 Task: Slide 23 - 03 Presentation.
Action: Mouse moved to (40, 111)
Screenshot: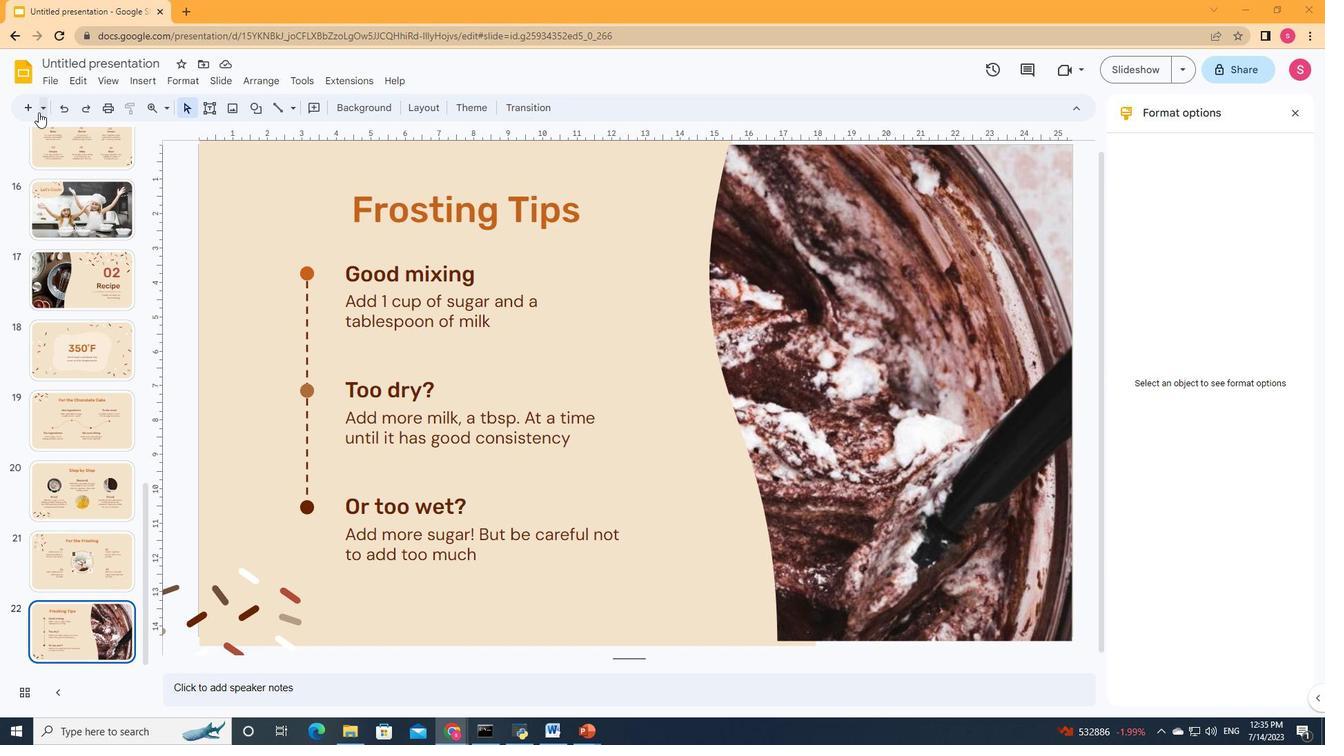
Action: Mouse pressed left at (40, 111)
Screenshot: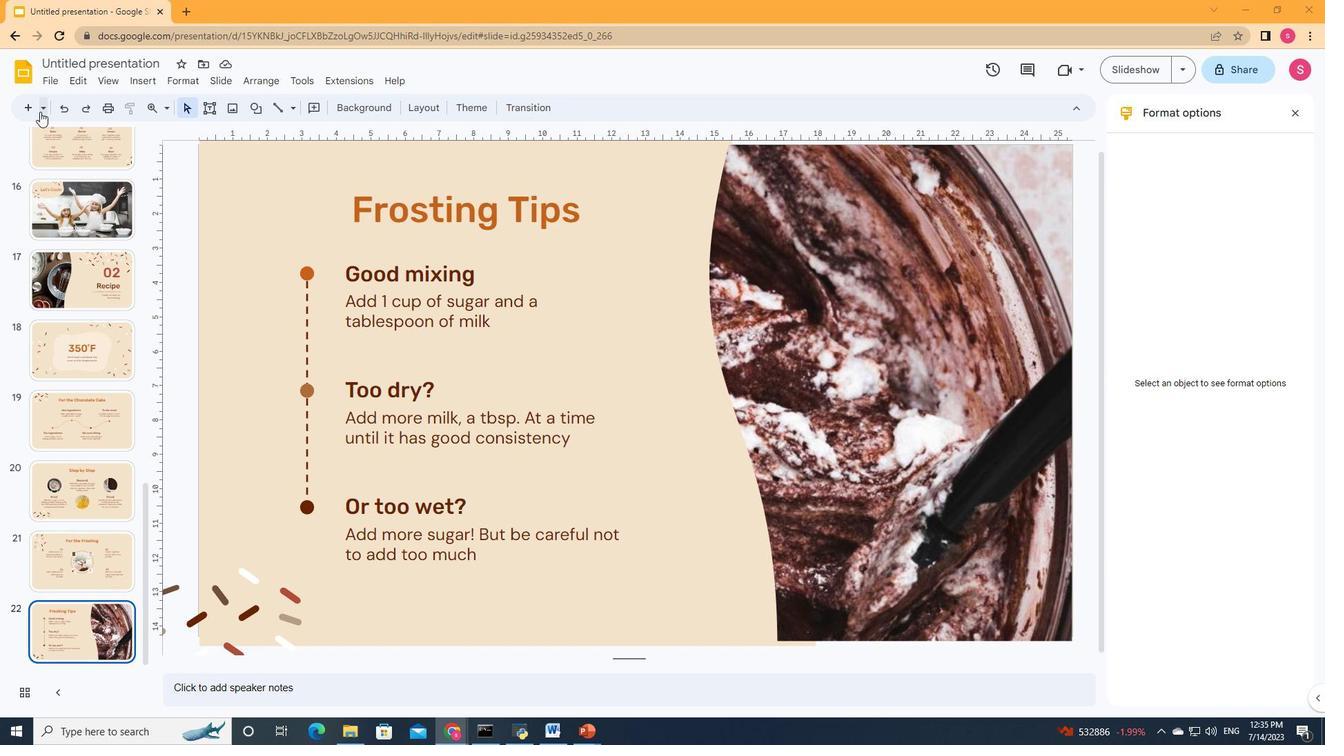 
Action: Mouse moved to (167, 329)
Screenshot: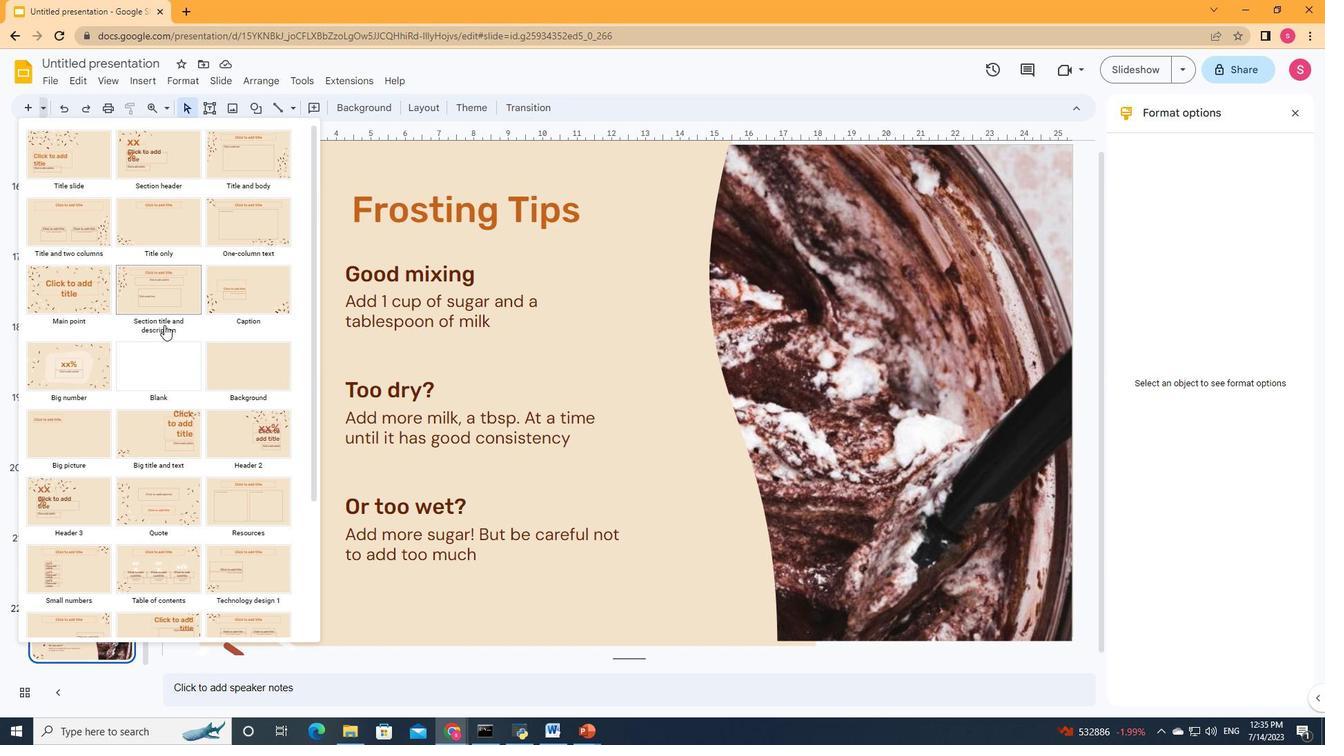 
Action: Mouse scrolled (167, 329) with delta (0, 0)
Screenshot: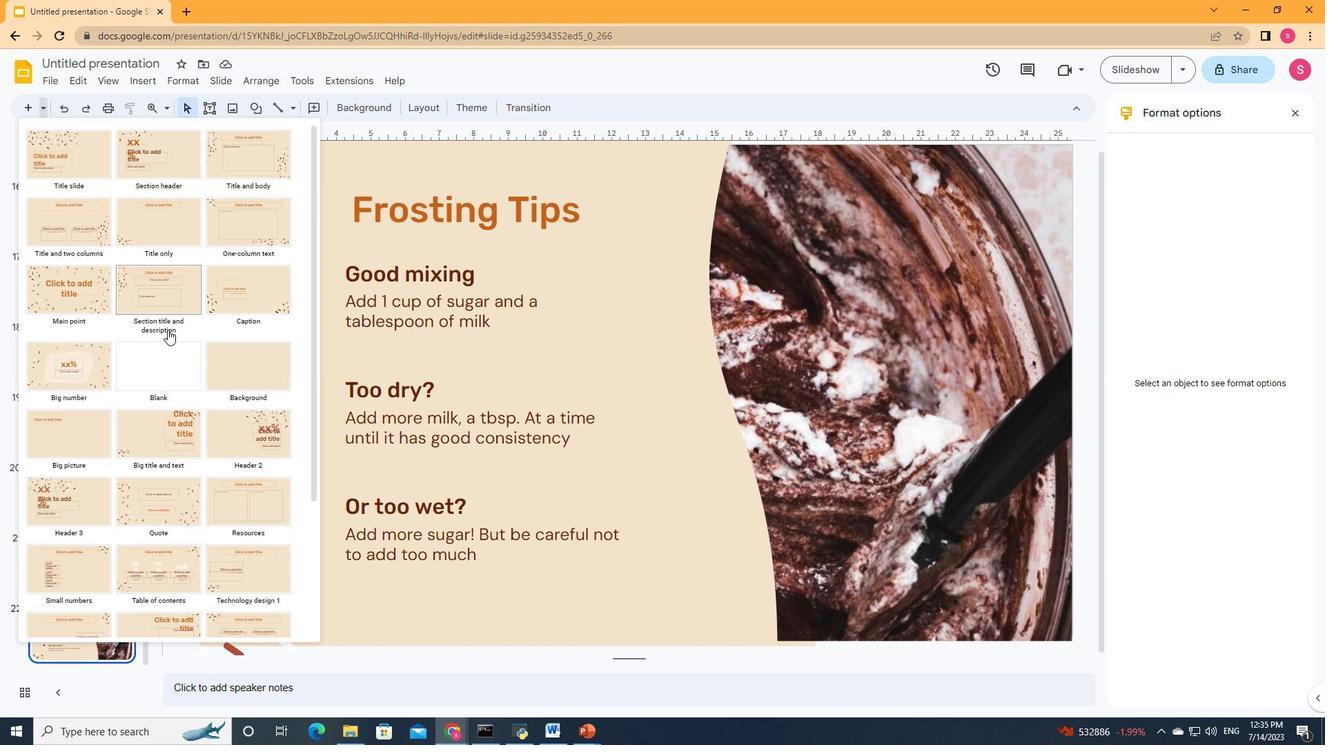 
Action: Mouse scrolled (167, 329) with delta (0, 0)
Screenshot: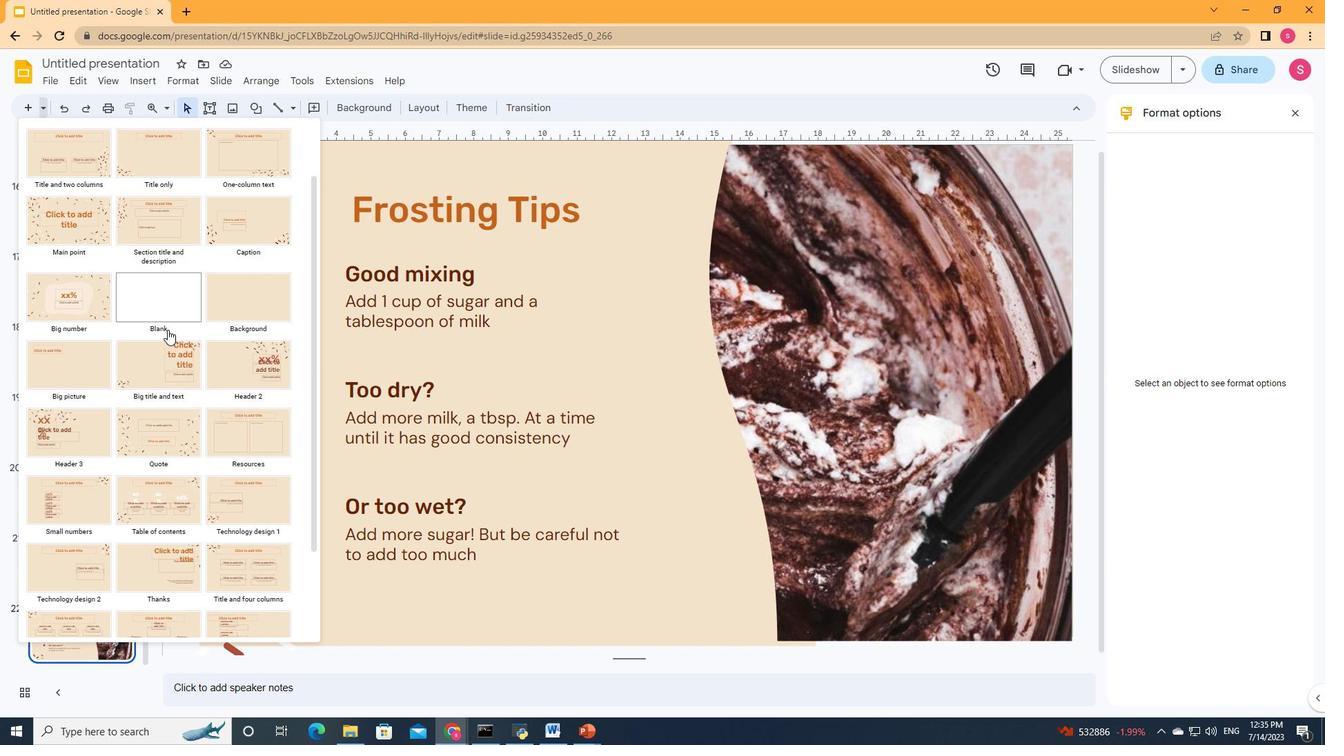 
Action: Mouse scrolled (167, 329) with delta (0, 0)
Screenshot: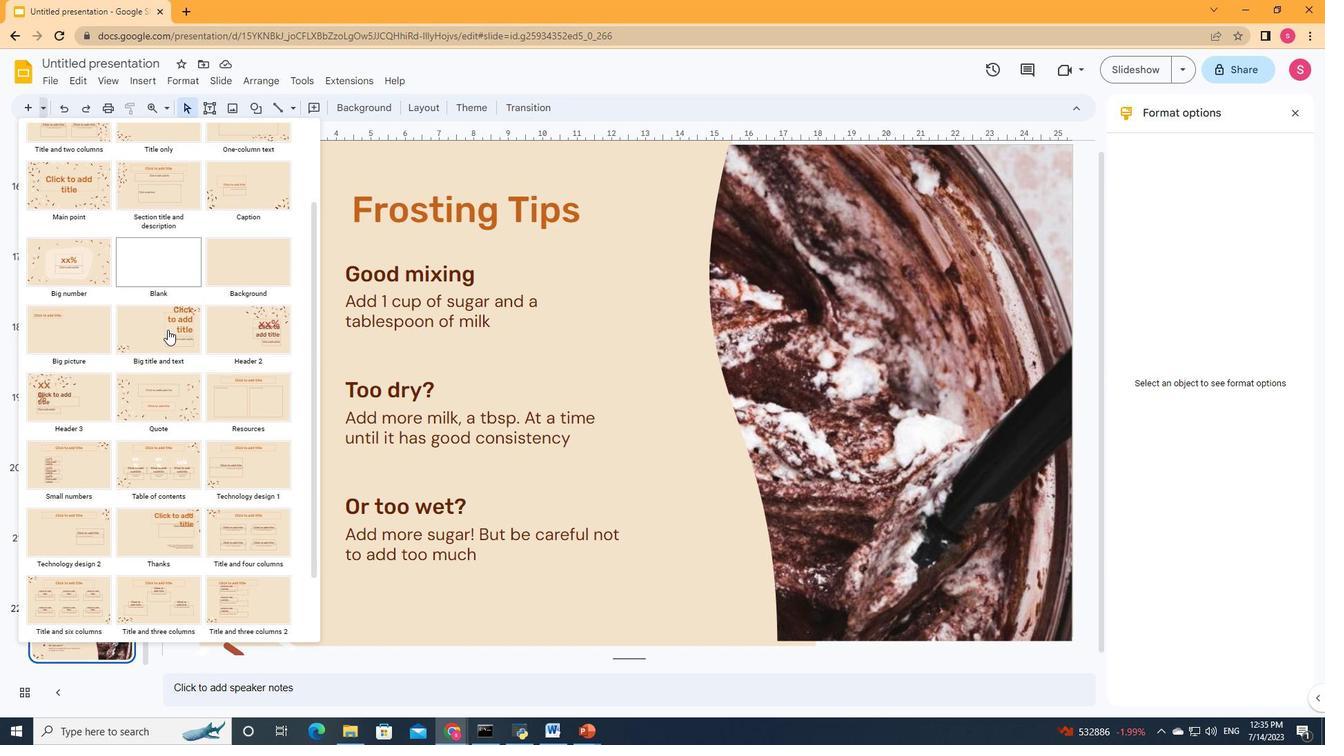 
Action: Mouse scrolled (167, 329) with delta (0, 0)
Screenshot: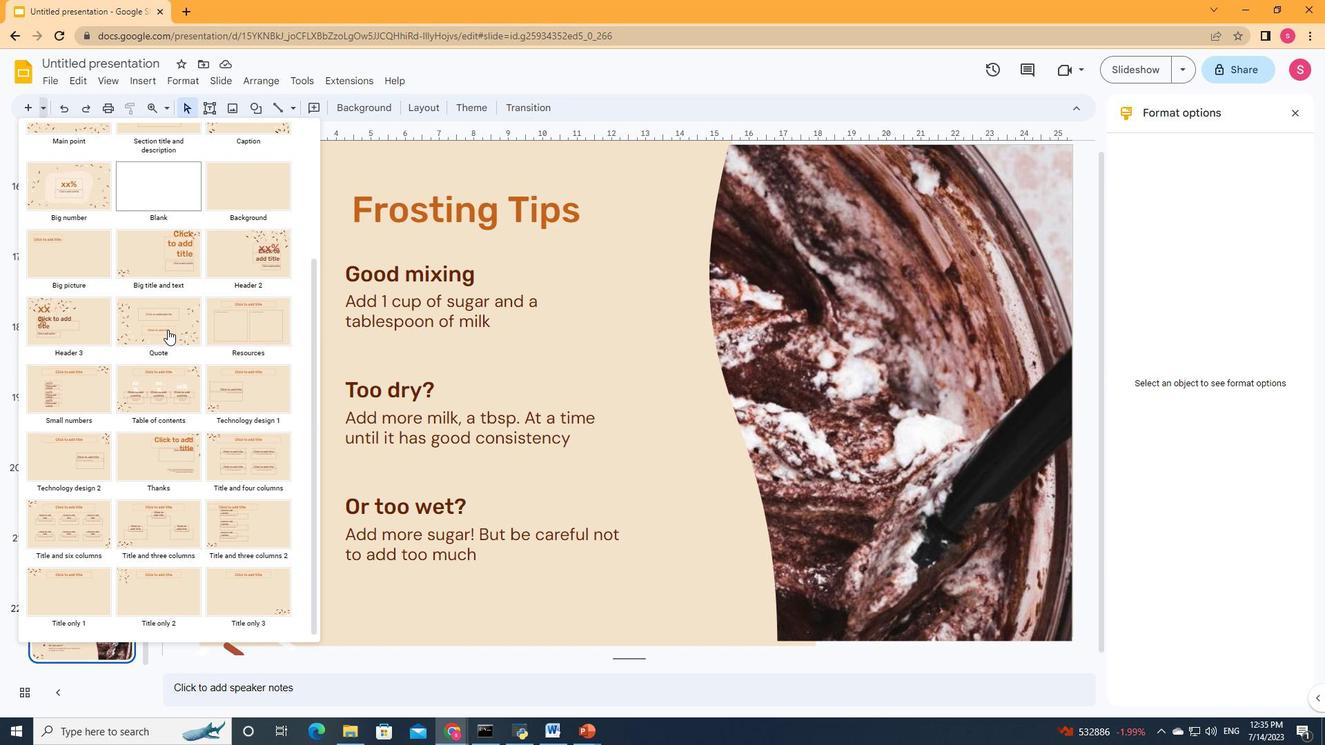 
Action: Mouse moved to (72, 327)
Screenshot: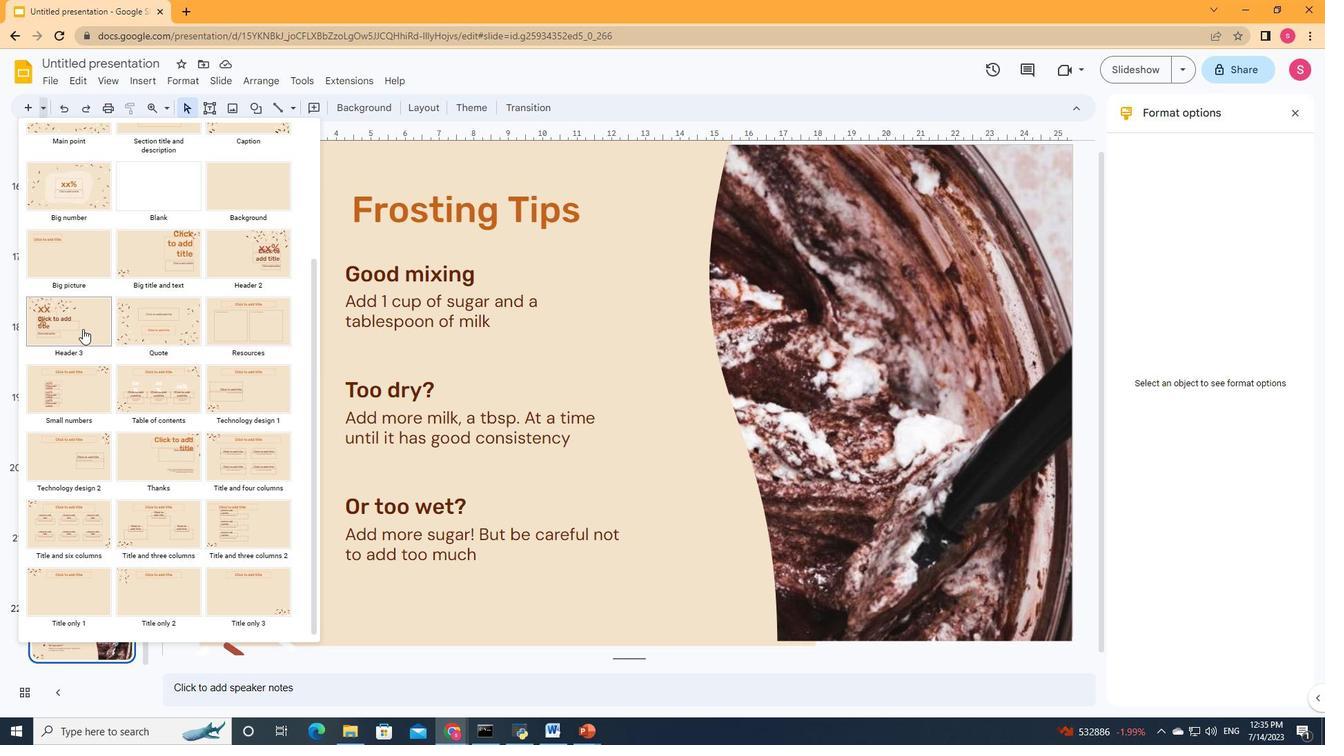 
Action: Mouse pressed left at (72, 327)
Screenshot: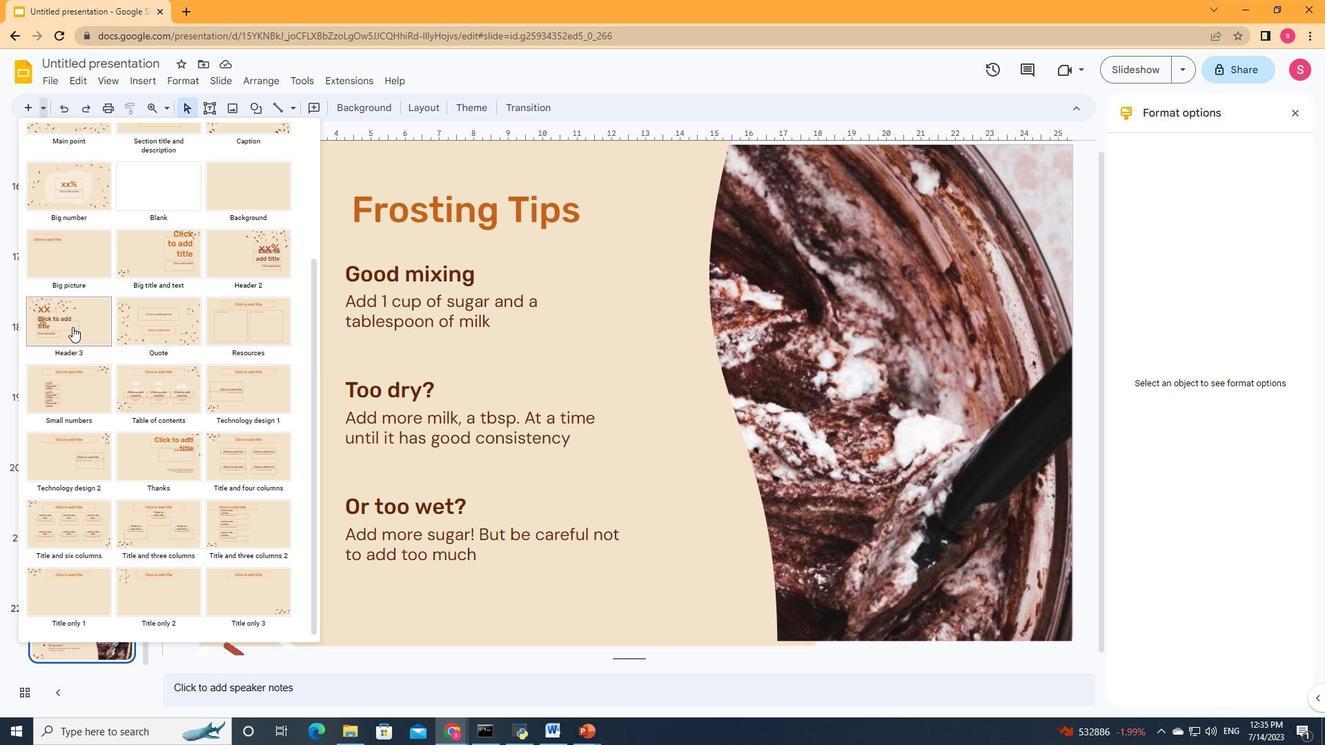 
Action: Mouse moved to (363, 307)
Screenshot: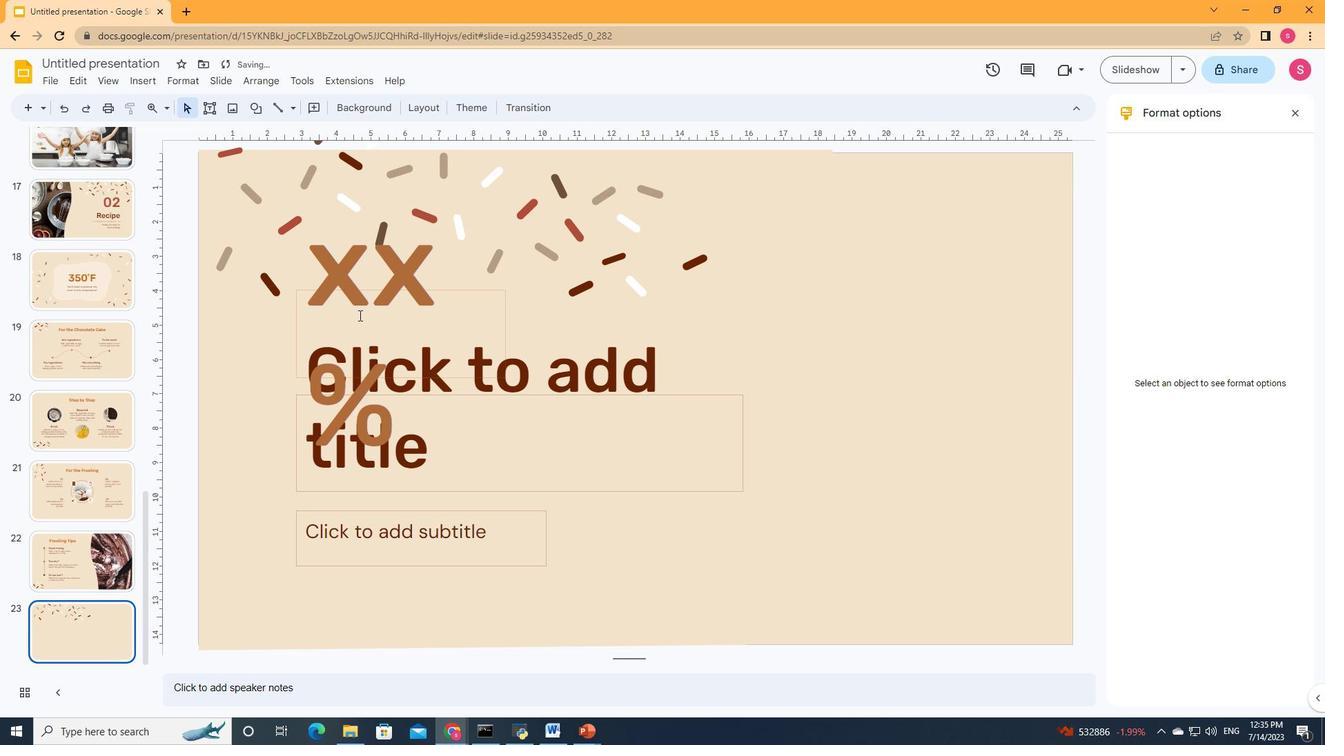 
Action: Mouse pressed left at (363, 307)
Screenshot: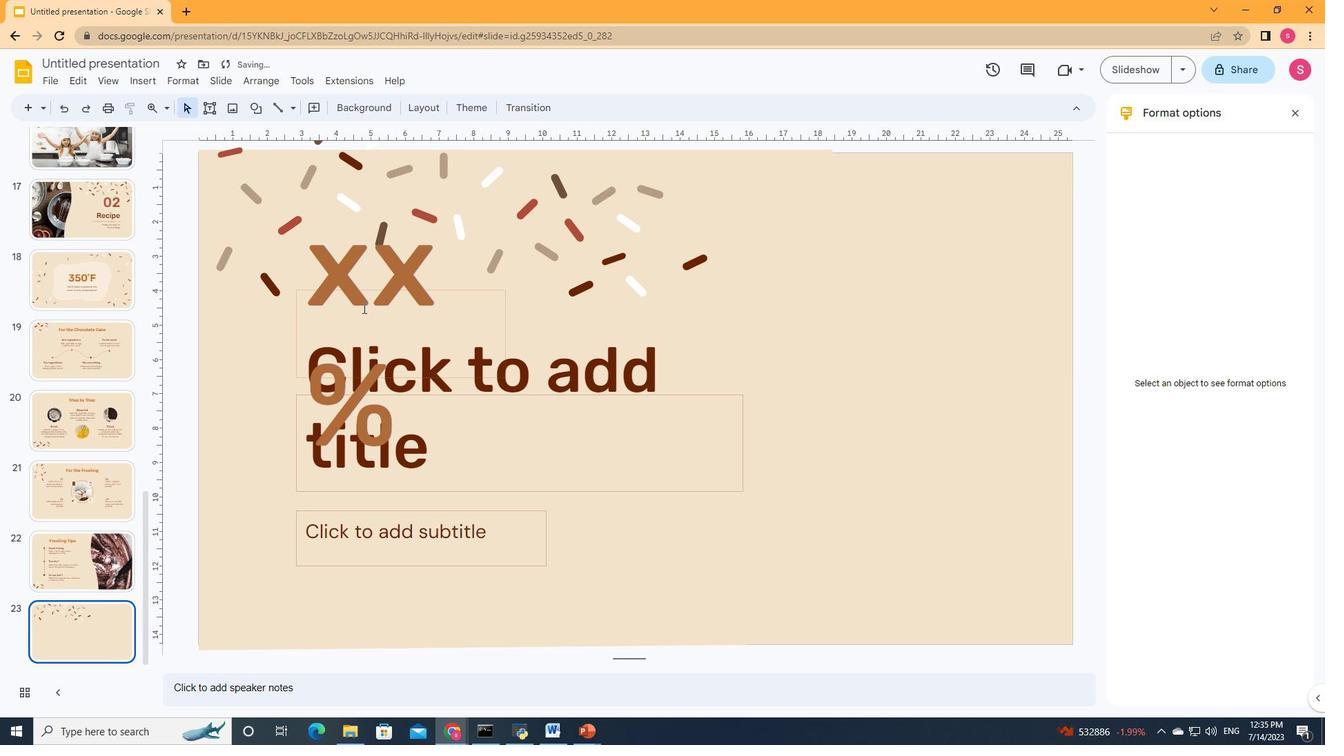 
Action: Key pressed 03
Screenshot: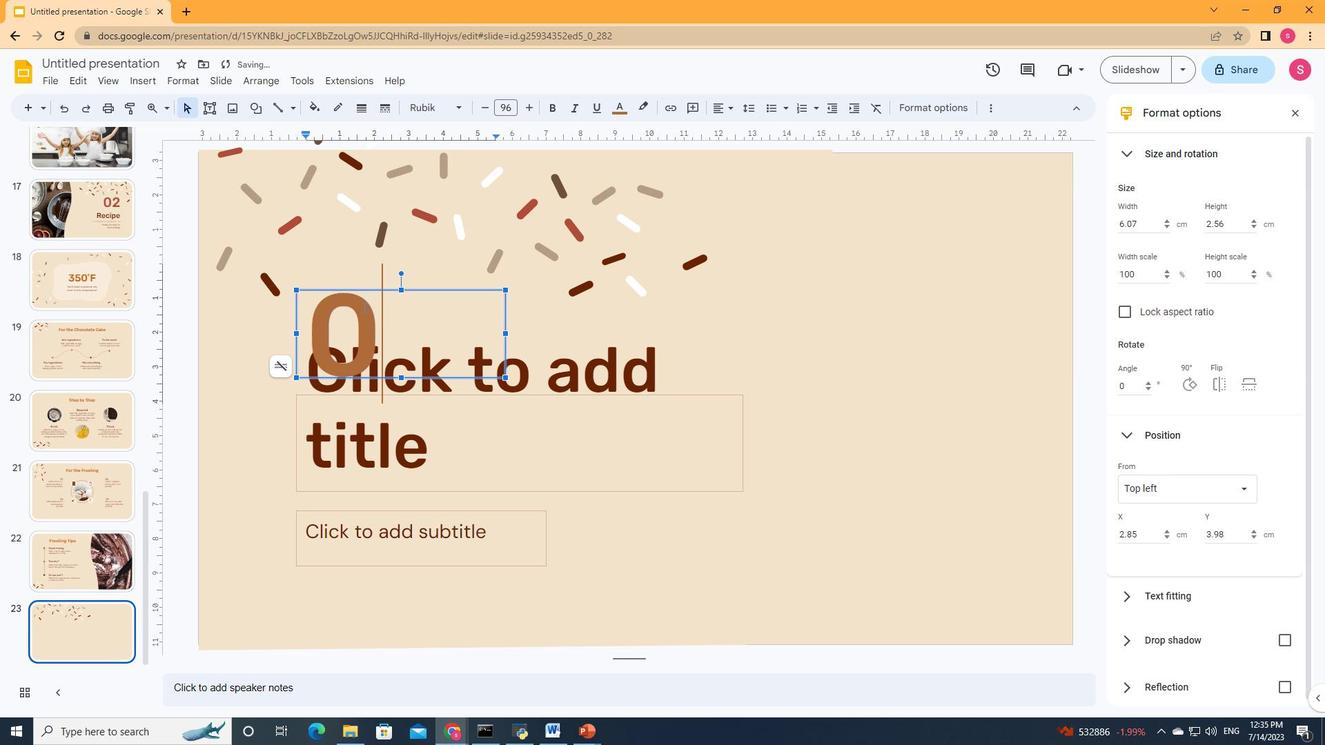 
Action: Mouse moved to (353, 452)
Screenshot: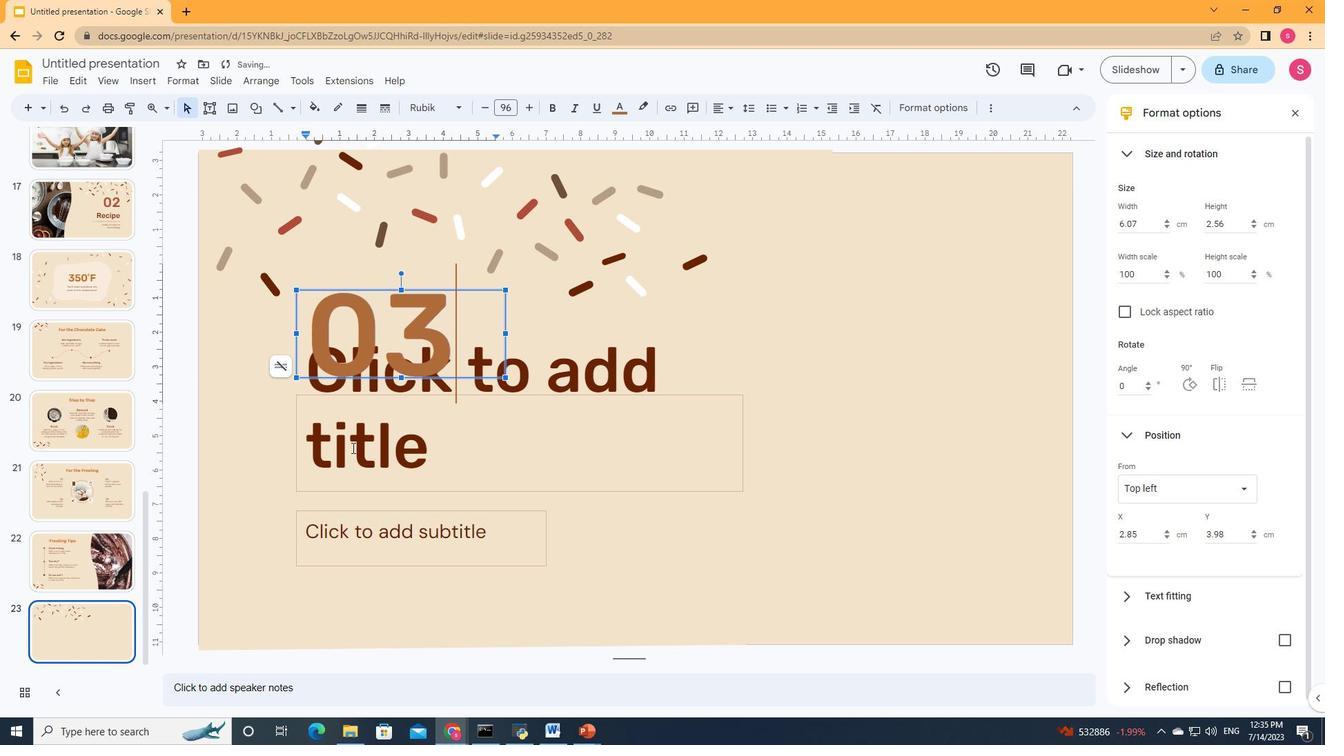 
Action: Mouse pressed left at (353, 452)
Screenshot: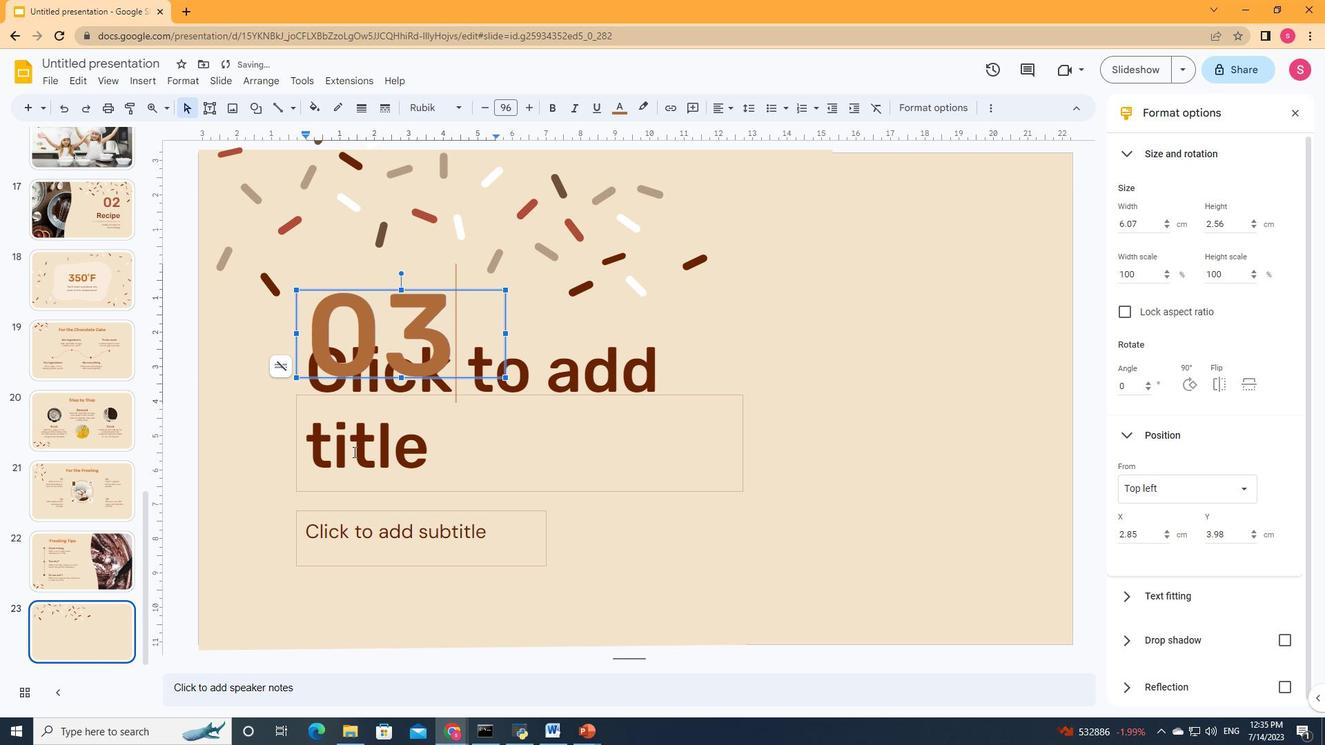 
Action: Mouse moved to (353, 452)
Screenshot: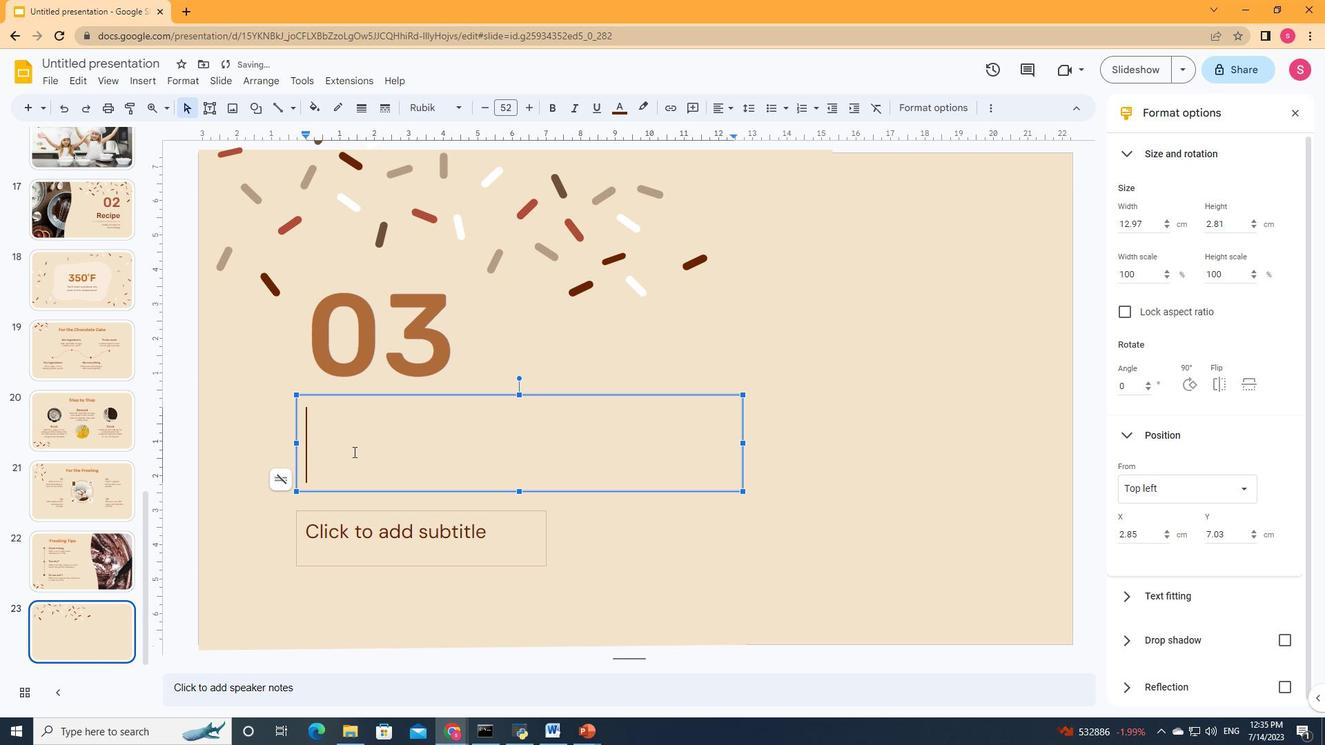 
Action: Key pressed <Key.shift>Presentation
Screenshot: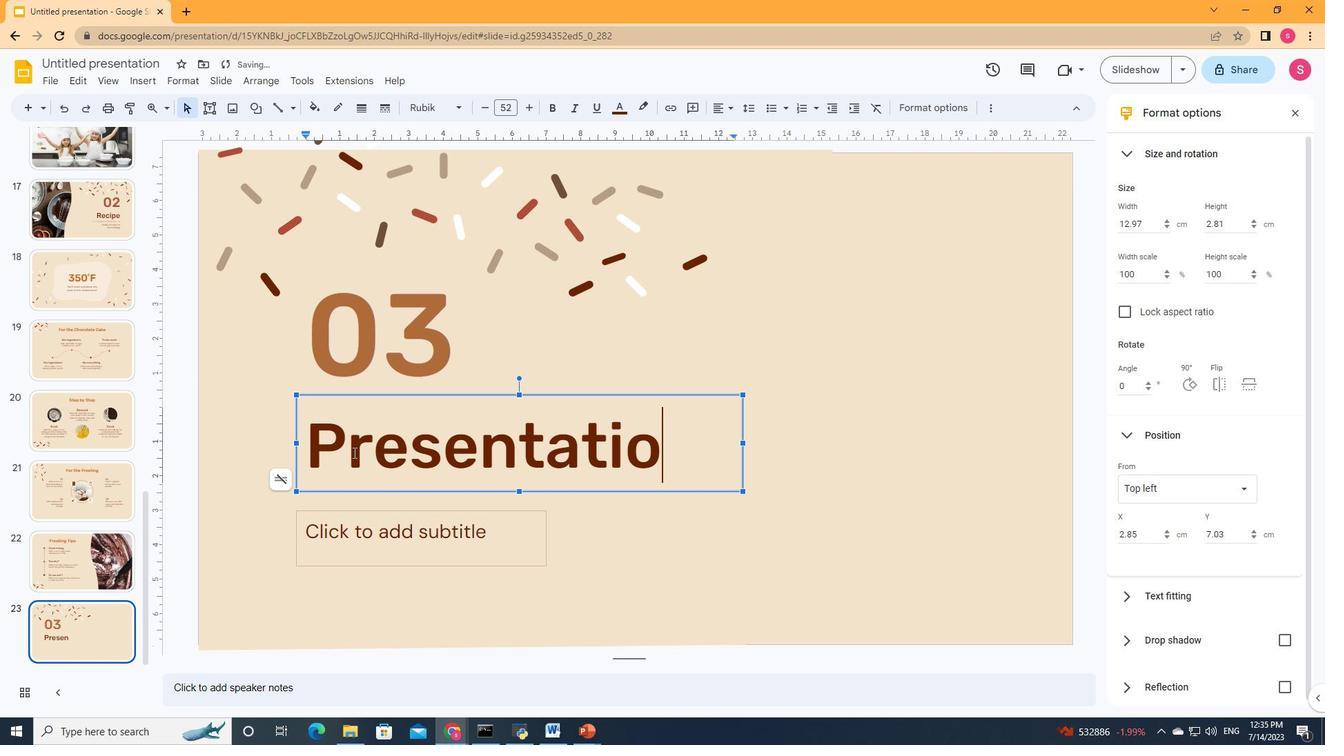 
Action: Mouse moved to (334, 545)
Screenshot: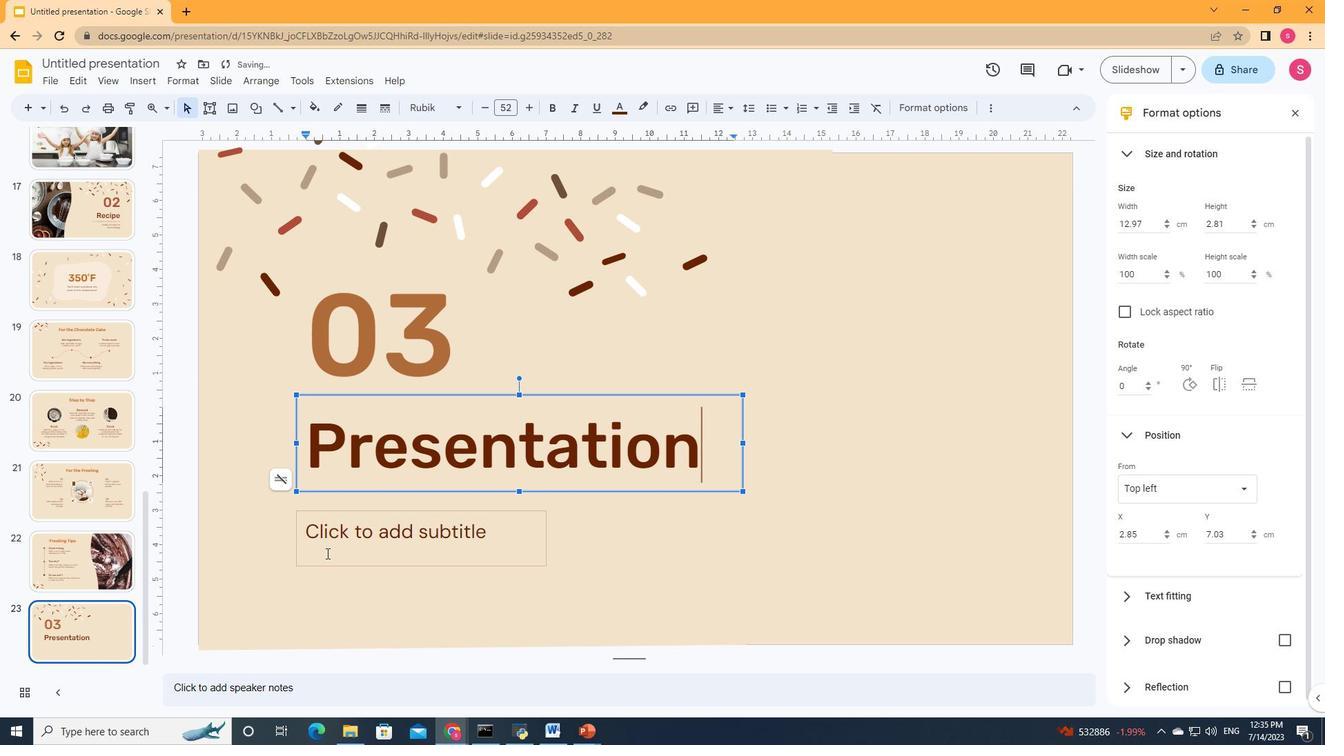 
Action: Mouse pressed left at (334, 545)
Screenshot: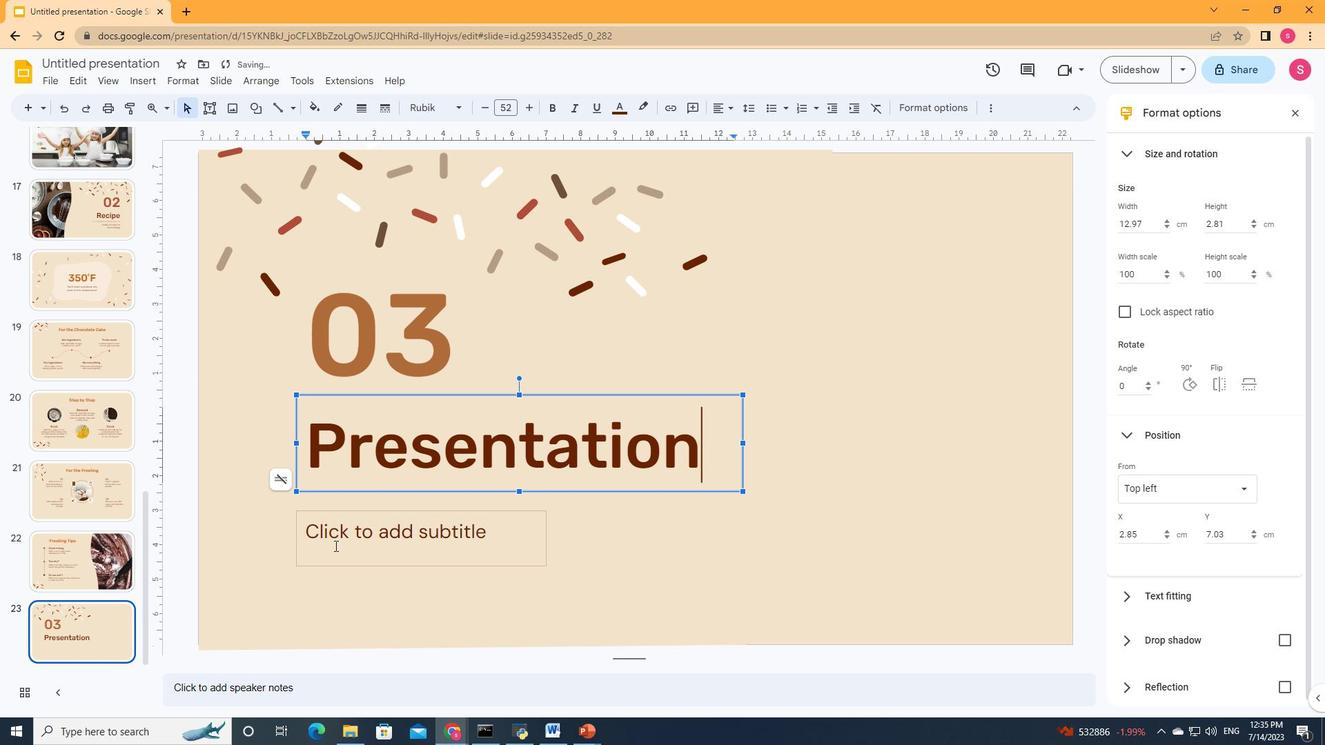 
Action: Mouse moved to (334, 545)
Screenshot: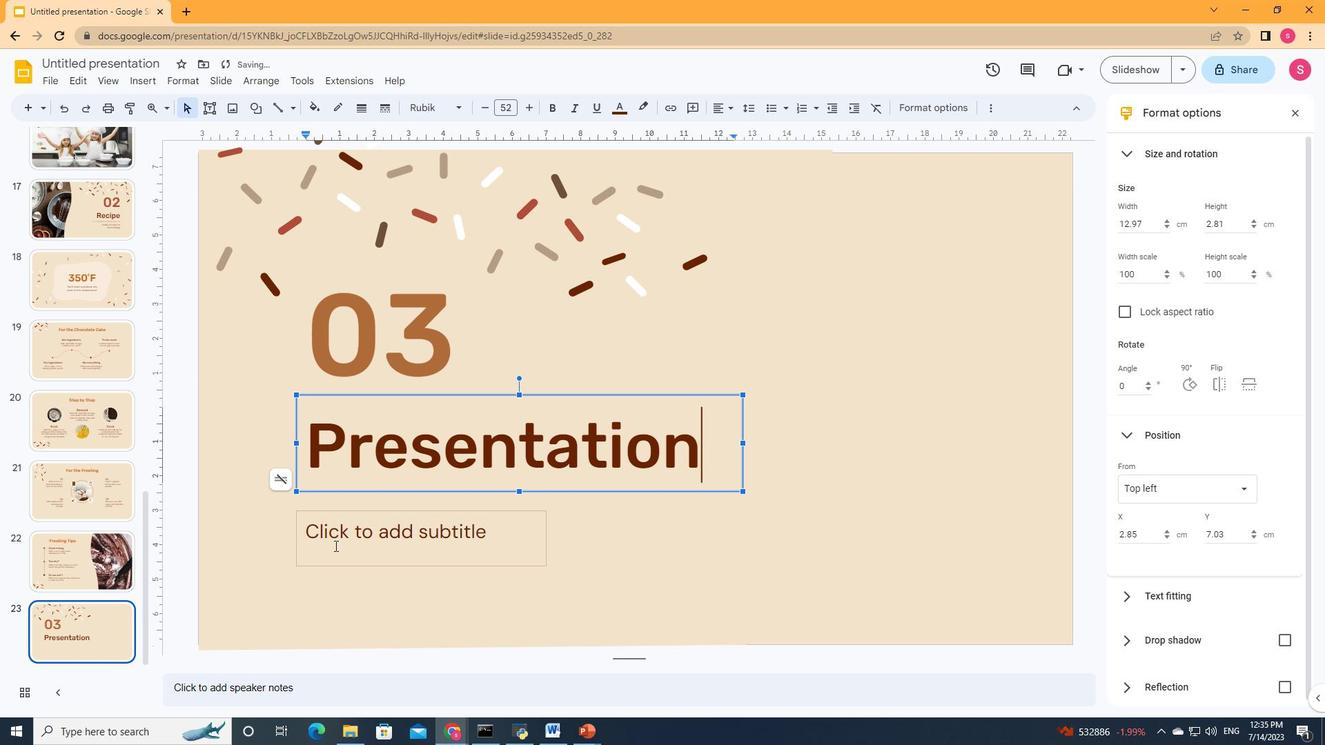 
Action: Key pressed <Key.shift>Only<Key.space>some<Key.space>finishing<Key.space>touches<Key.space>are<Key.space>left
Screenshot: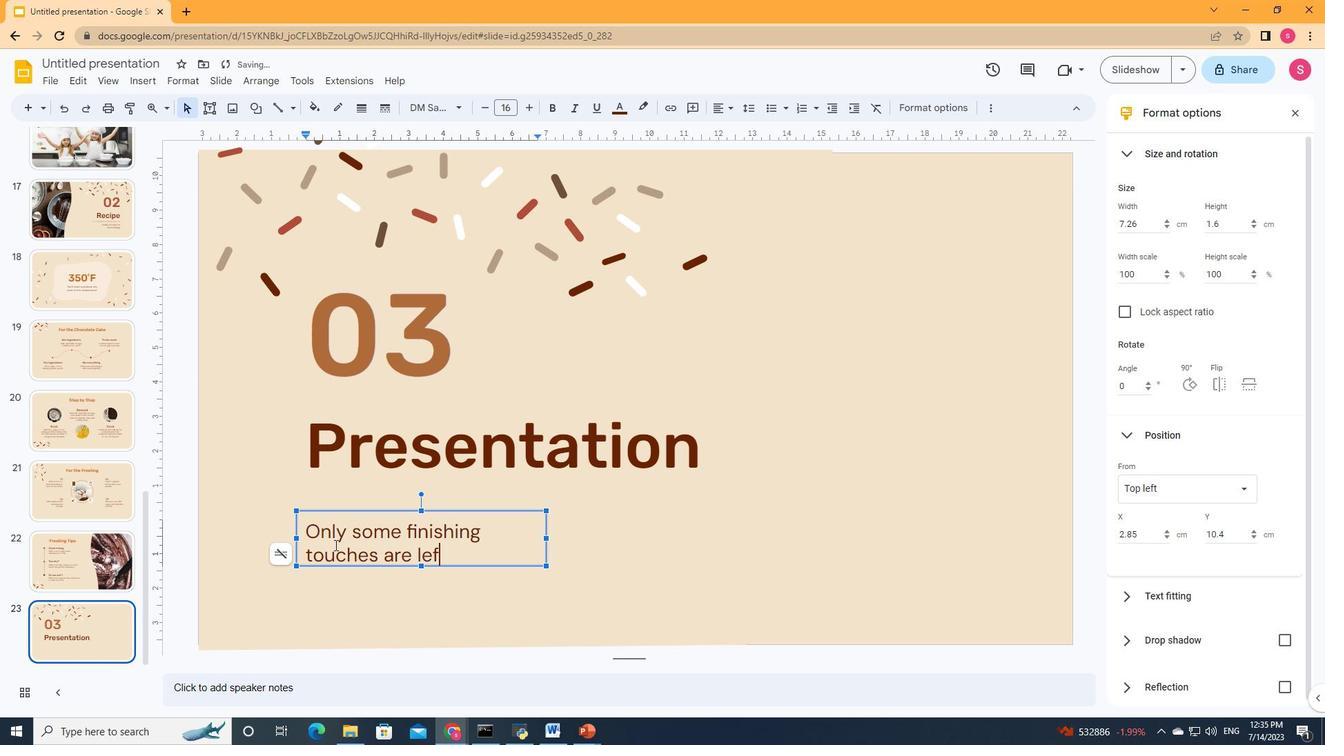 
Action: Mouse moved to (278, 109)
Screenshot: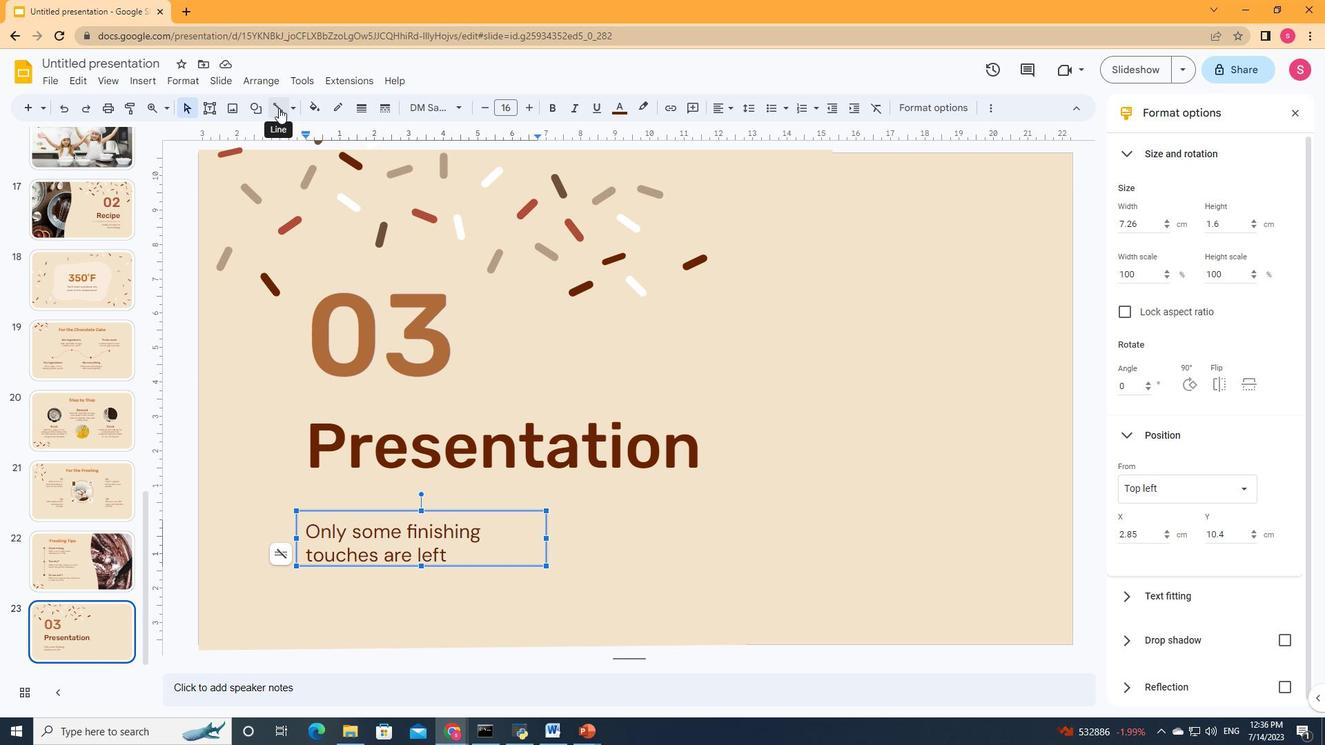 
Action: Mouse pressed left at (278, 109)
Screenshot: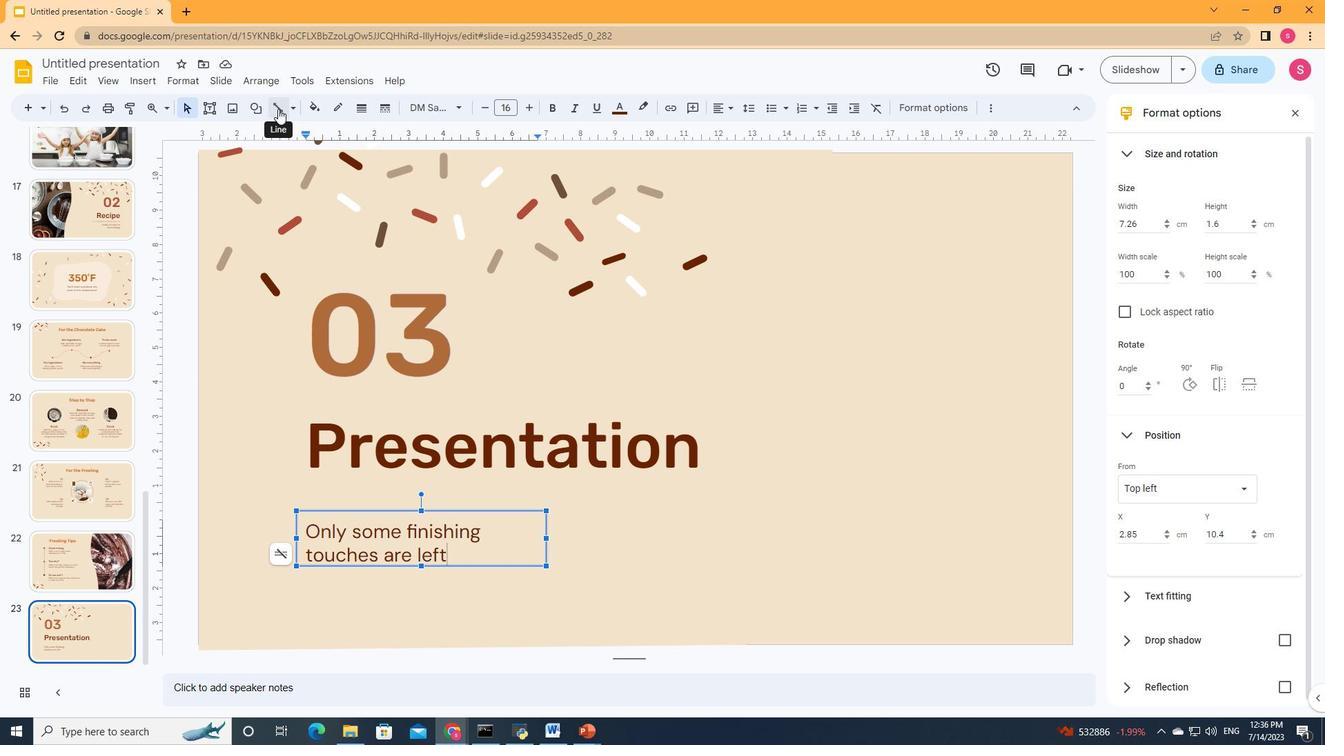 
Action: Mouse moved to (293, 490)
Screenshot: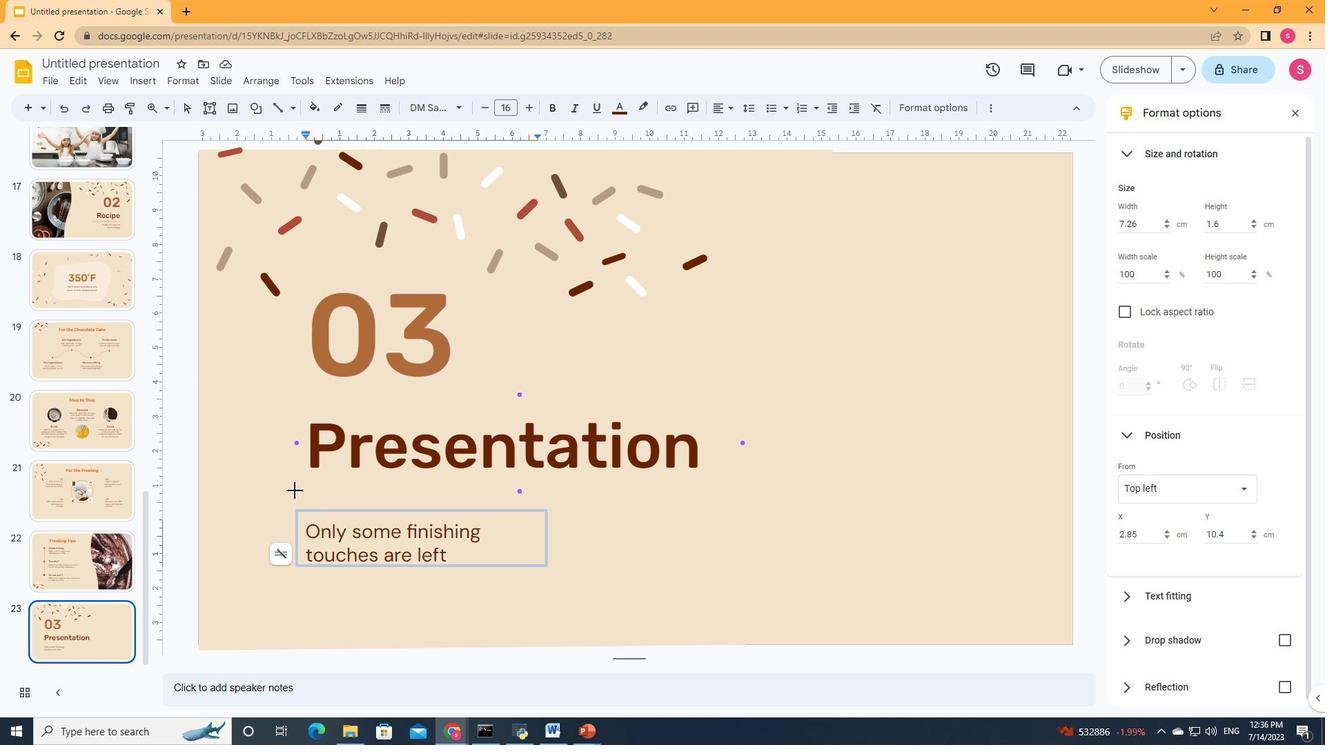 
Action: Mouse pressed left at (293, 490)
Screenshot: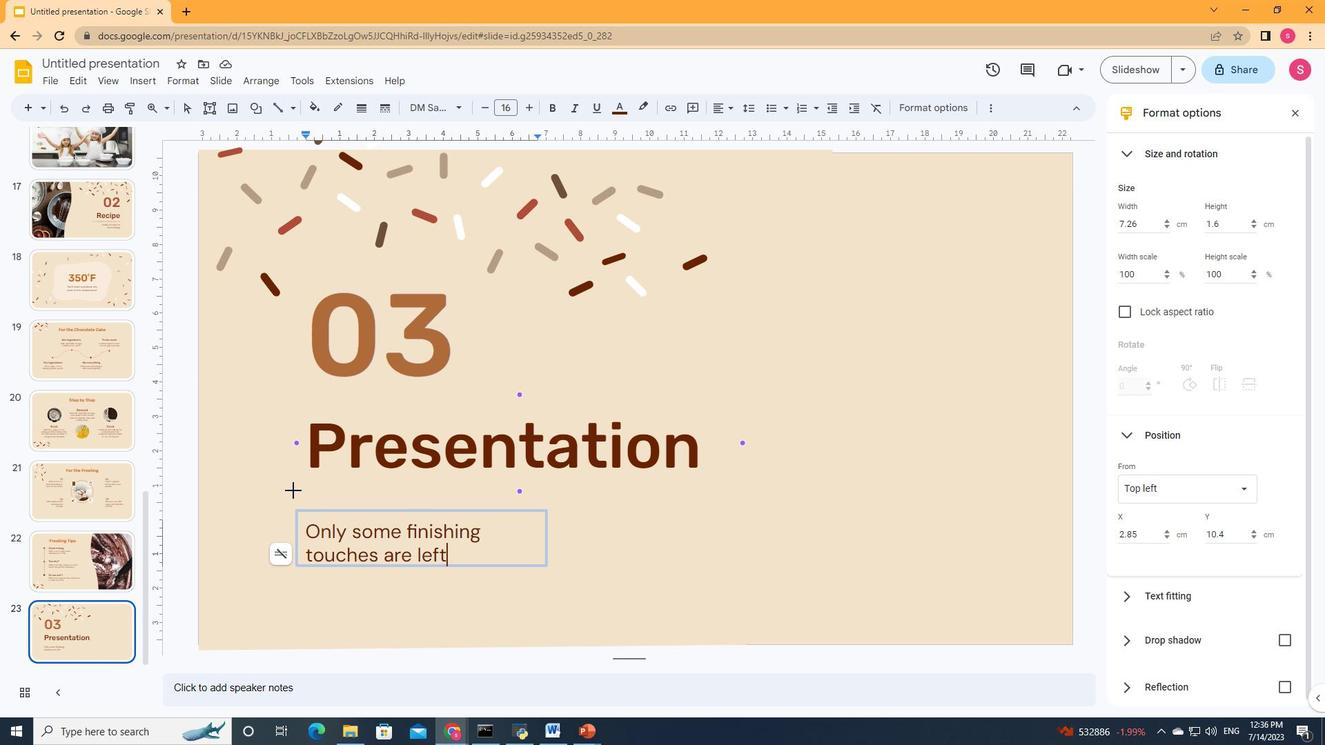 
Action: Mouse moved to (364, 485)
Screenshot: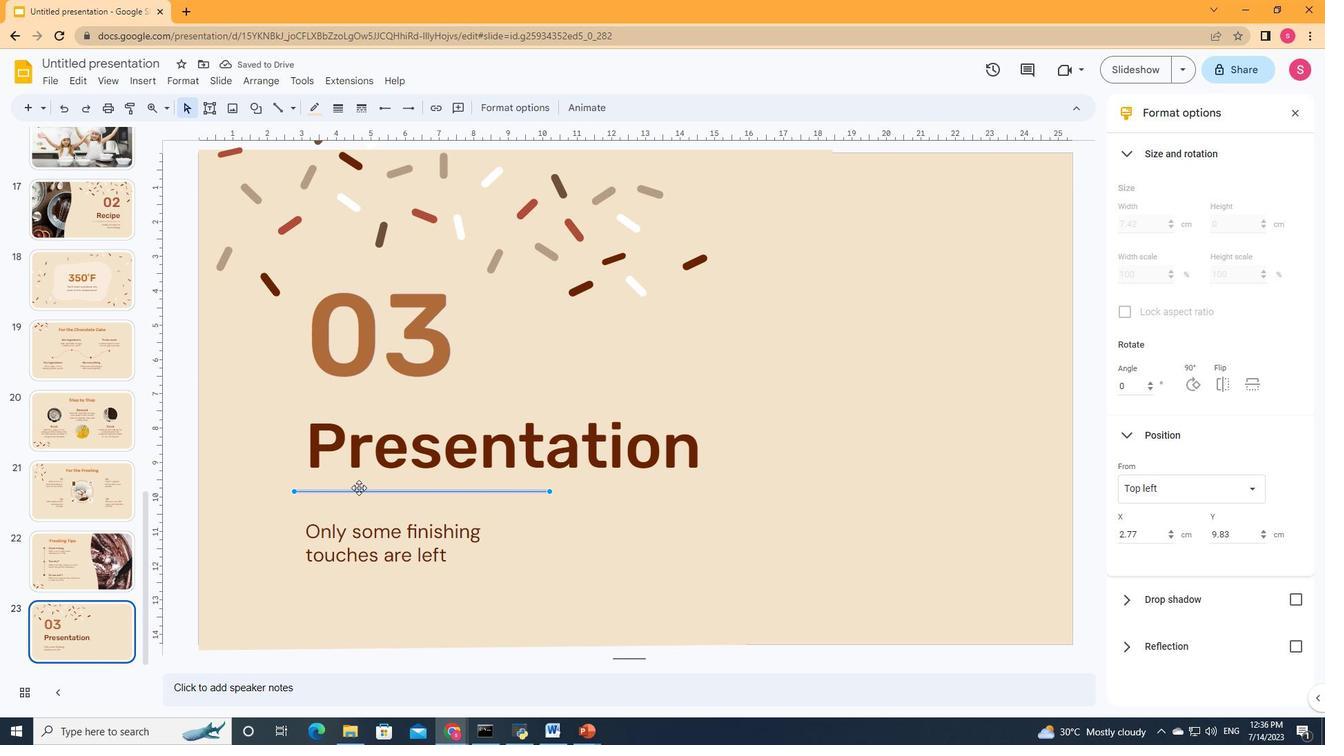 
Action: Key pressed <Key.right><Key.right>
Screenshot: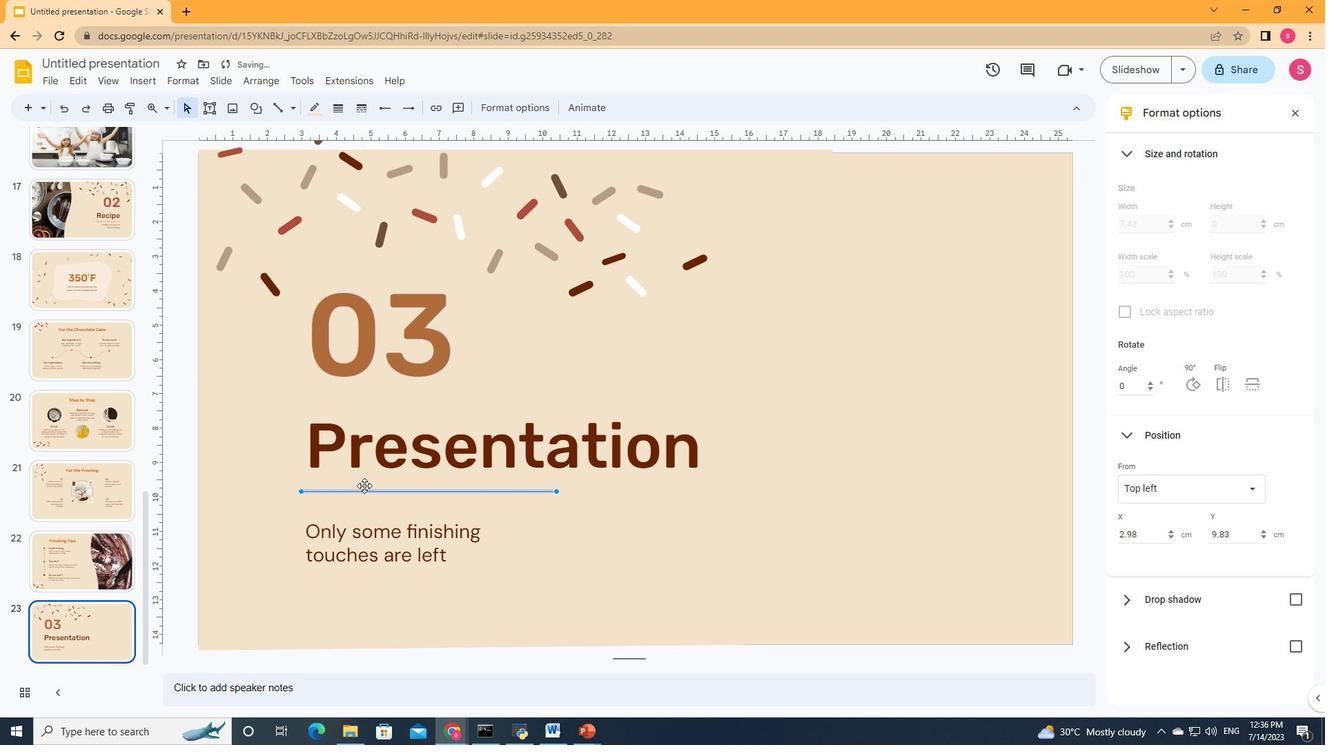 
Action: Mouse moved to (331, 109)
Screenshot: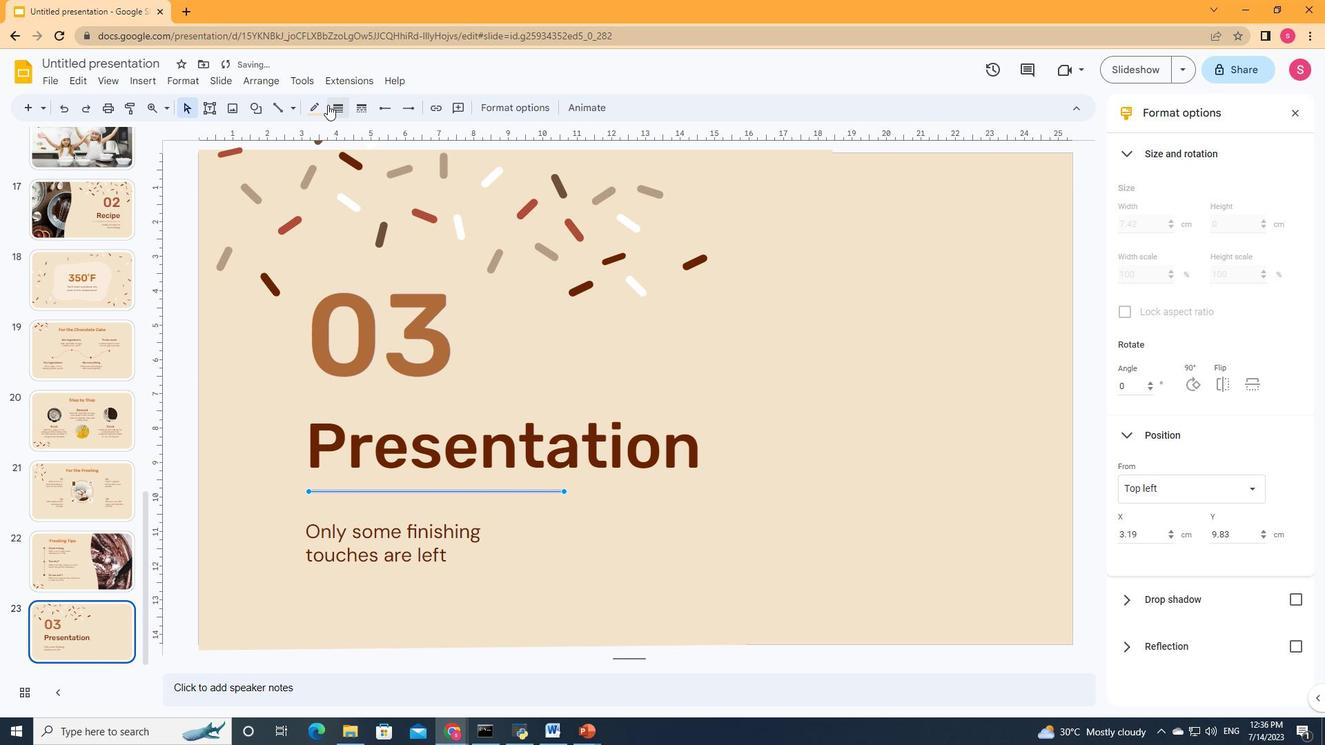 
Action: Mouse pressed left at (331, 109)
Screenshot: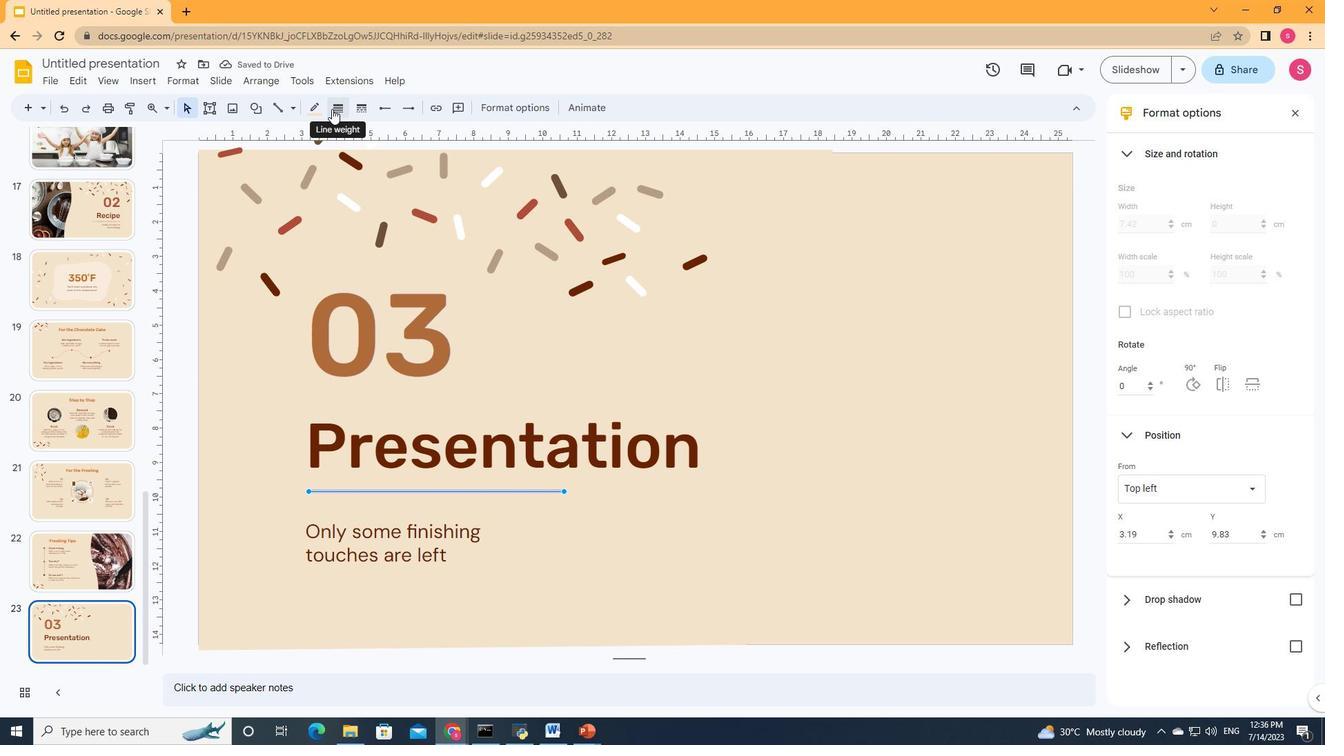 
Action: Mouse moved to (339, 156)
Screenshot: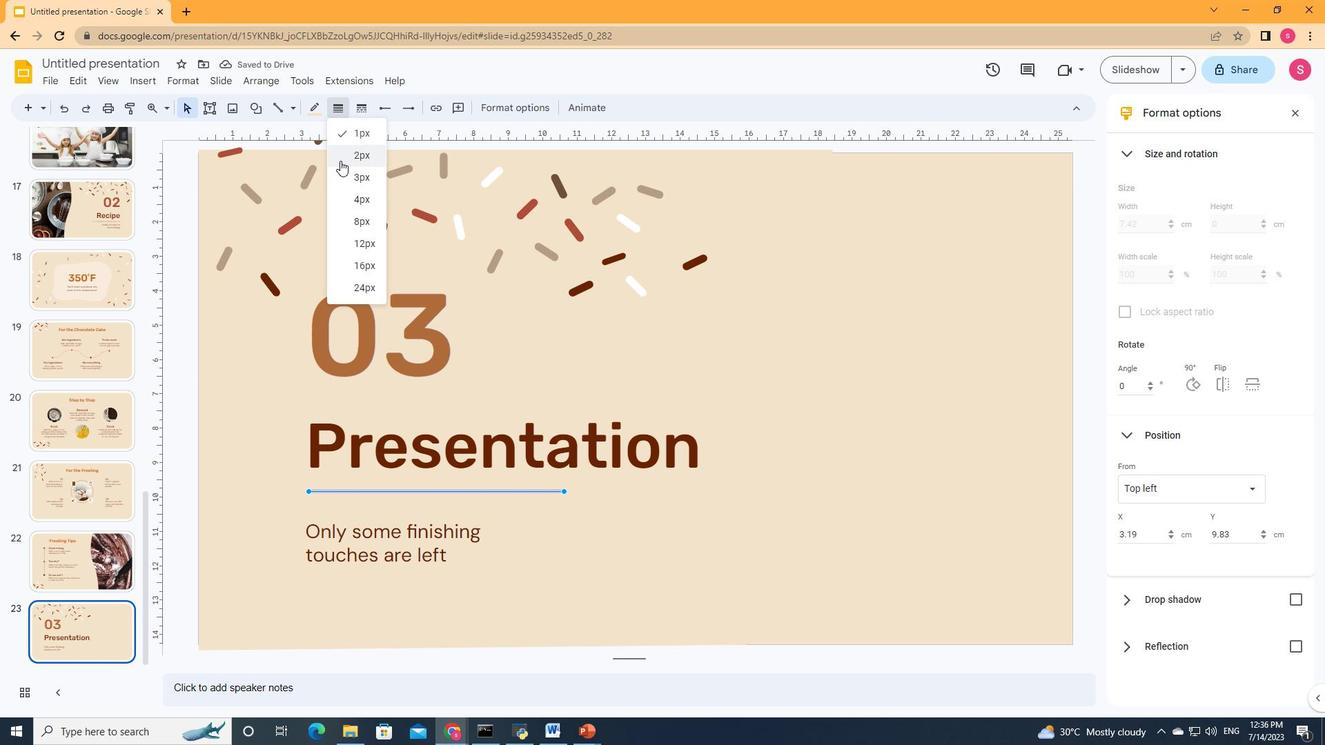 
Action: Mouse pressed left at (339, 156)
Screenshot: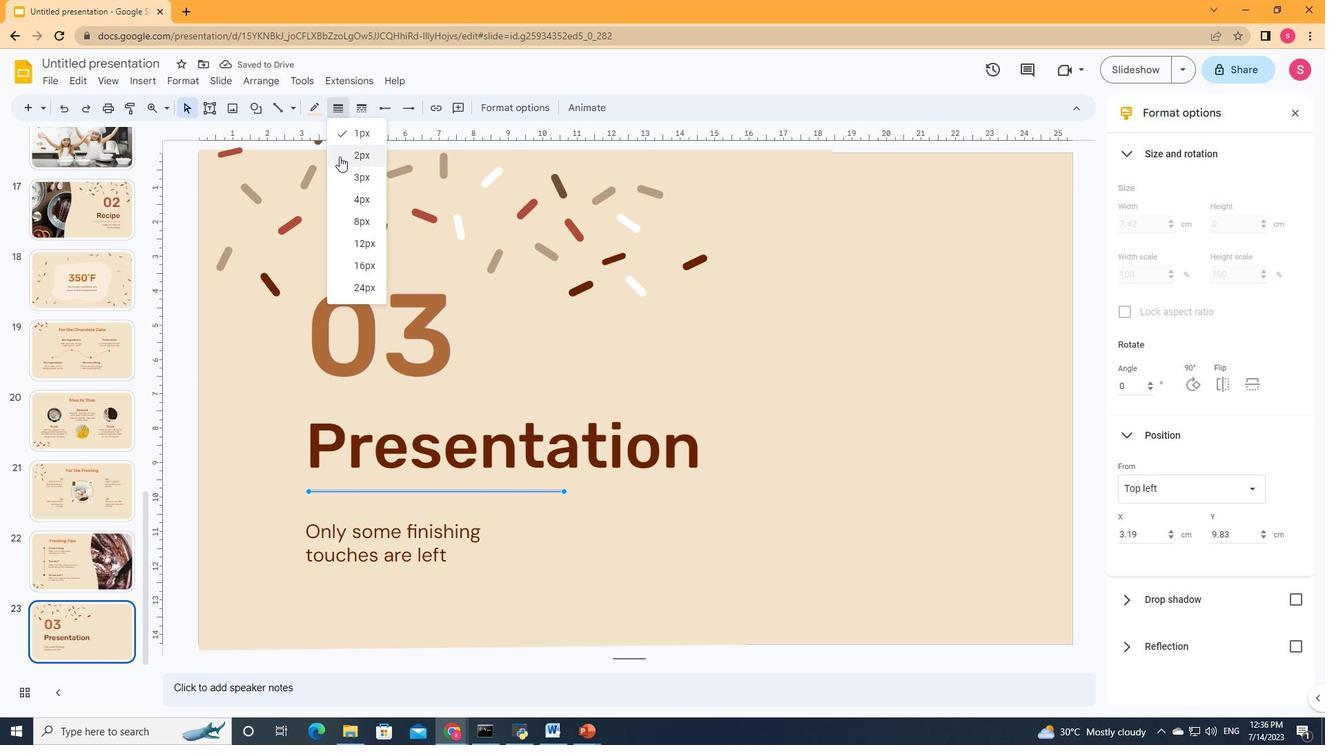 
Action: Mouse moved to (317, 104)
Screenshot: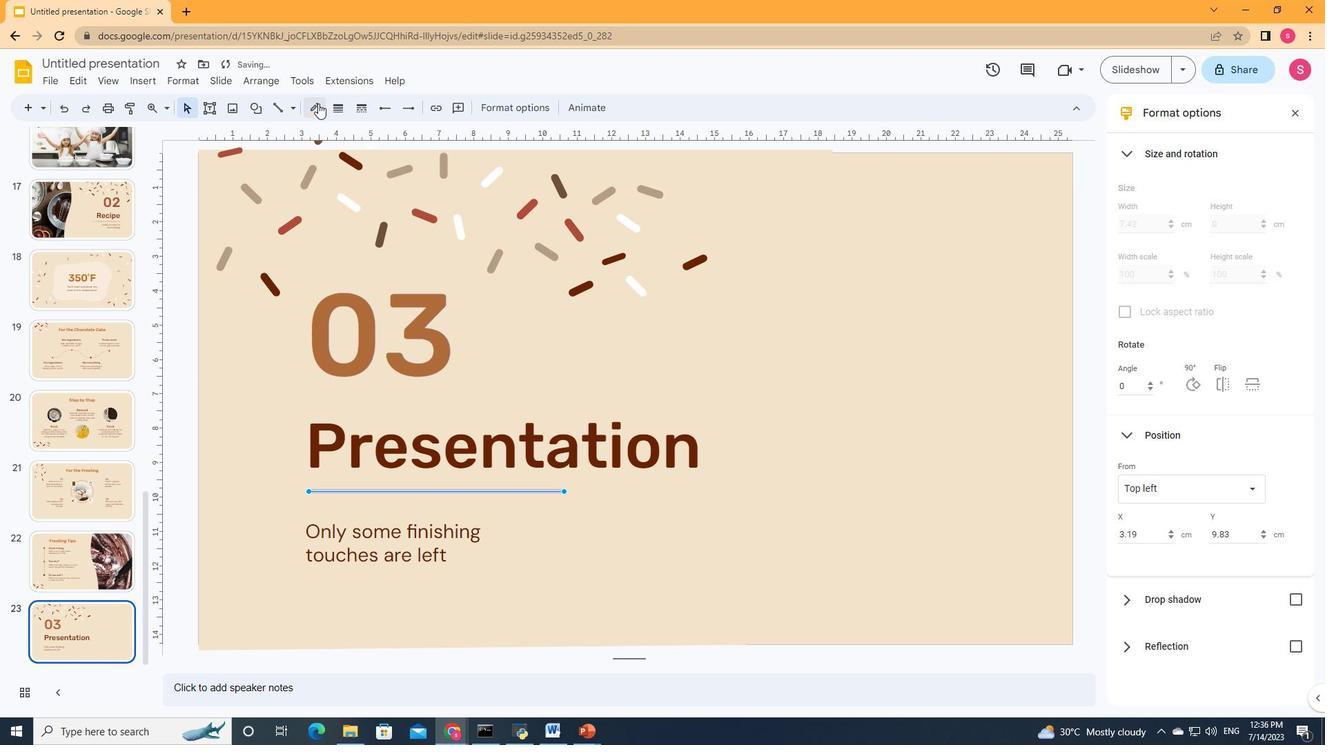 
Action: Mouse pressed left at (317, 104)
Screenshot: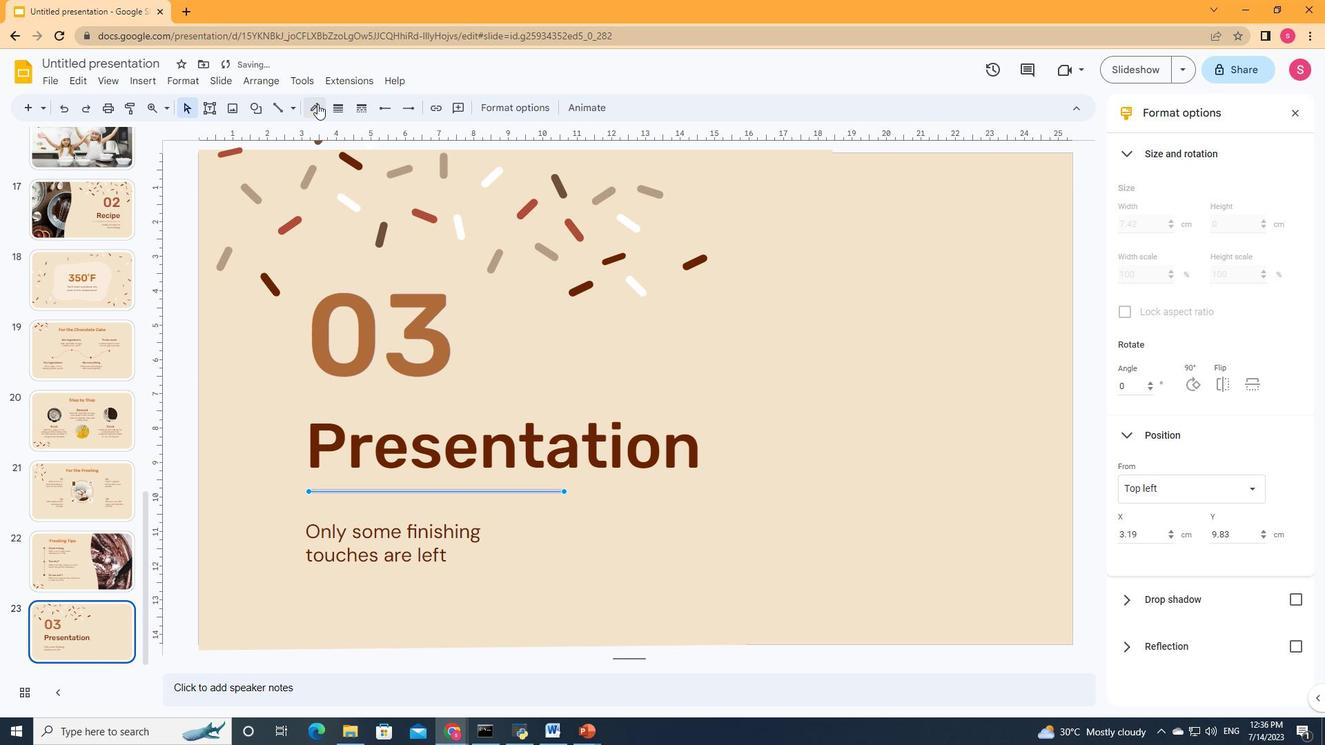 
Action: Mouse moved to (320, 150)
Screenshot: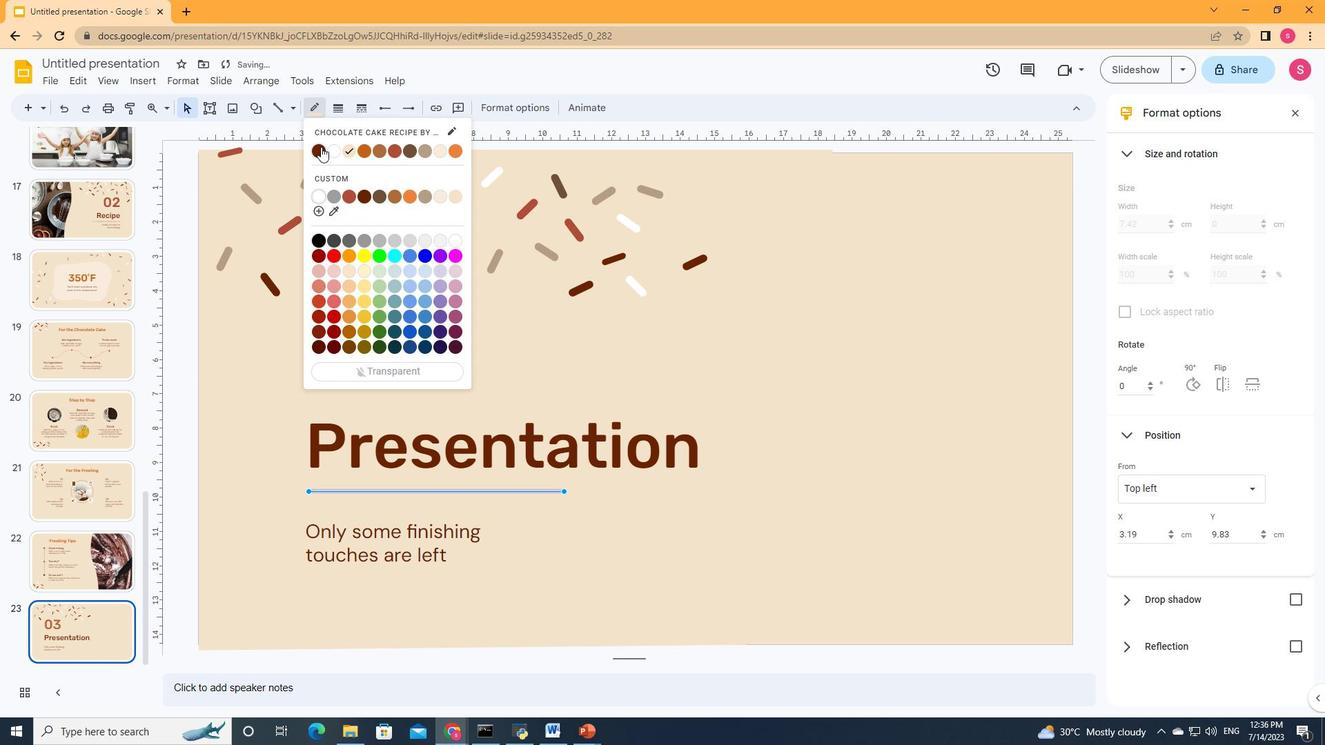 
Action: Mouse pressed left at (320, 150)
Screenshot: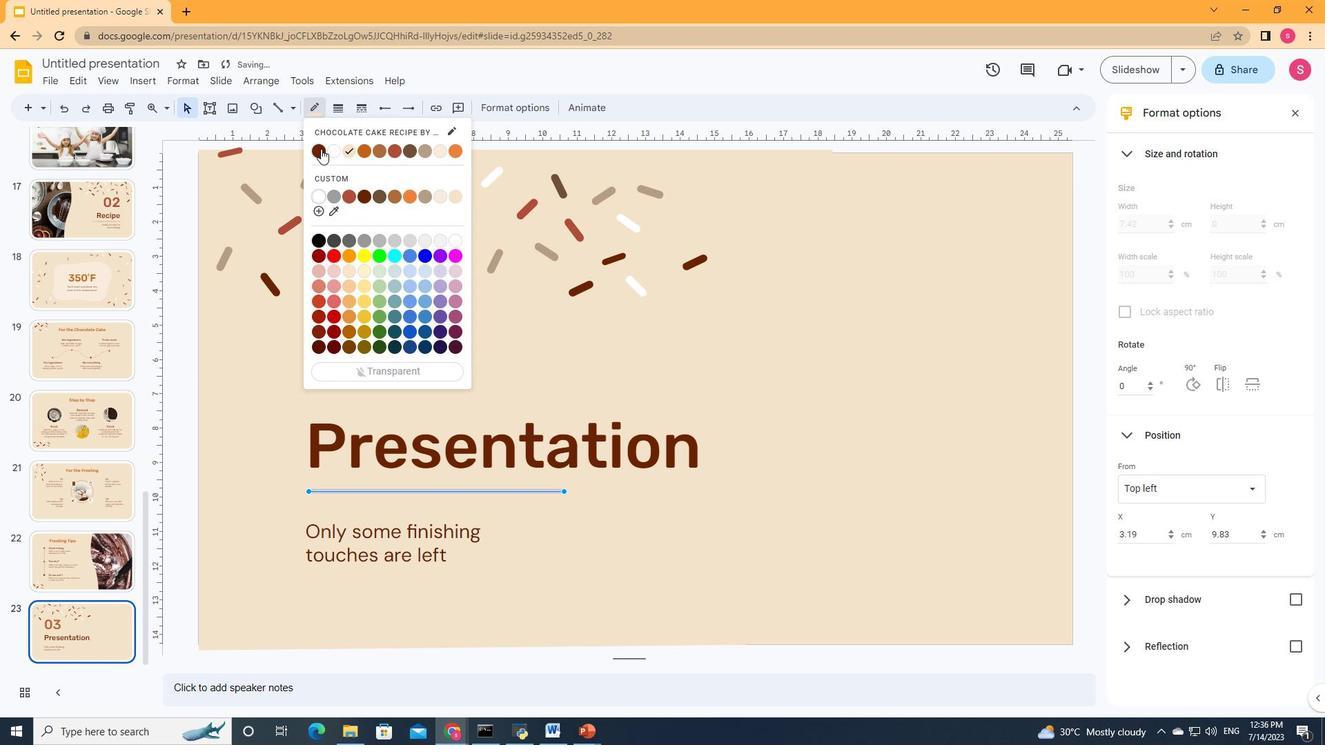 
Action: Mouse moved to (357, 115)
Screenshot: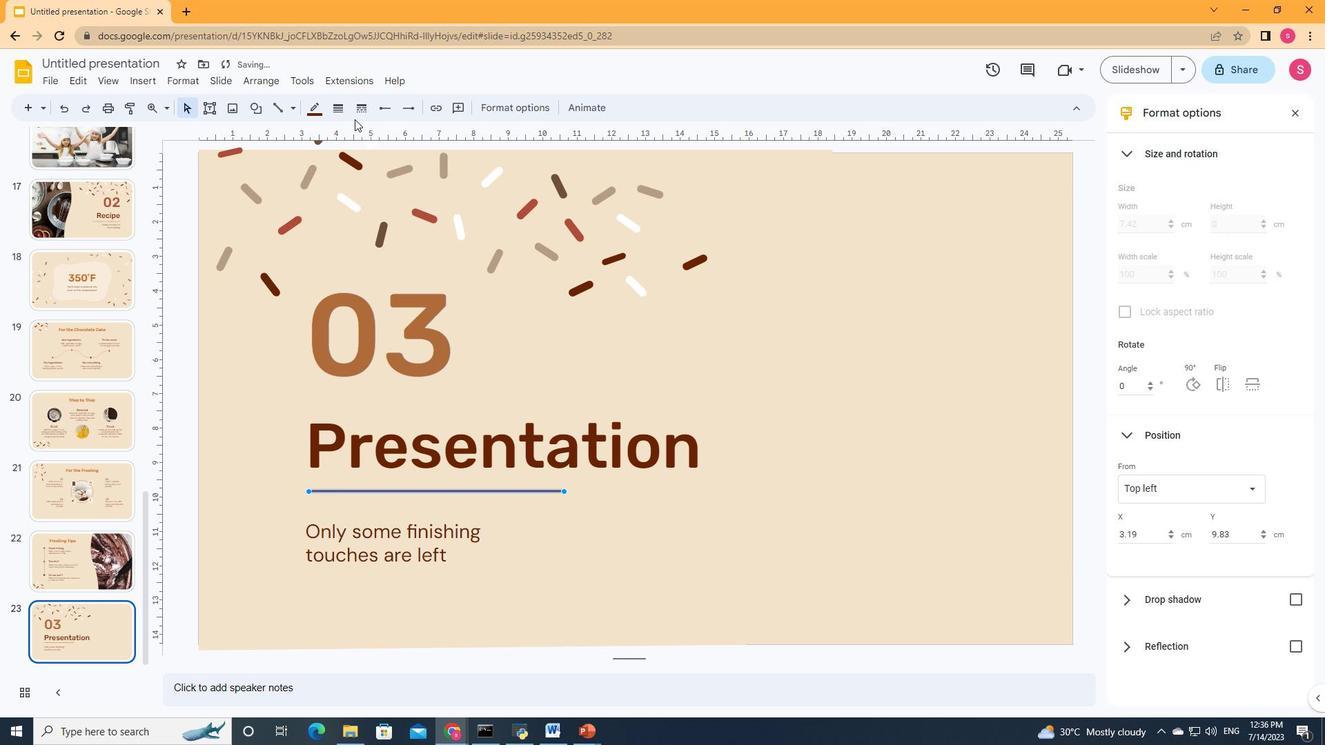 
Action: Mouse pressed left at (357, 115)
Screenshot: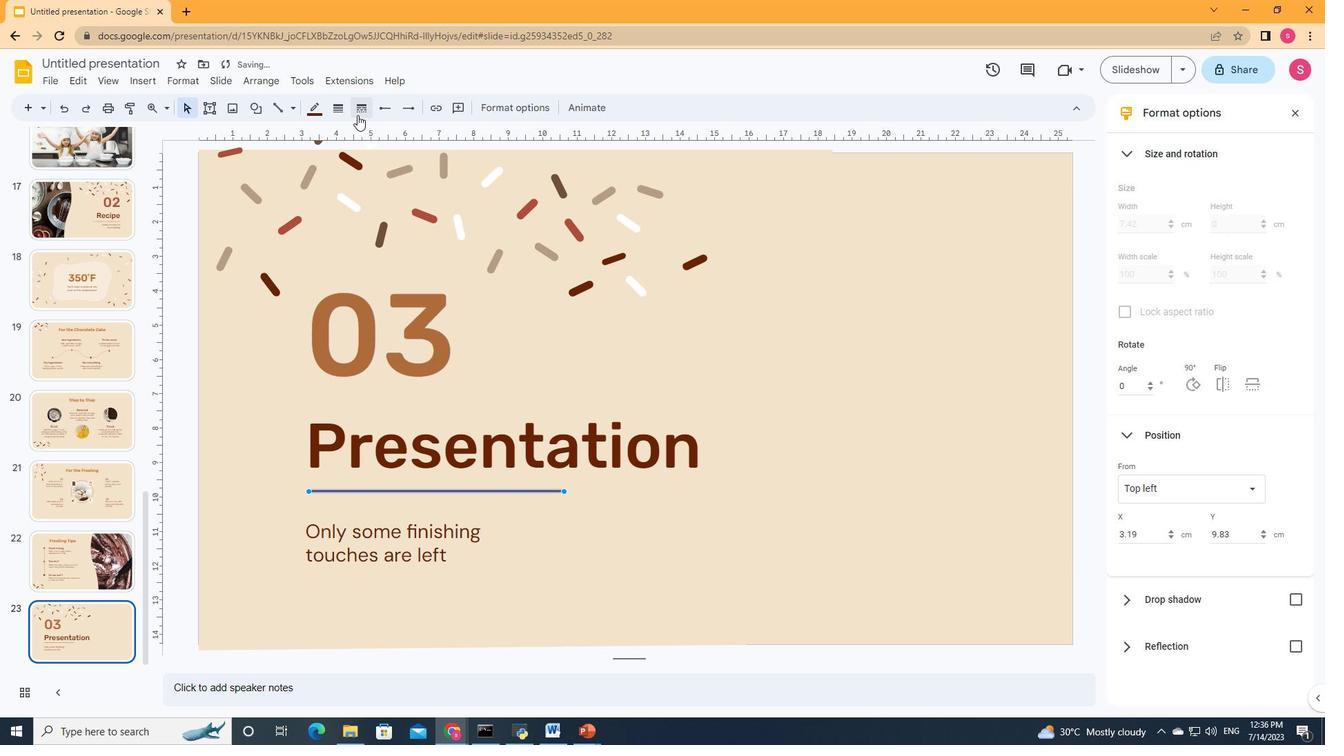 
Action: Mouse moved to (374, 174)
Screenshot: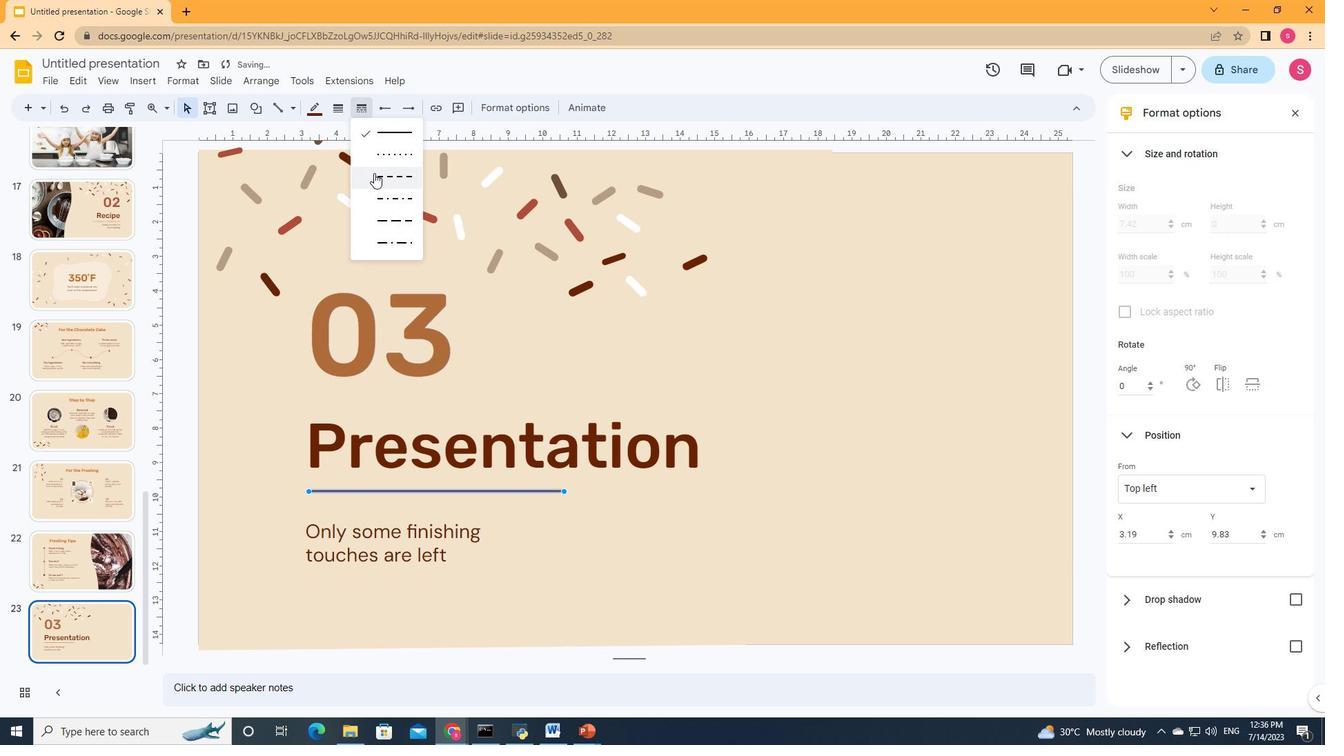 
Action: Mouse pressed left at (374, 174)
Screenshot: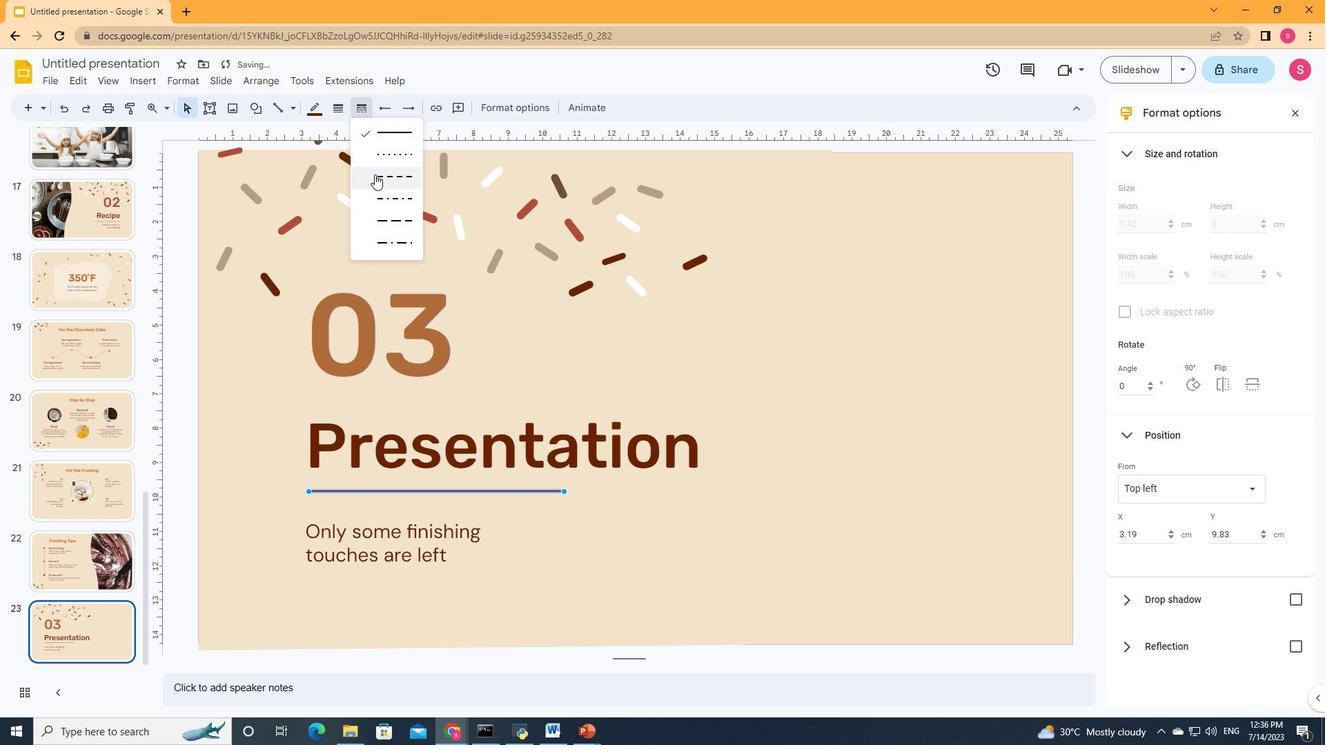 
Action: Mouse moved to (798, 441)
Screenshot: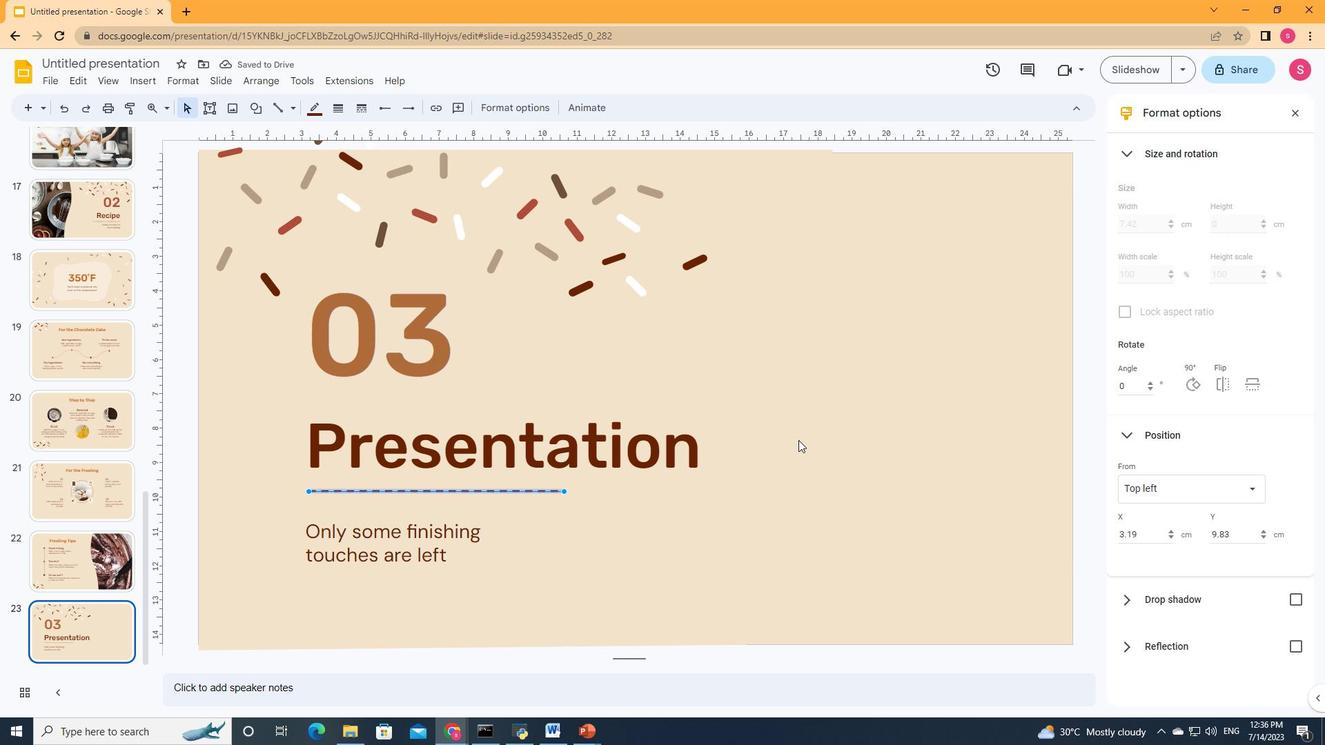 
Action: Mouse pressed left at (798, 441)
Screenshot: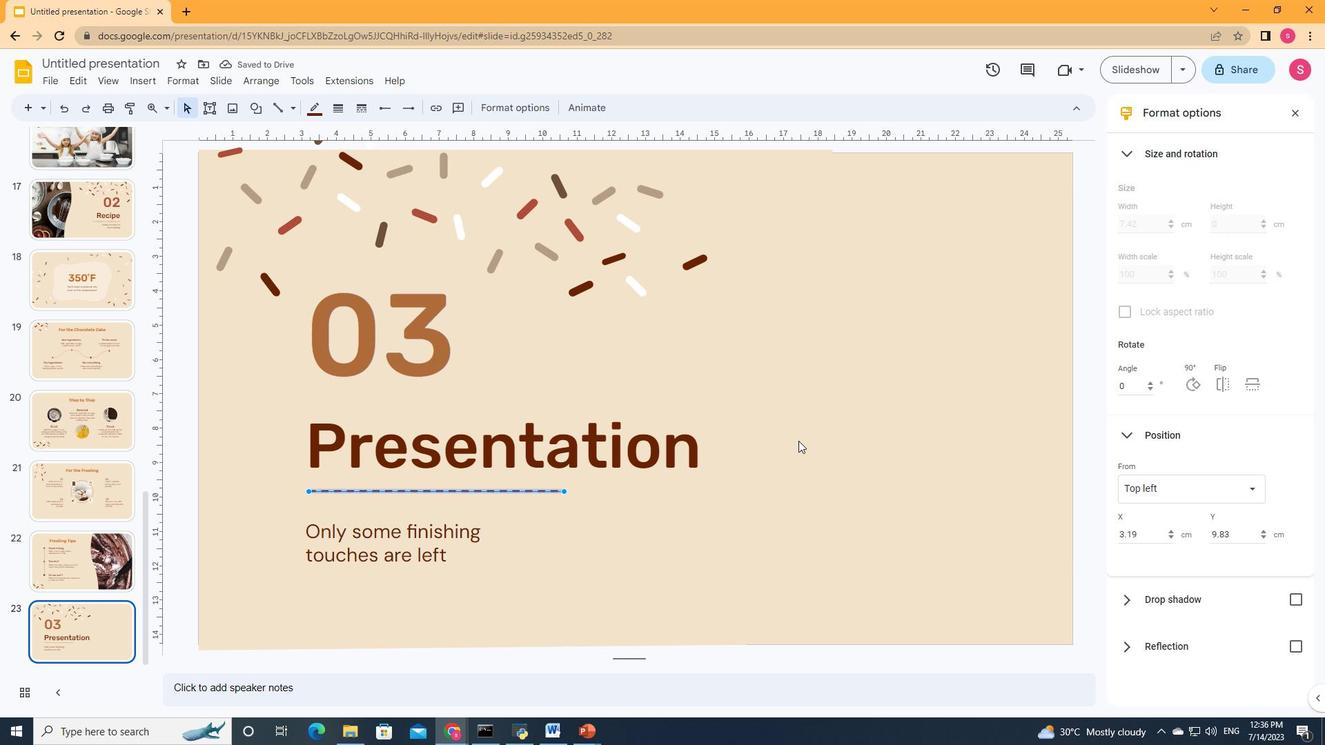 
Action: Mouse moved to (474, 491)
Screenshot: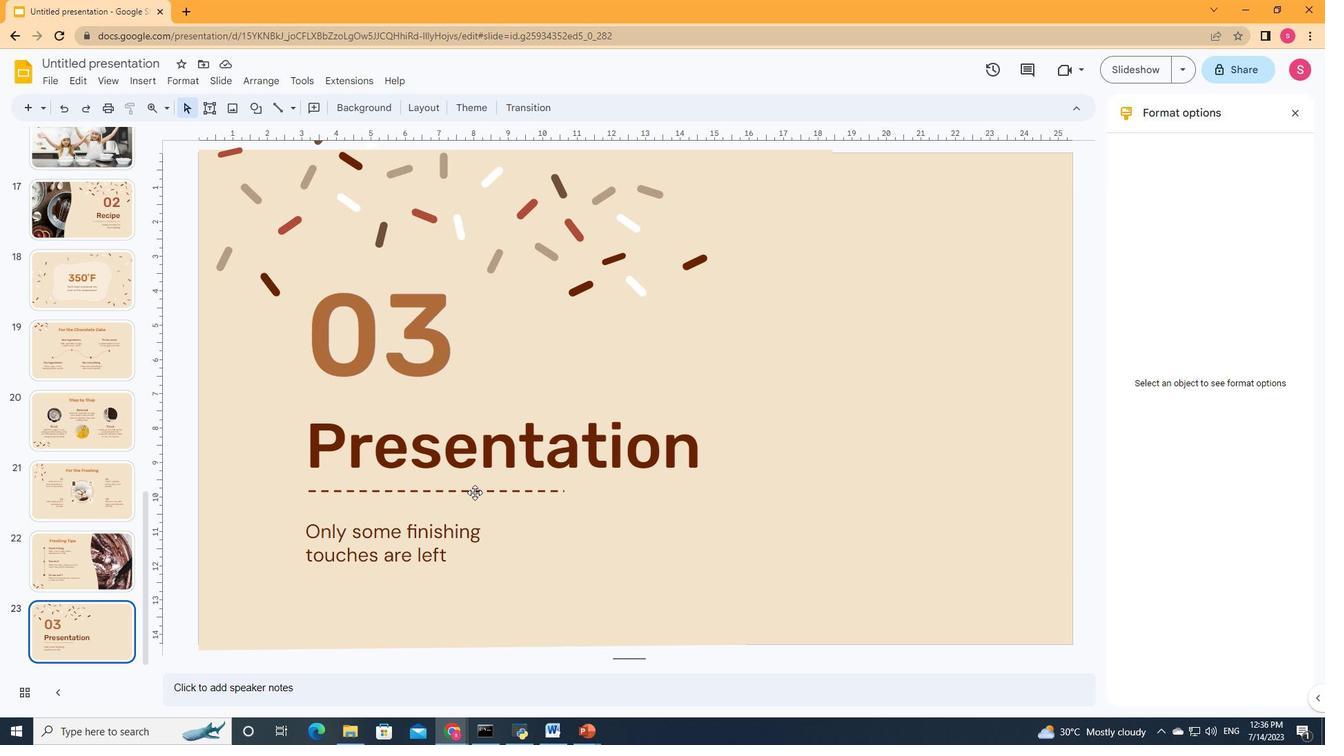 
Action: Mouse pressed left at (474, 491)
Screenshot: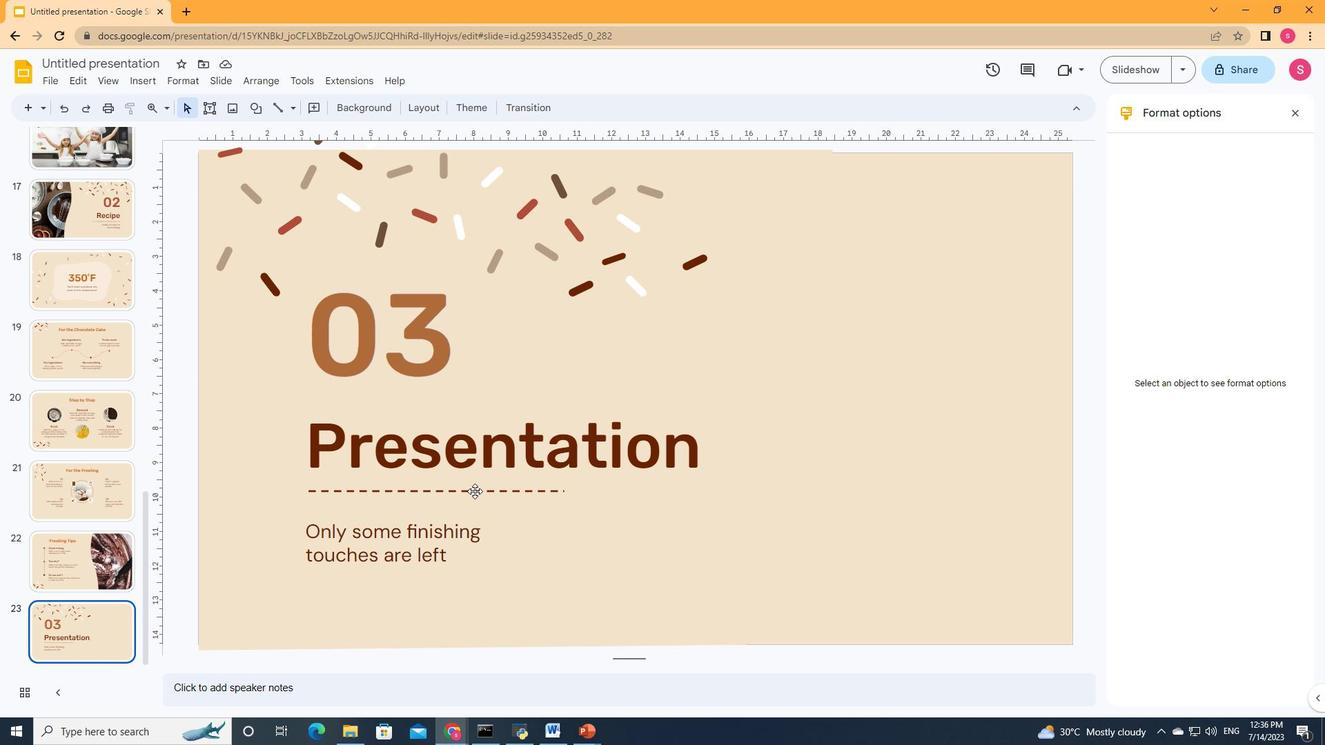 
Action: Mouse moved to (358, 111)
Screenshot: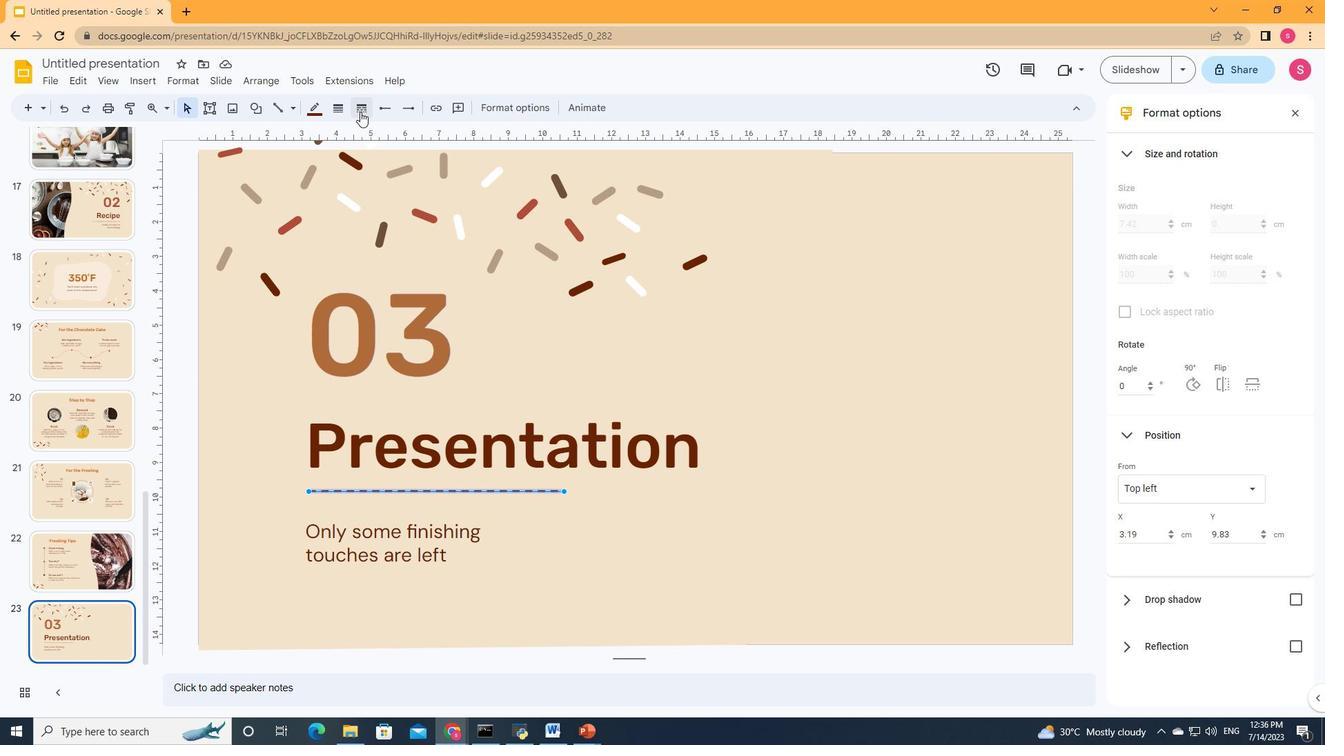 
Action: Mouse pressed left at (358, 111)
Screenshot: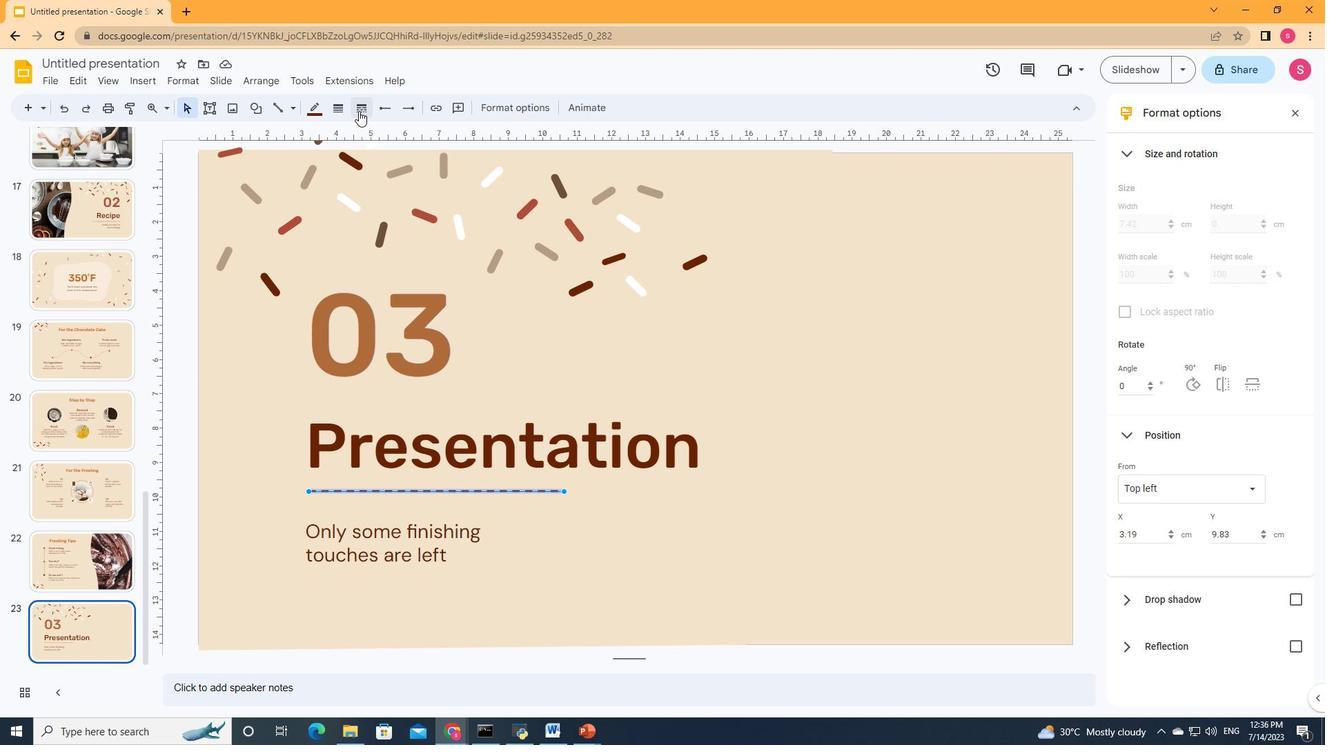 
Action: Mouse moved to (374, 223)
Screenshot: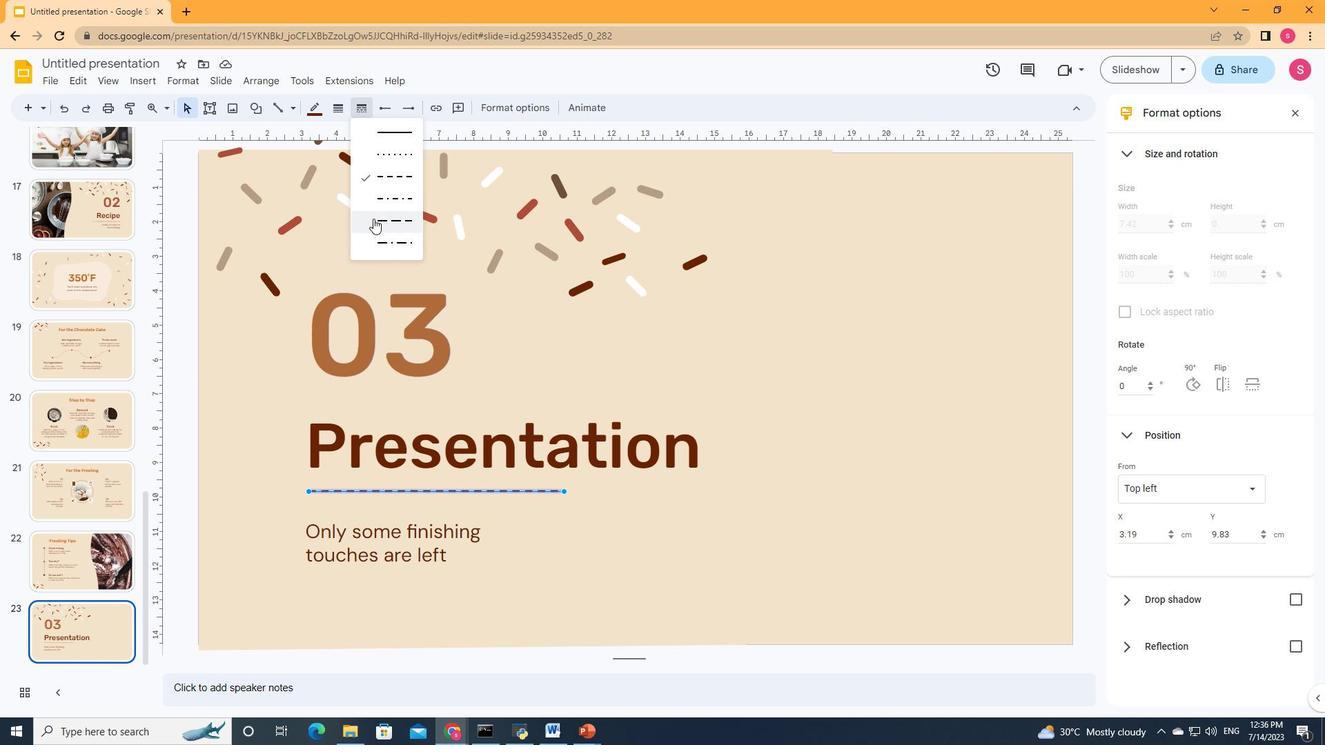 
Action: Mouse pressed left at (374, 223)
Screenshot: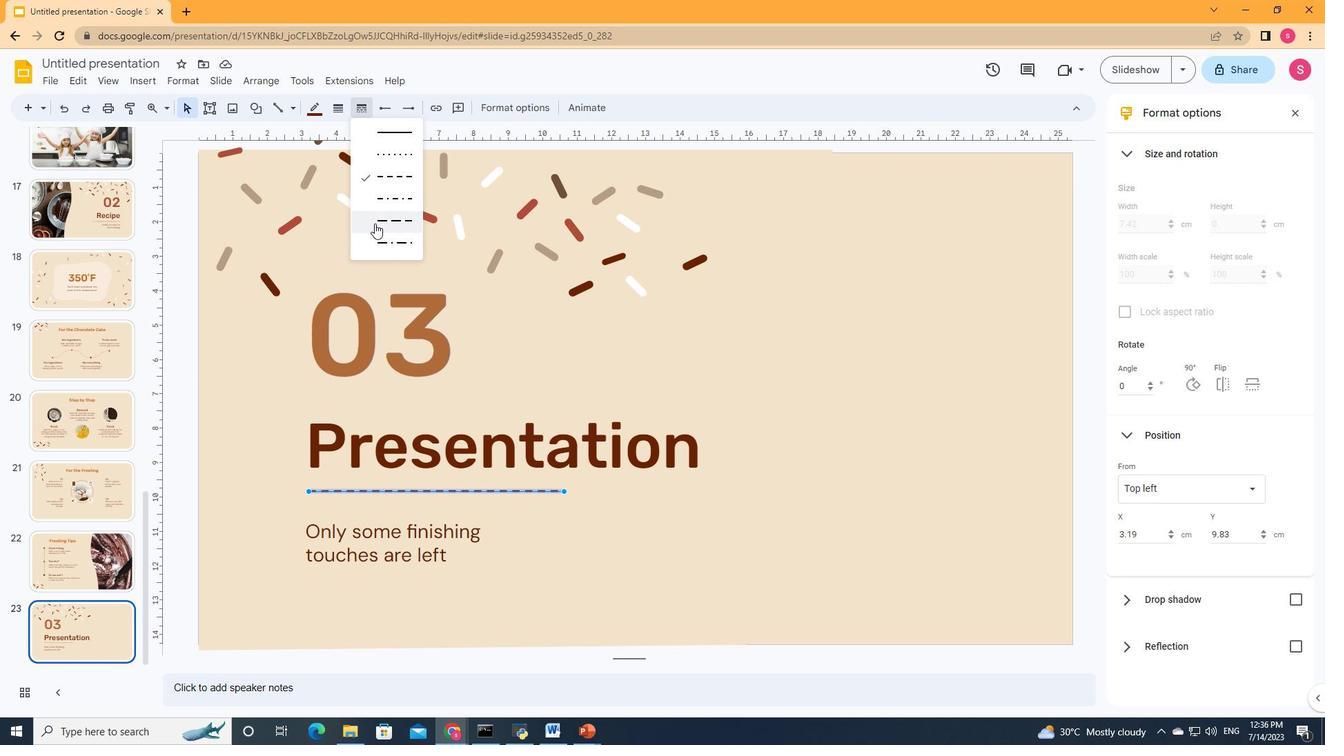 
Action: Mouse moved to (643, 515)
Screenshot: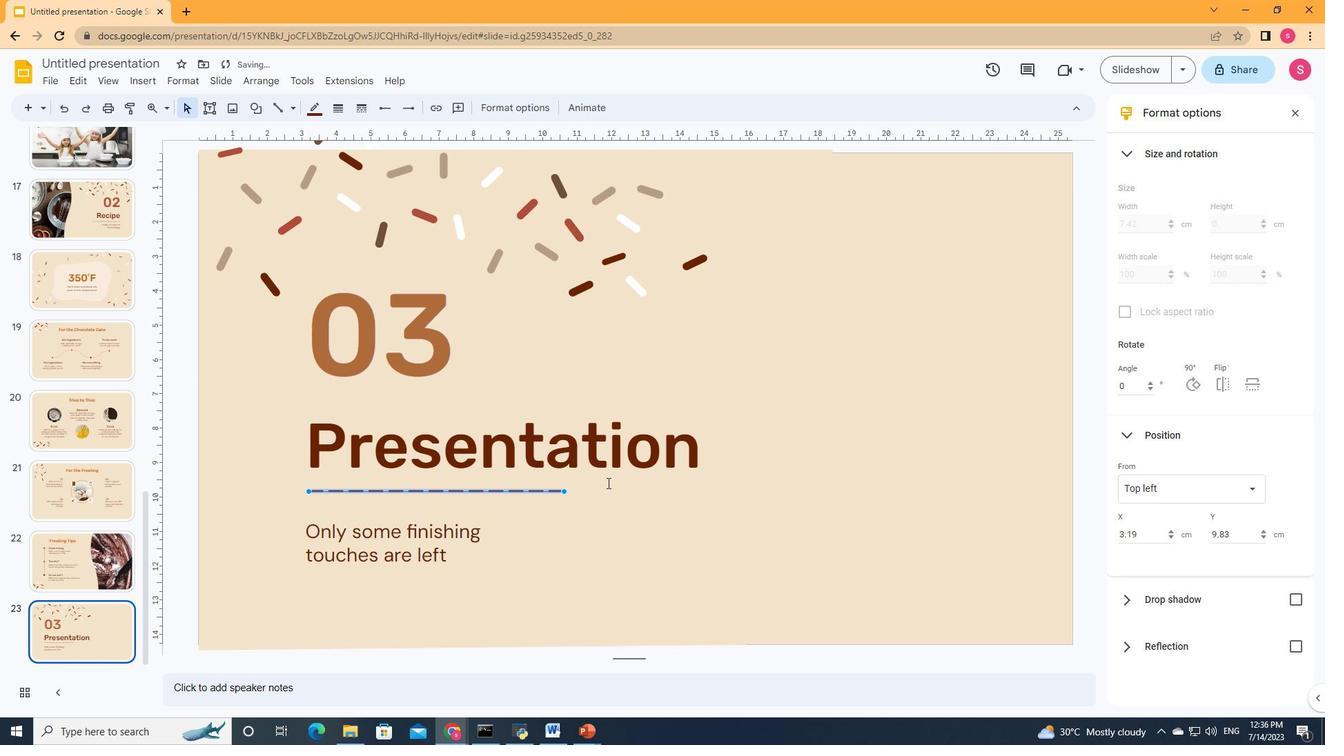 
Action: Mouse pressed left at (643, 515)
Screenshot: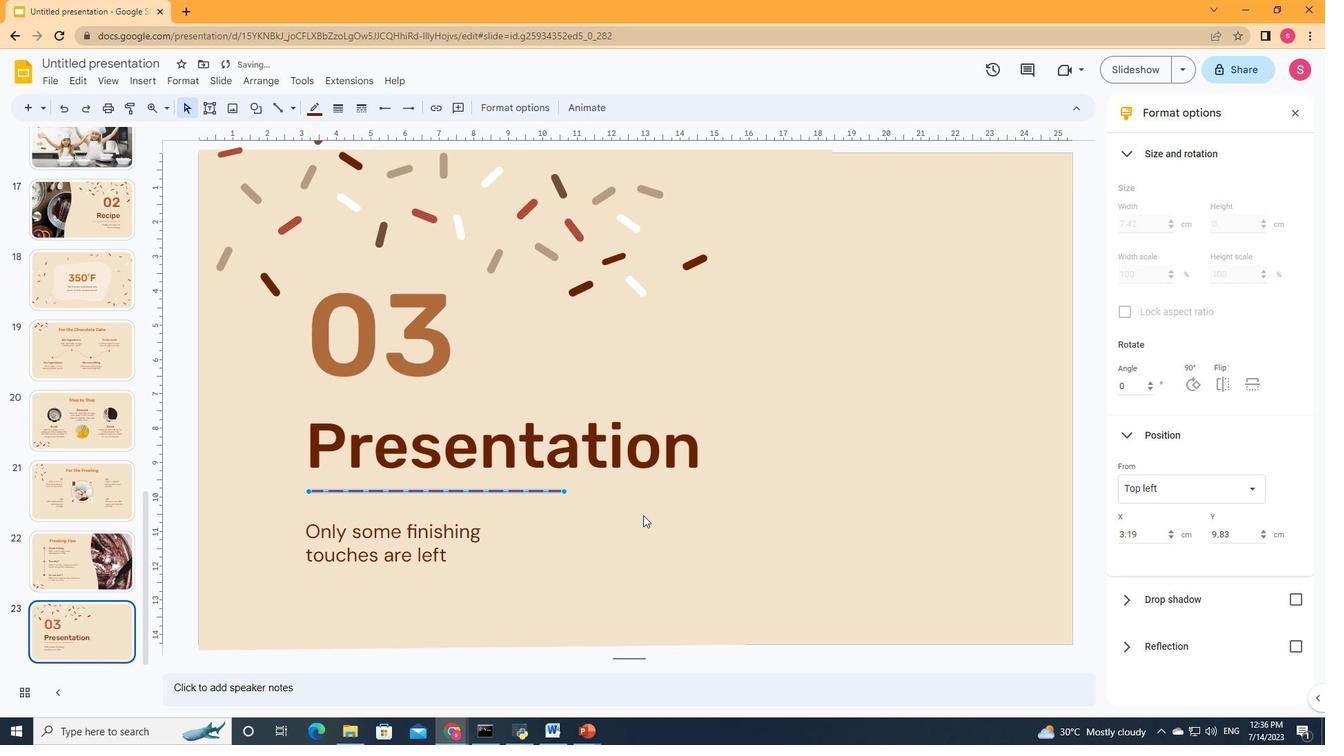 
Action: Mouse moved to (138, 80)
Screenshot: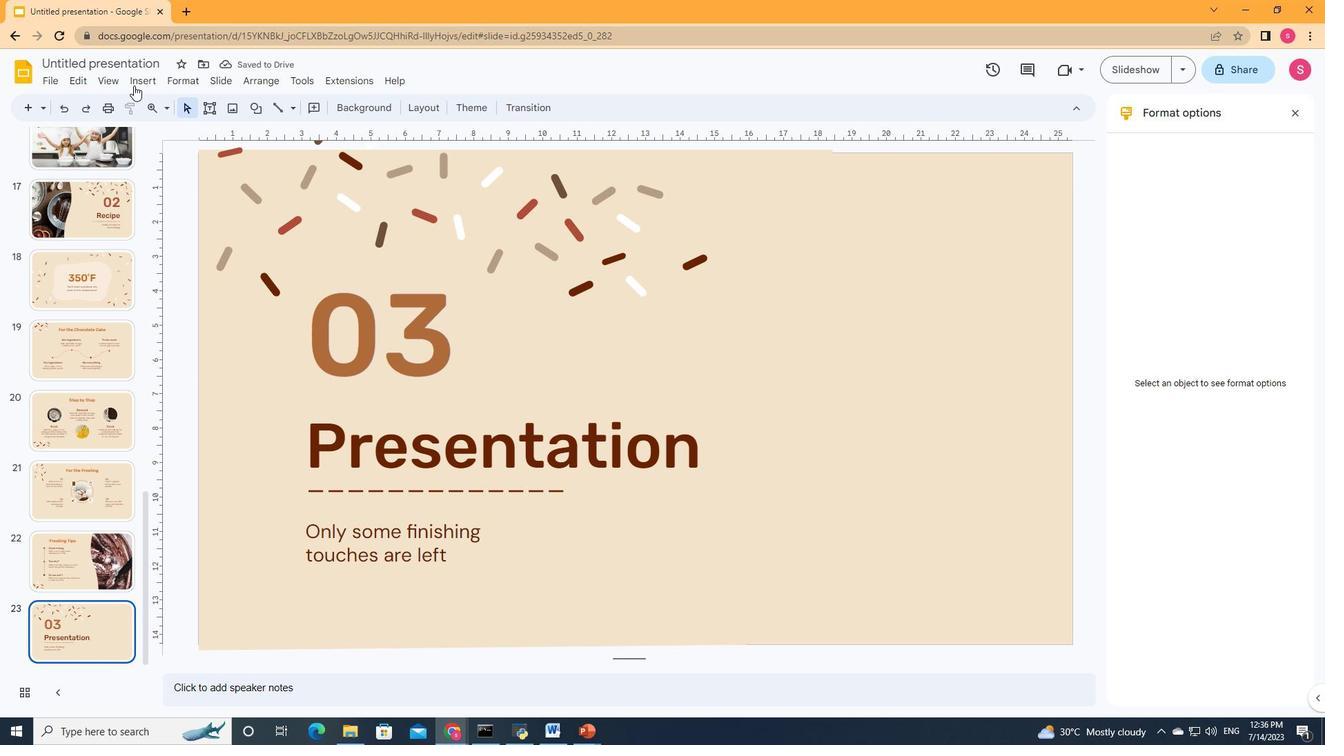 
Action: Mouse pressed left at (138, 80)
Screenshot: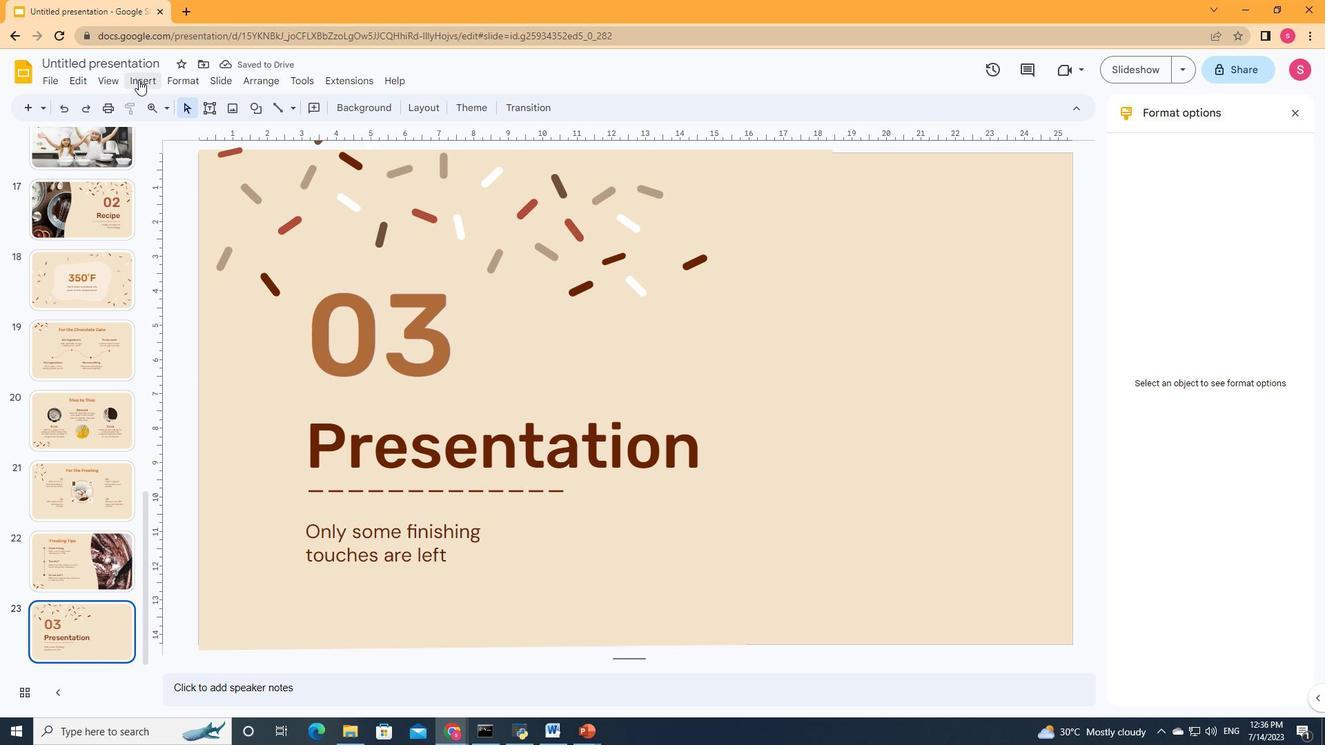 
Action: Mouse moved to (393, 102)
Screenshot: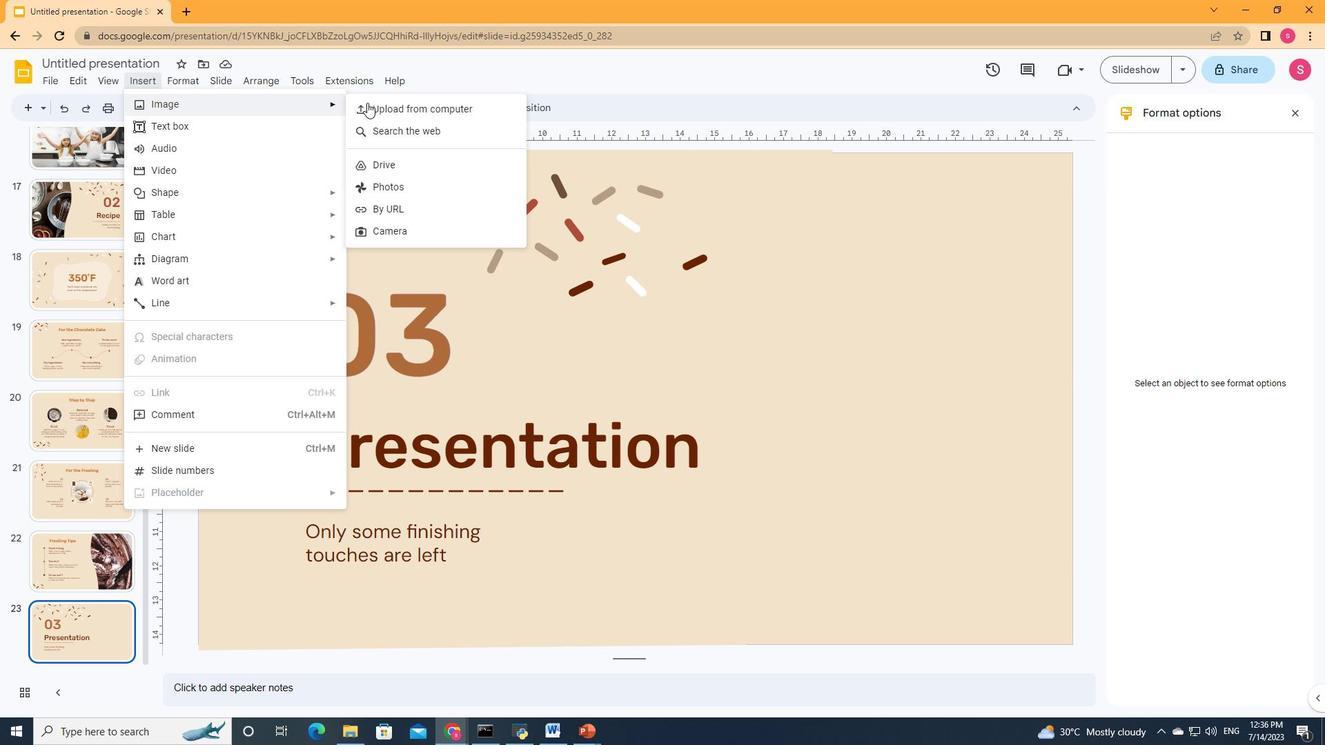 
Action: Mouse pressed left at (393, 102)
Screenshot: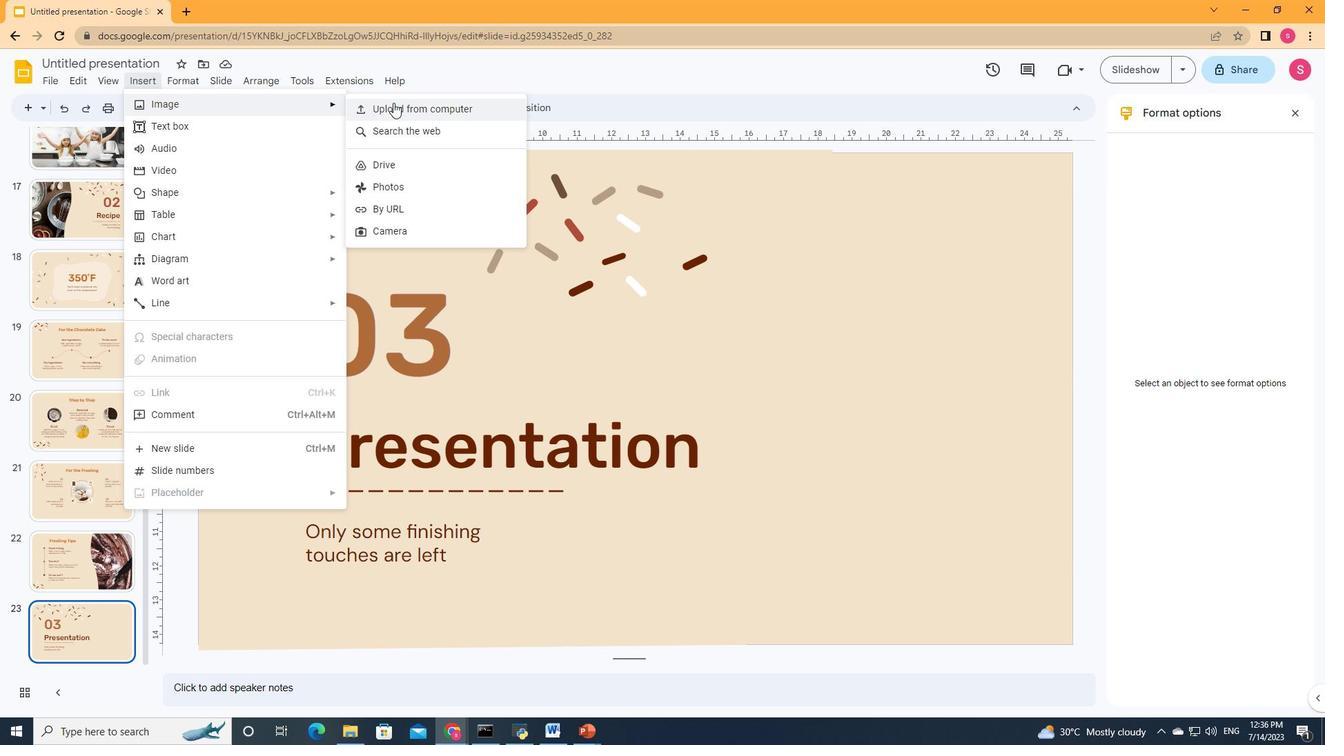 
Action: Mouse moved to (496, 302)
Screenshot: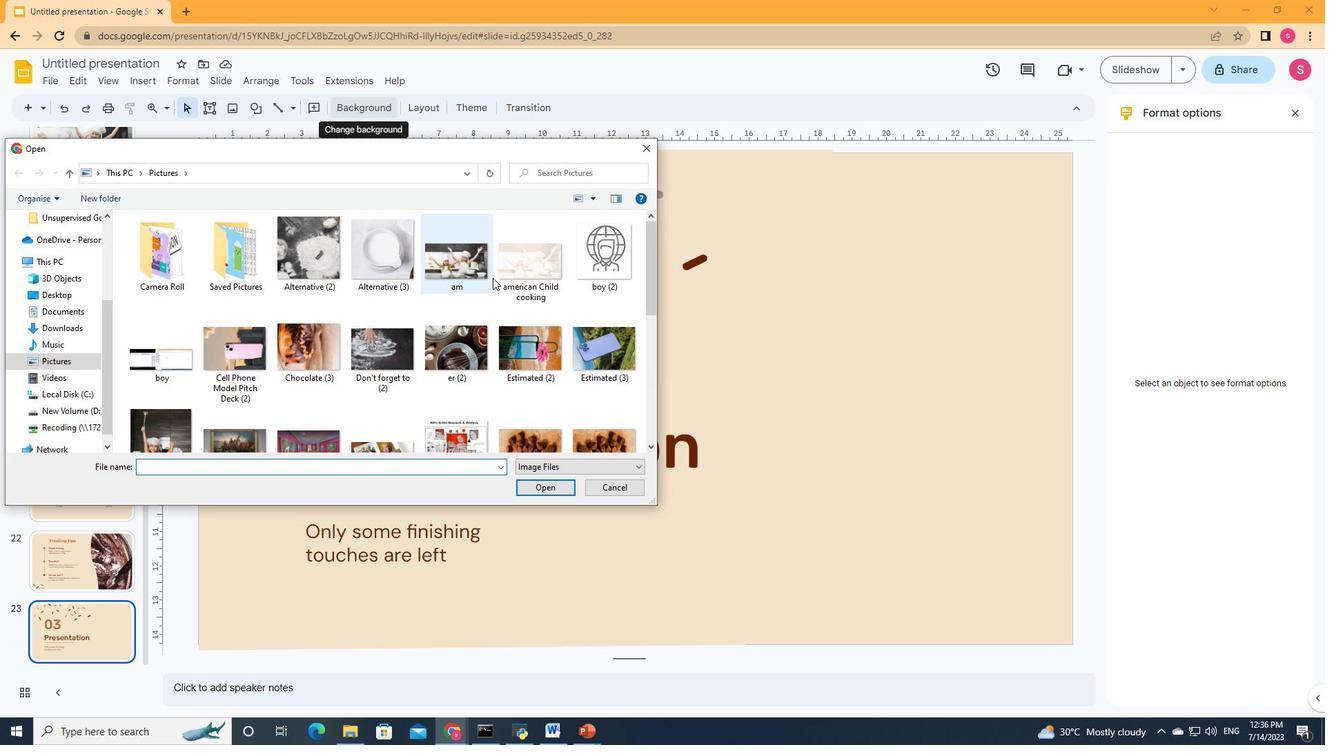 
Action: Mouse scrolled (496, 301) with delta (0, 0)
Screenshot: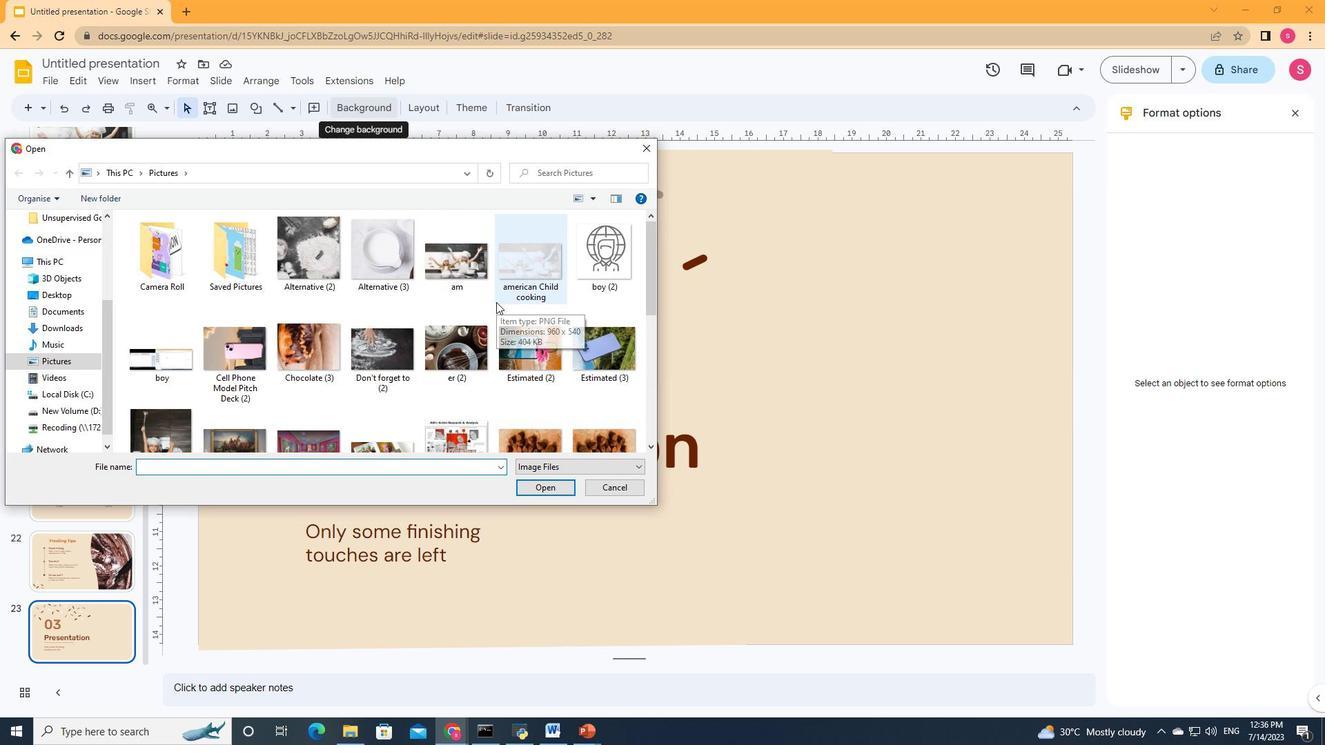 
Action: Mouse scrolled (496, 301) with delta (0, 0)
Screenshot: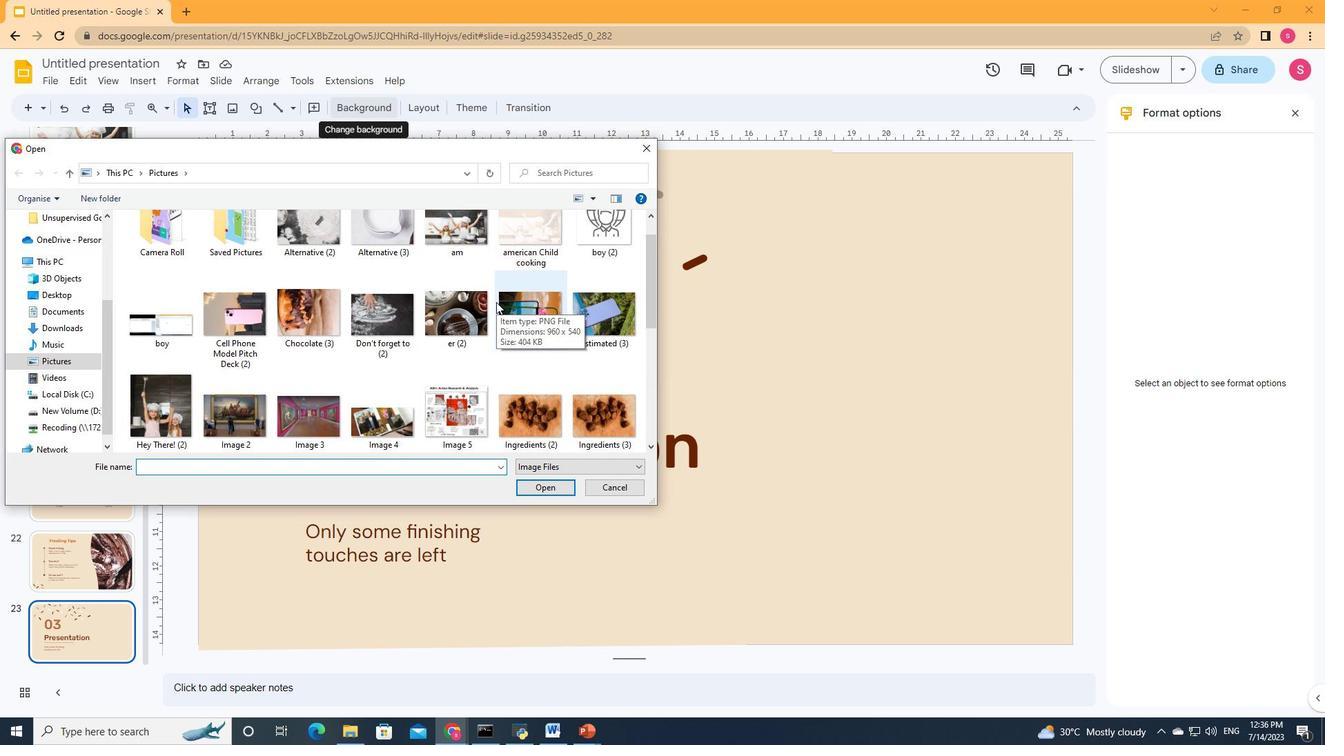 
Action: Mouse moved to (451, 418)
Screenshot: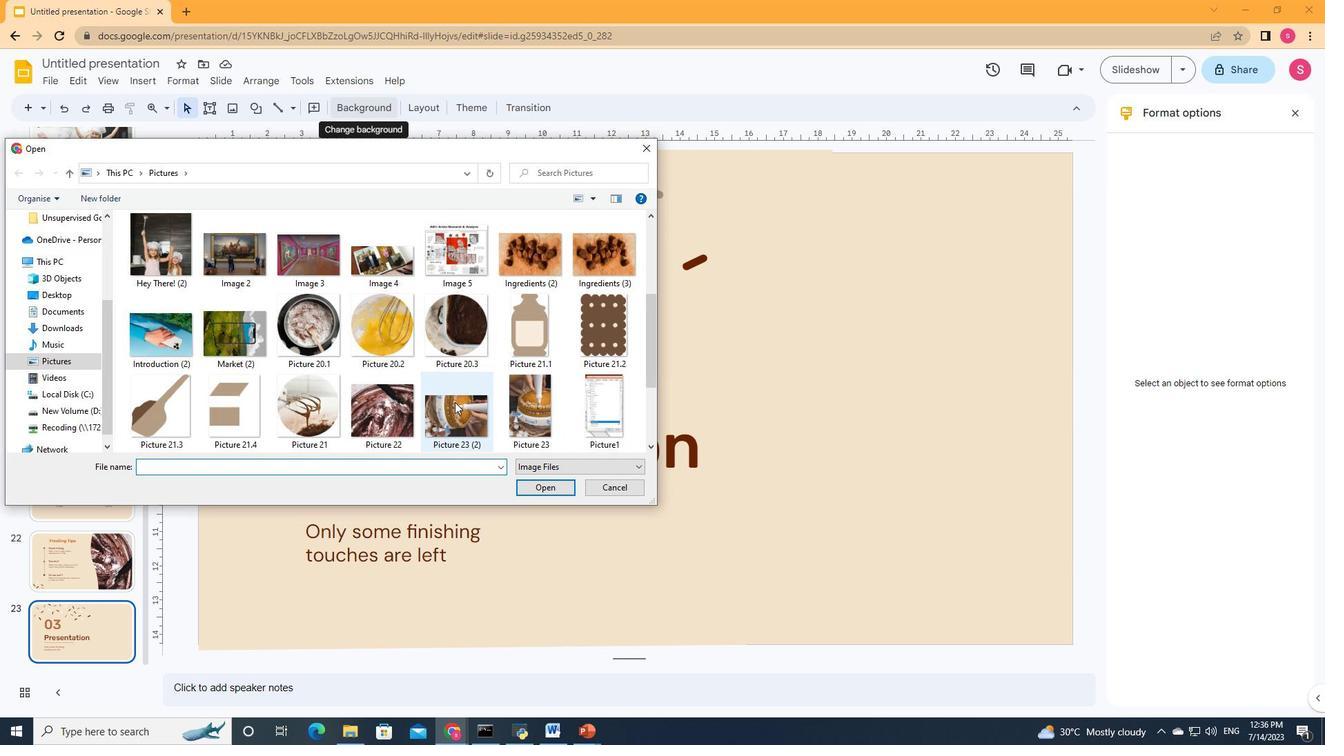 
Action: Mouse pressed left at (451, 418)
Screenshot: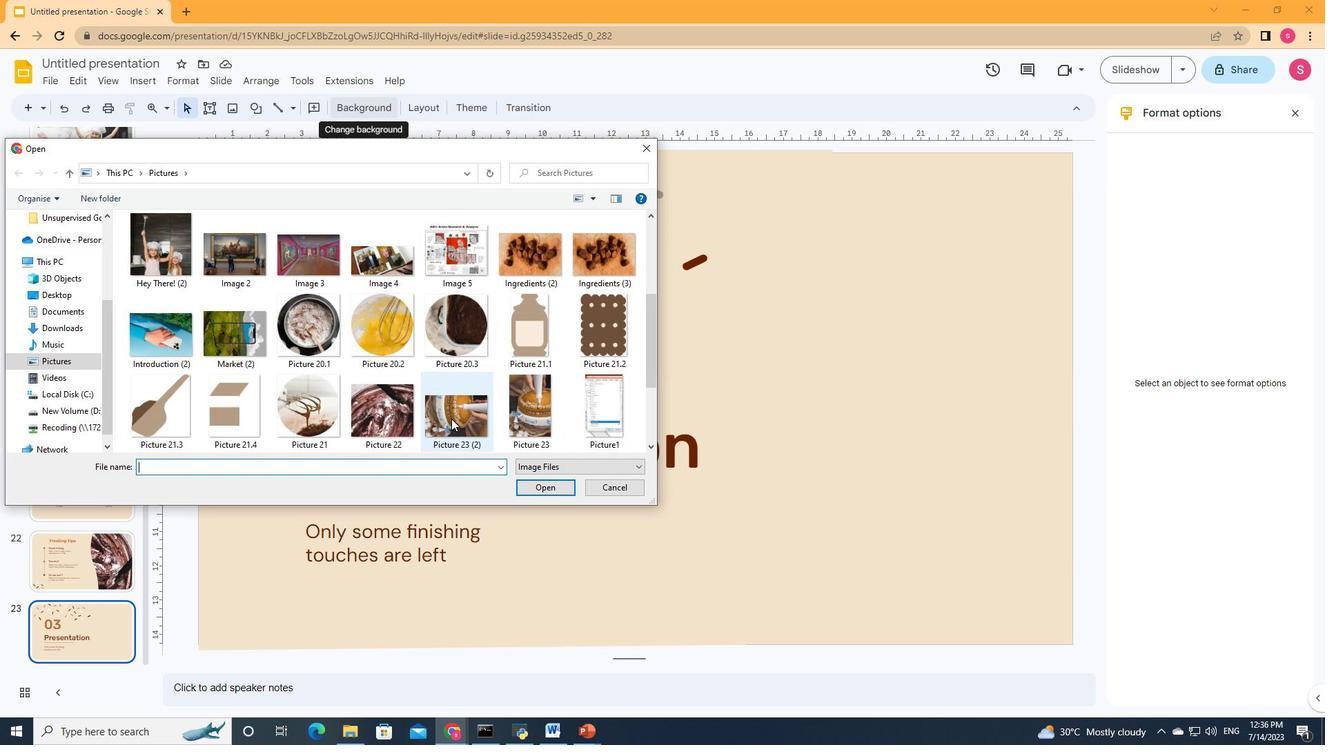 
Action: Mouse moved to (528, 486)
Screenshot: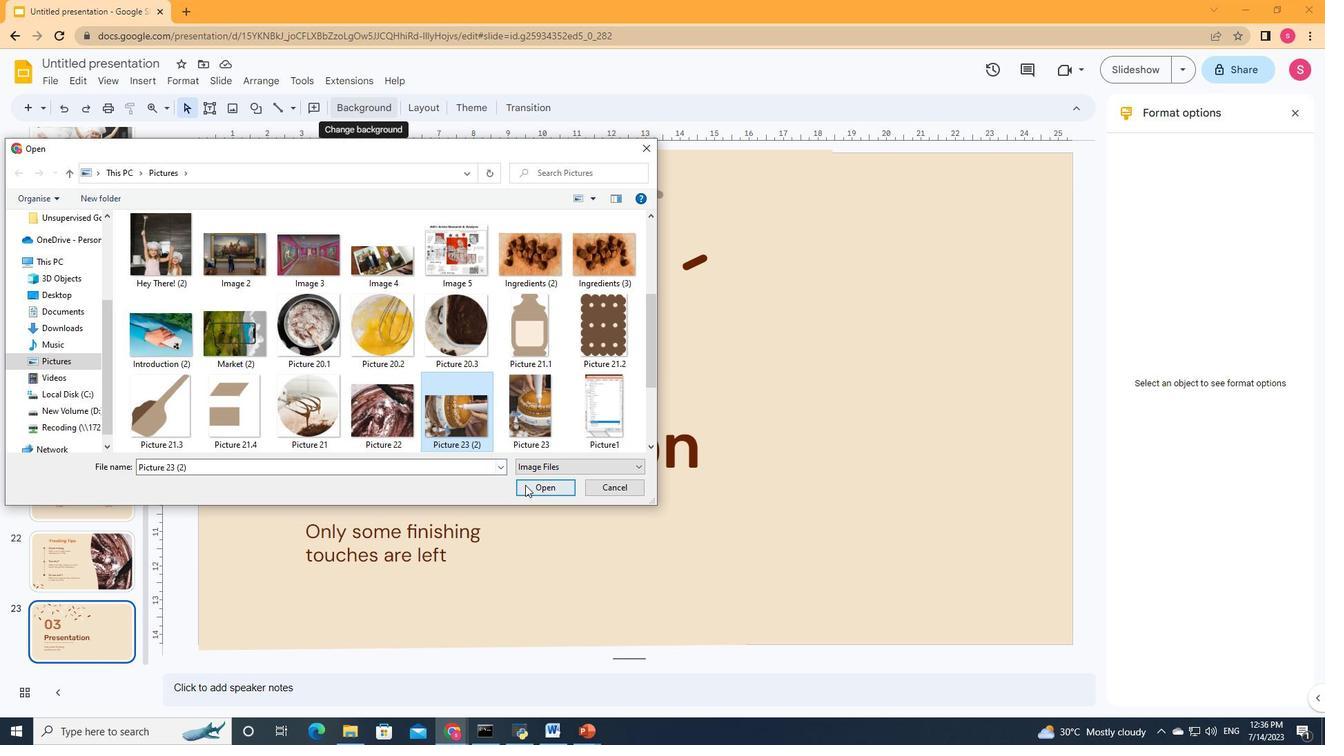 
Action: Mouse pressed left at (528, 486)
Screenshot: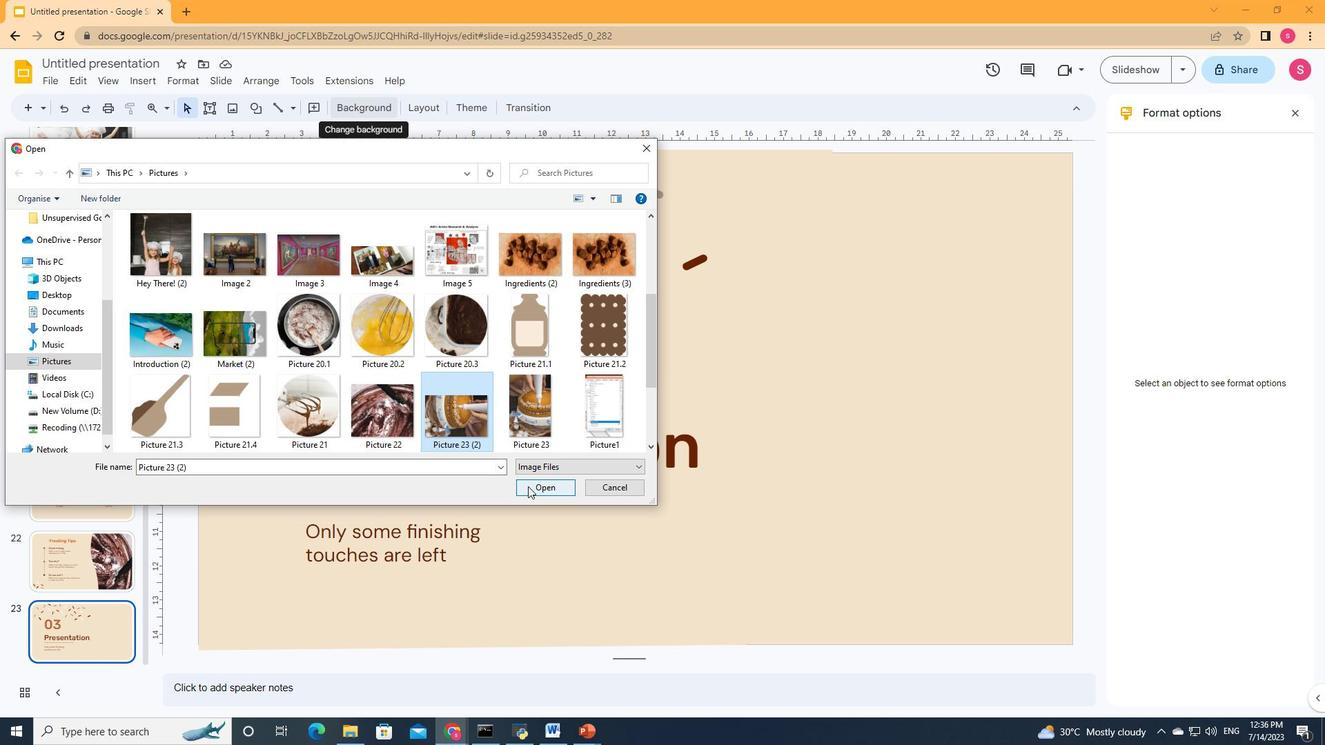 
Action: Mouse moved to (448, 108)
Screenshot: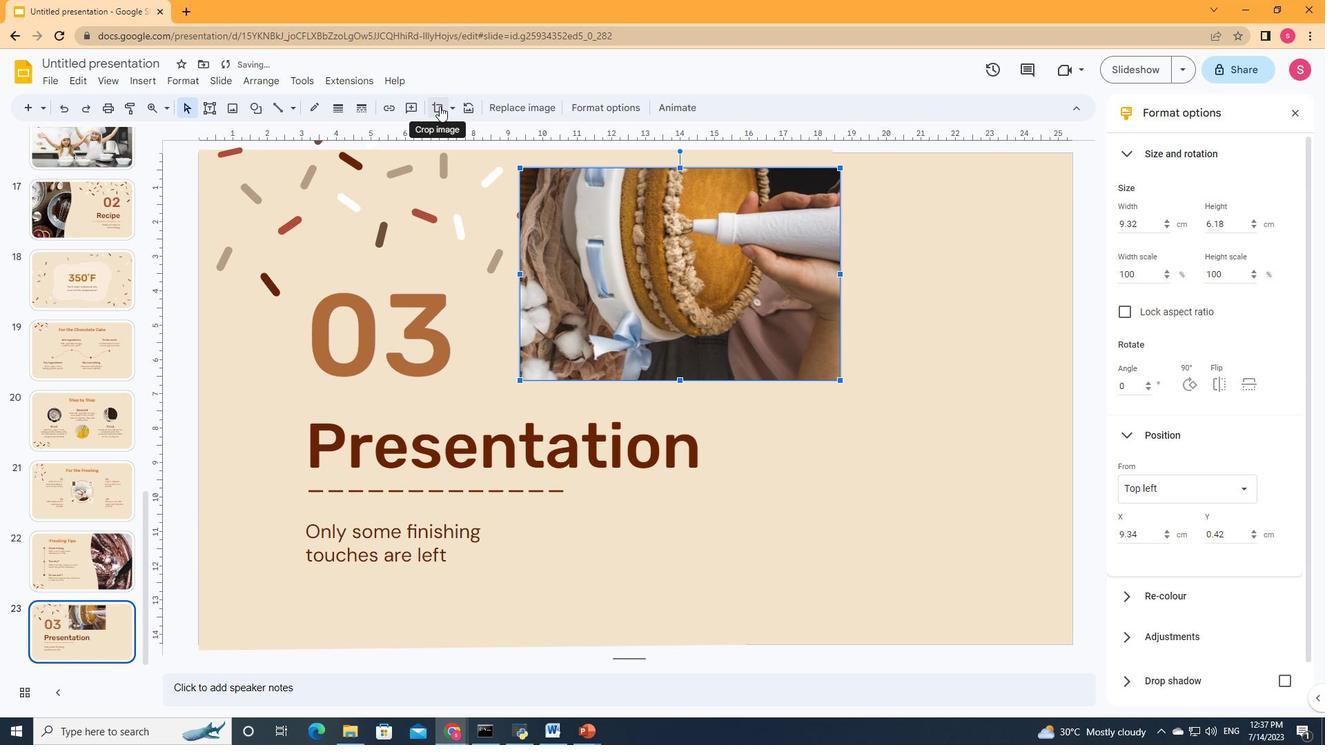 
Action: Mouse pressed left at (448, 108)
Screenshot: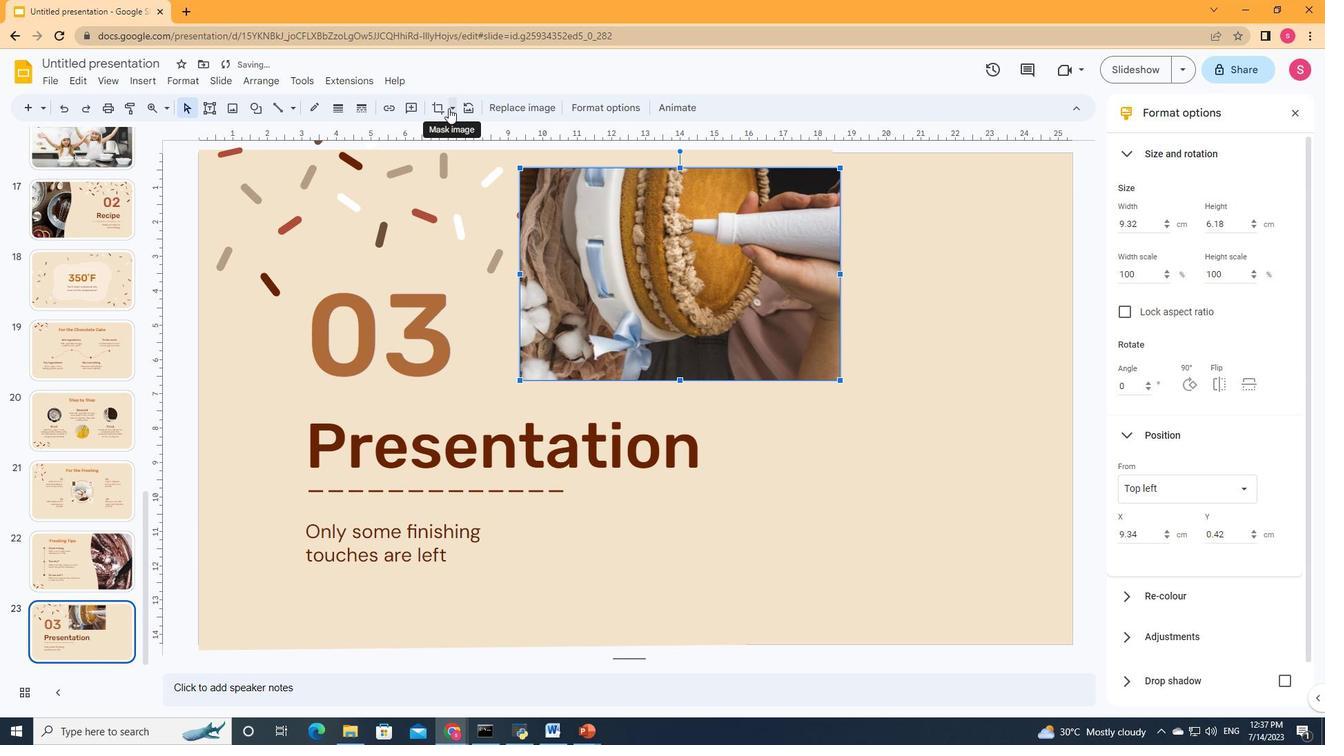 
Action: Mouse moved to (643, 223)
Screenshot: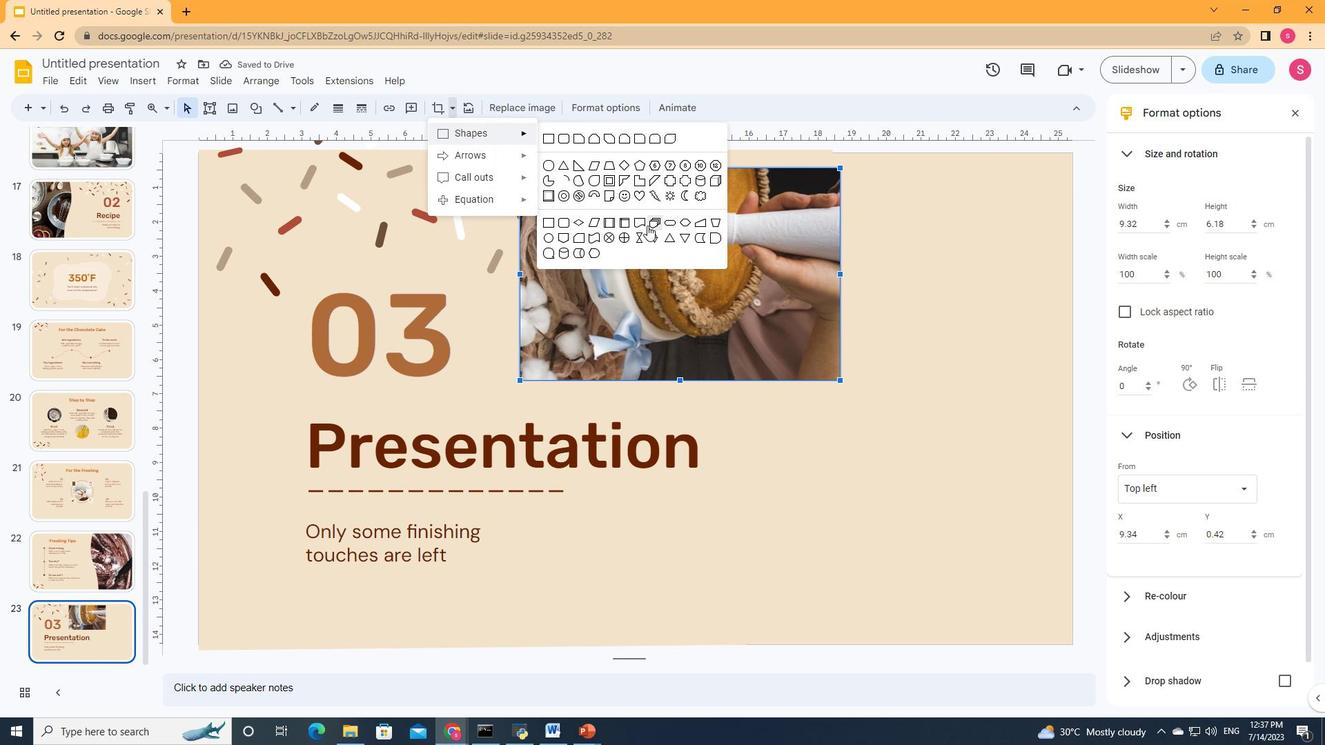 
Action: Mouse pressed left at (643, 223)
Screenshot: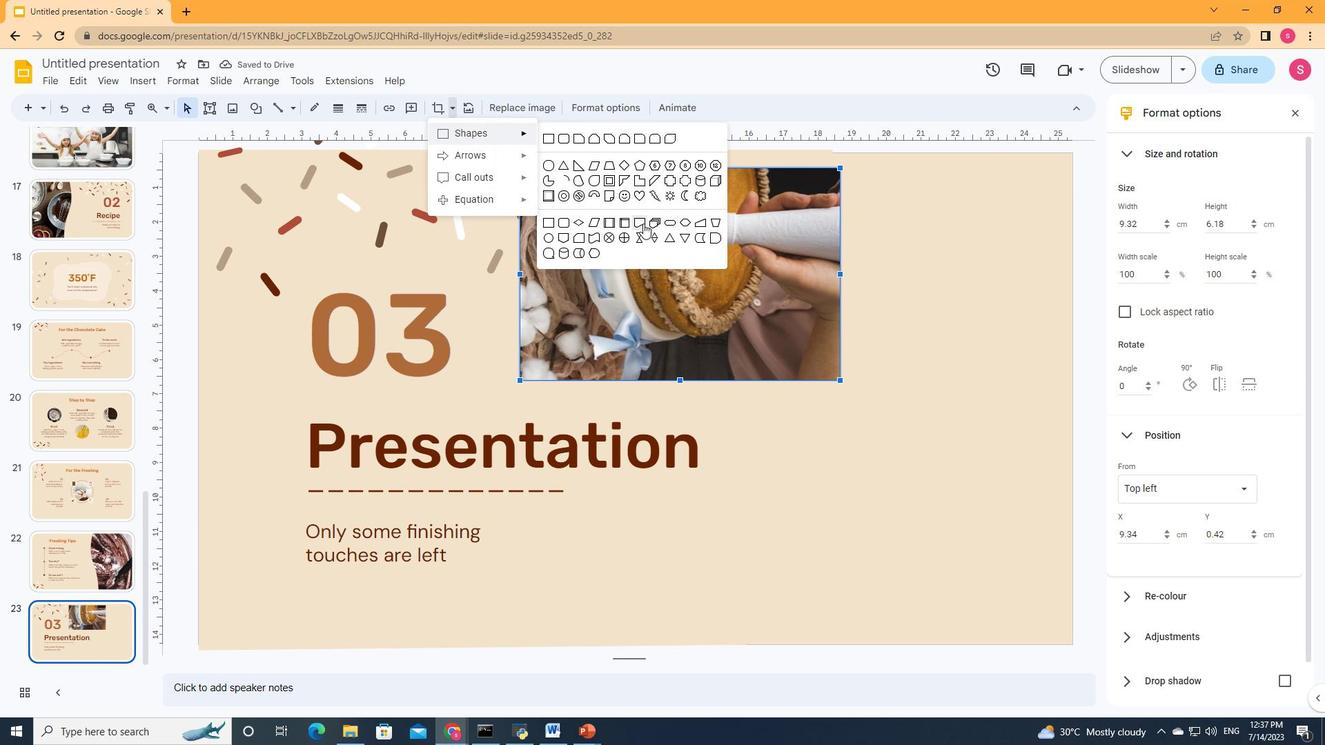 
Action: Mouse moved to (1200, 384)
Screenshot: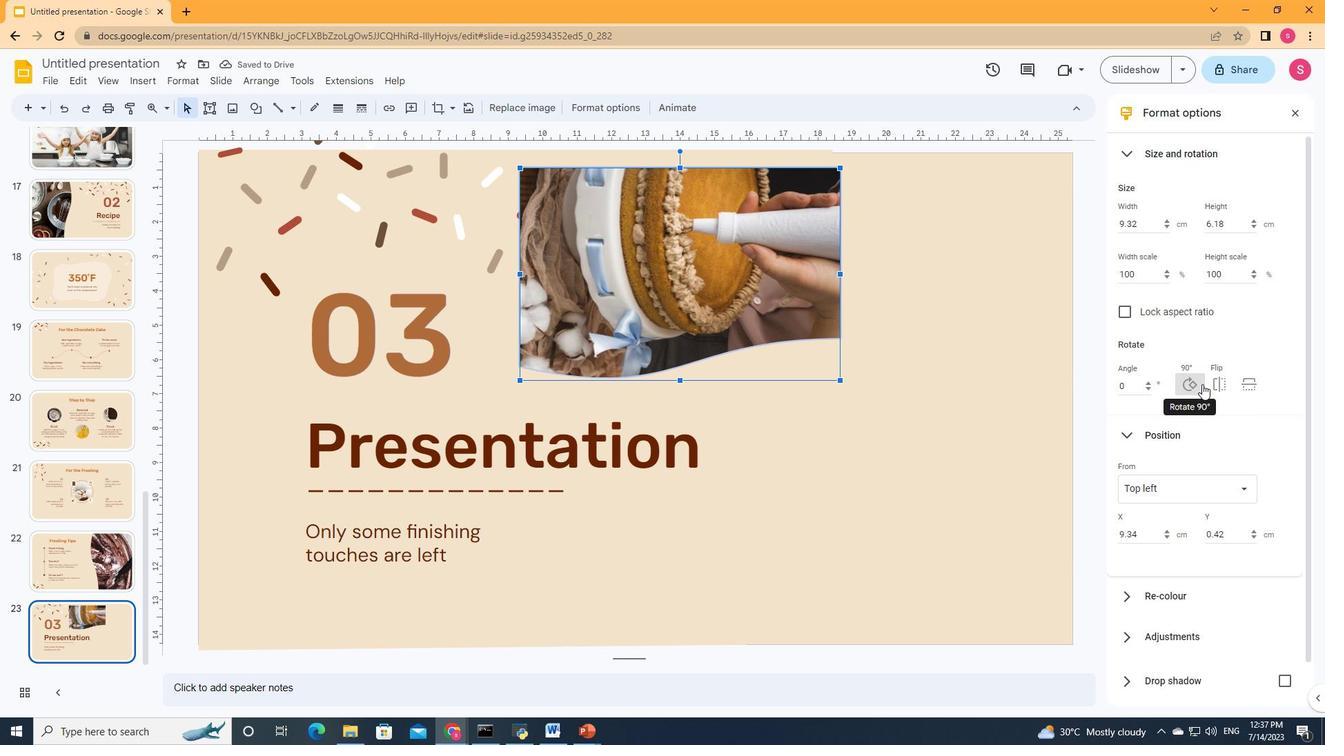
Action: Mouse pressed left at (1200, 384)
Screenshot: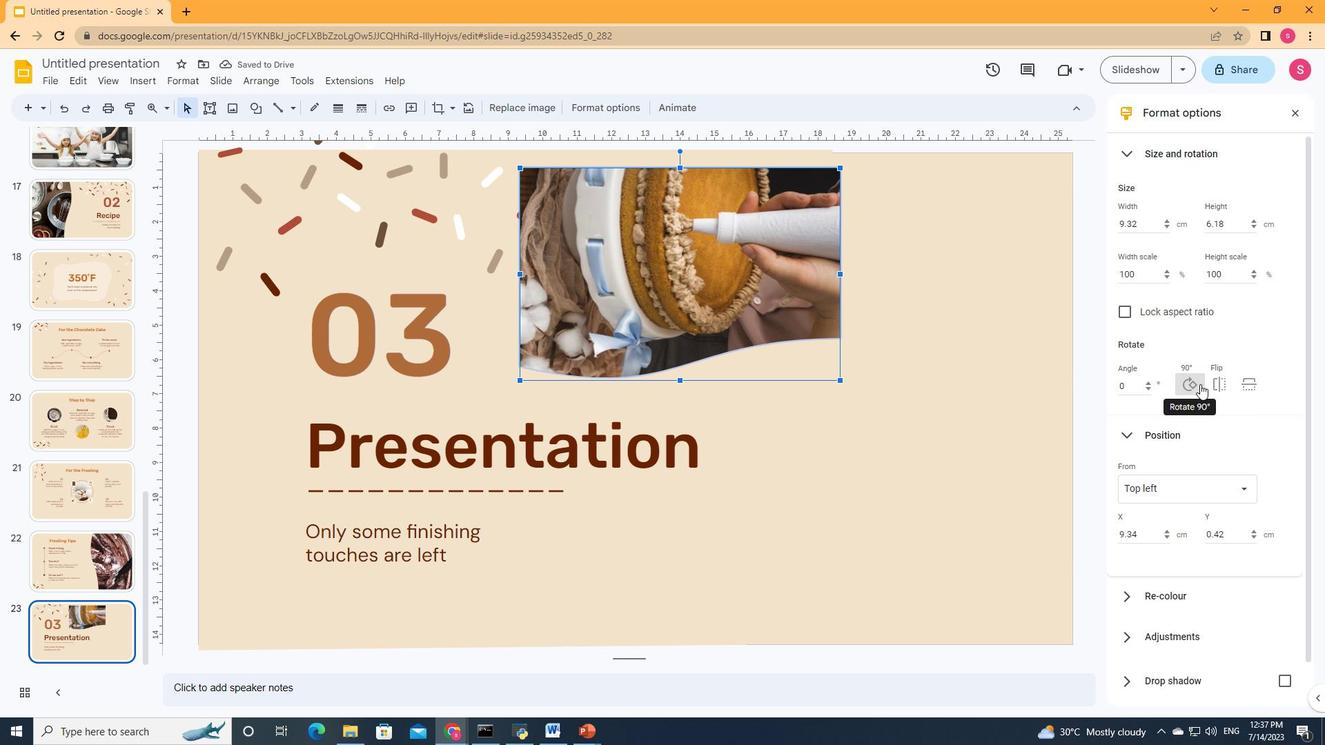 
Action: Mouse moved to (1248, 386)
Screenshot: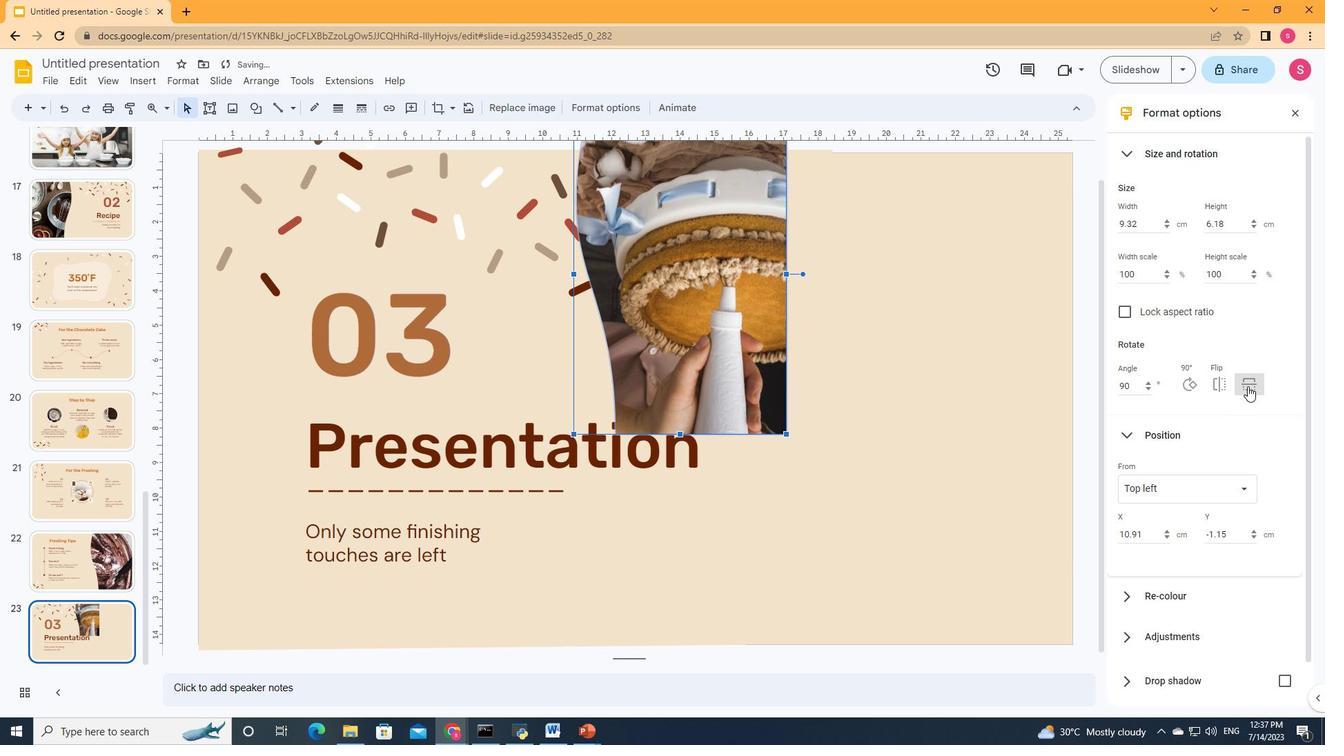
Action: Mouse pressed left at (1248, 386)
Screenshot: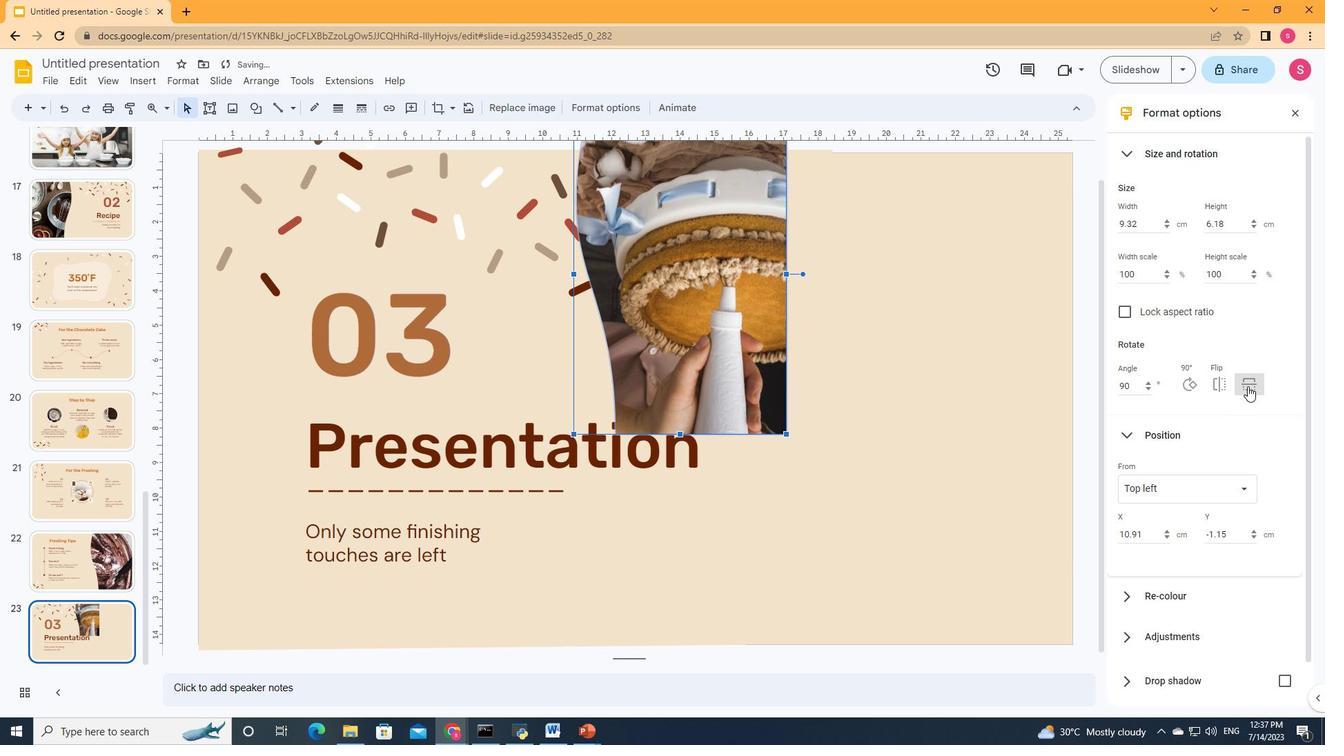 
Action: Mouse moved to (733, 299)
Screenshot: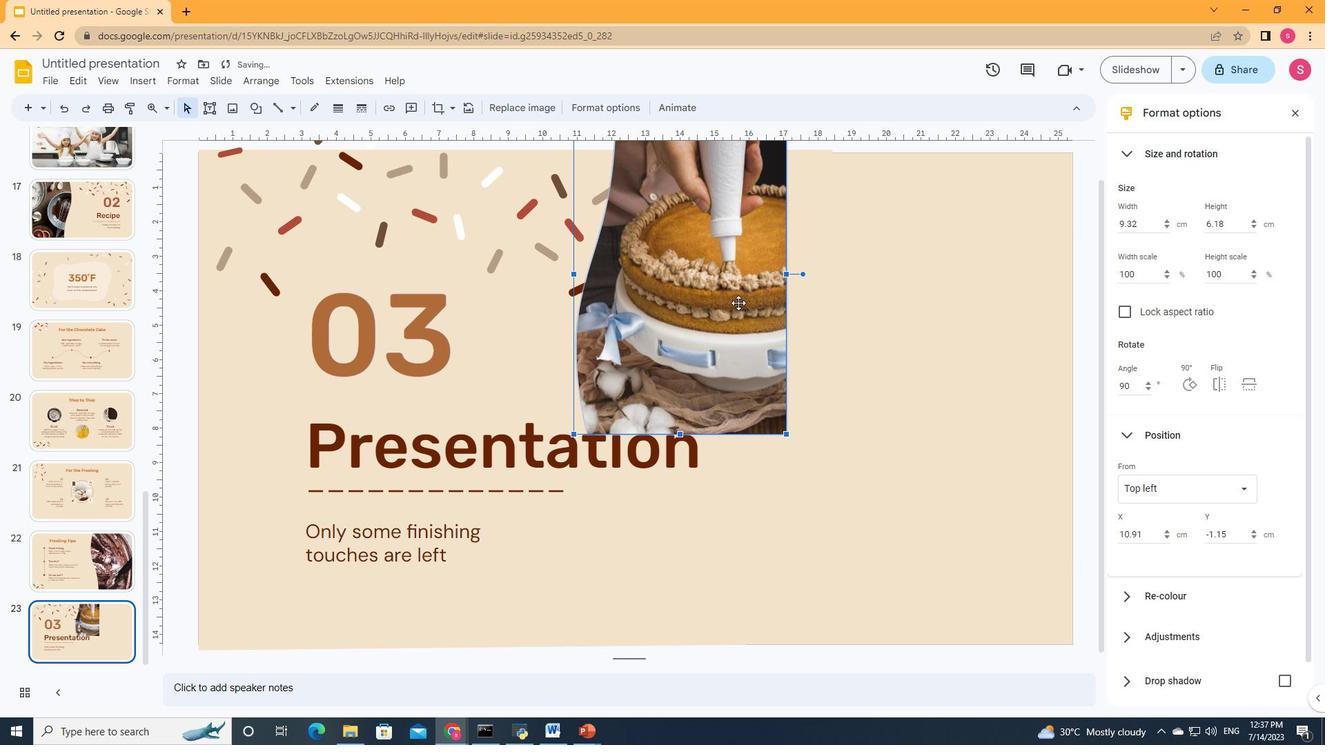 
Action: Mouse pressed left at (733, 299)
Screenshot: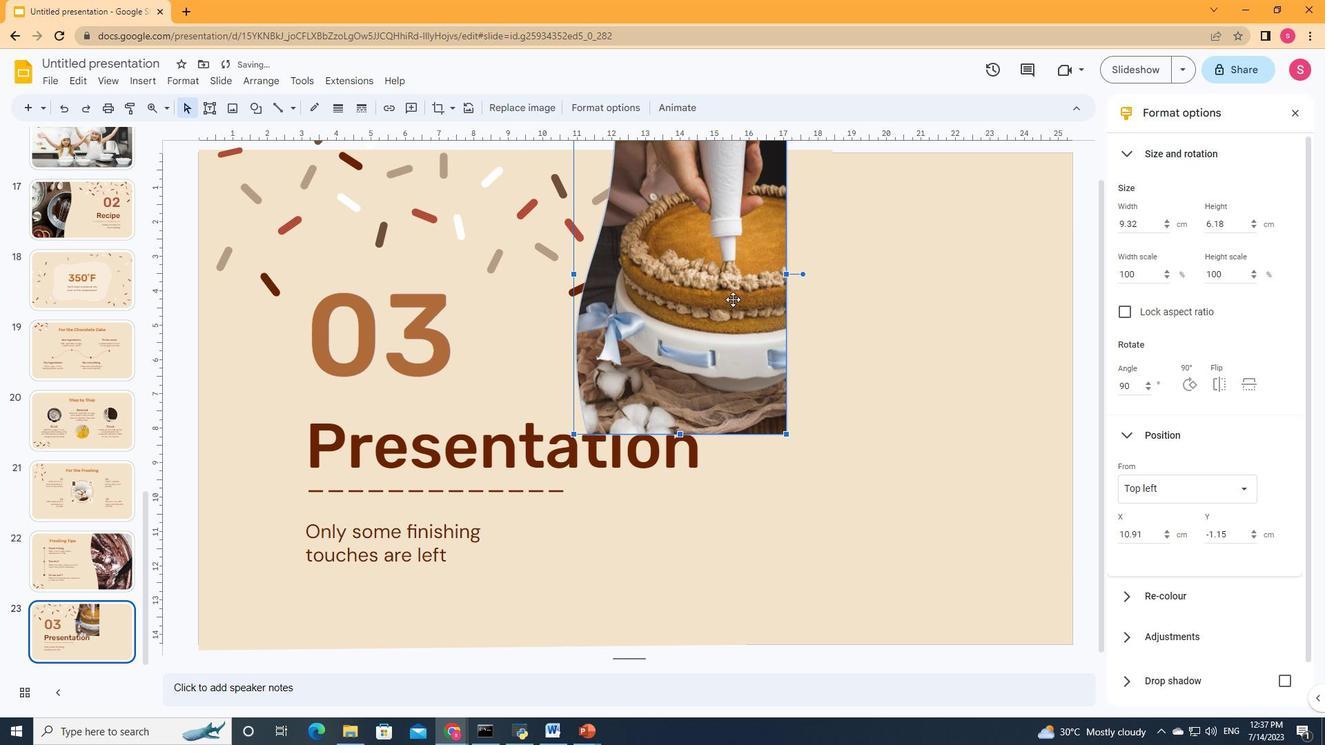
Action: Mouse moved to (860, 474)
Screenshot: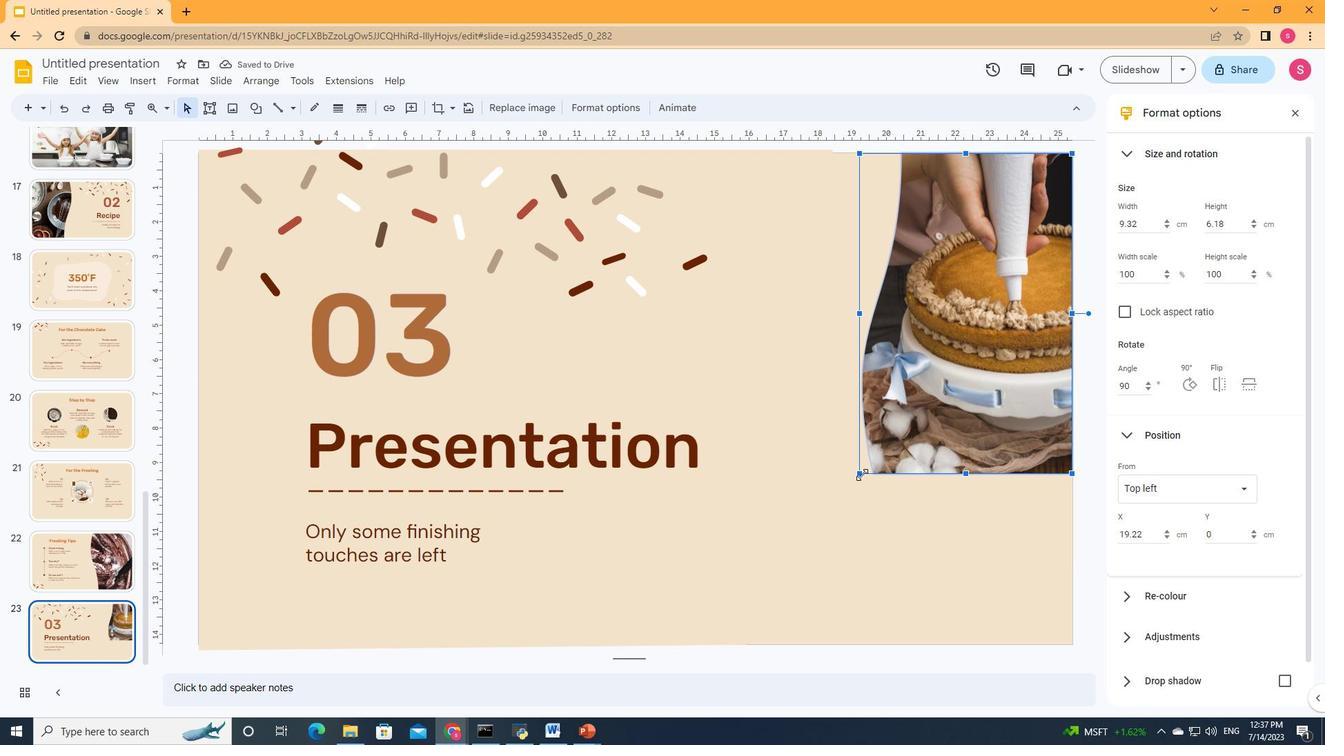 
Action: Mouse pressed left at (860, 474)
Screenshot: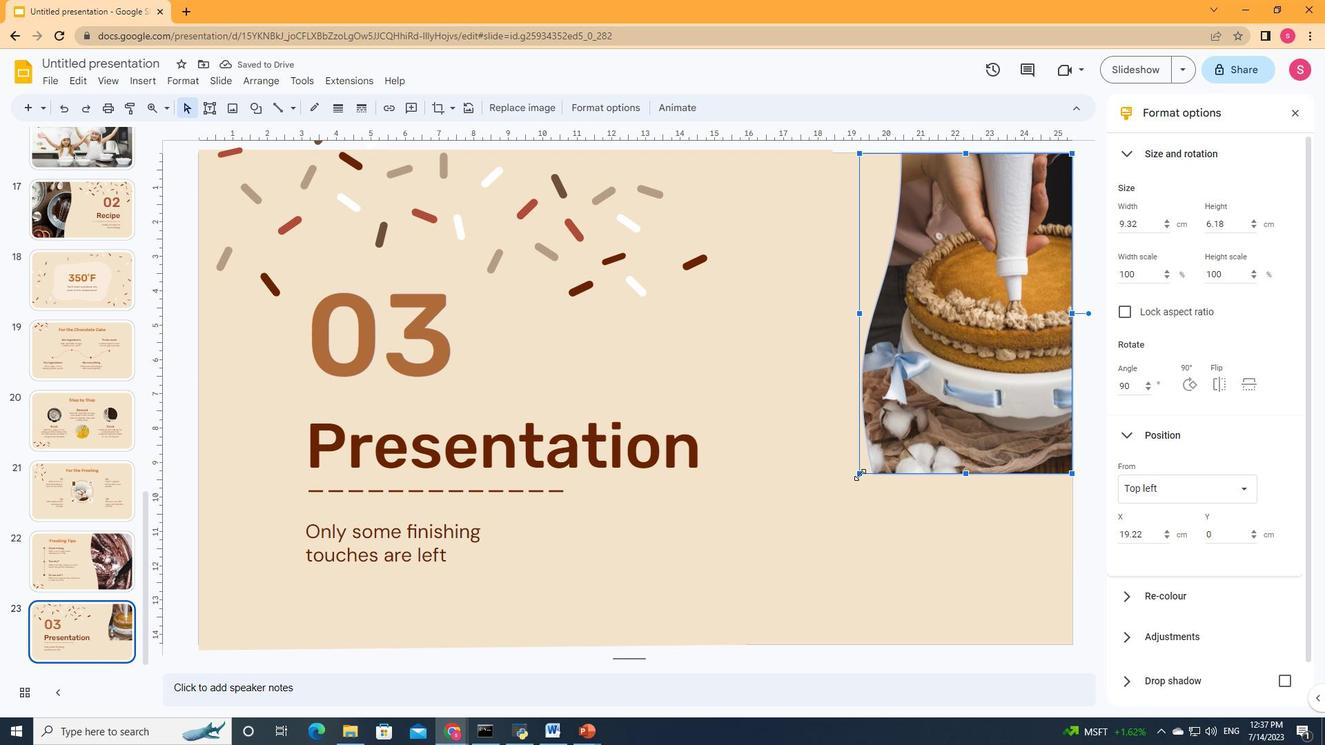 
Action: Mouse moved to (871, 498)
Screenshot: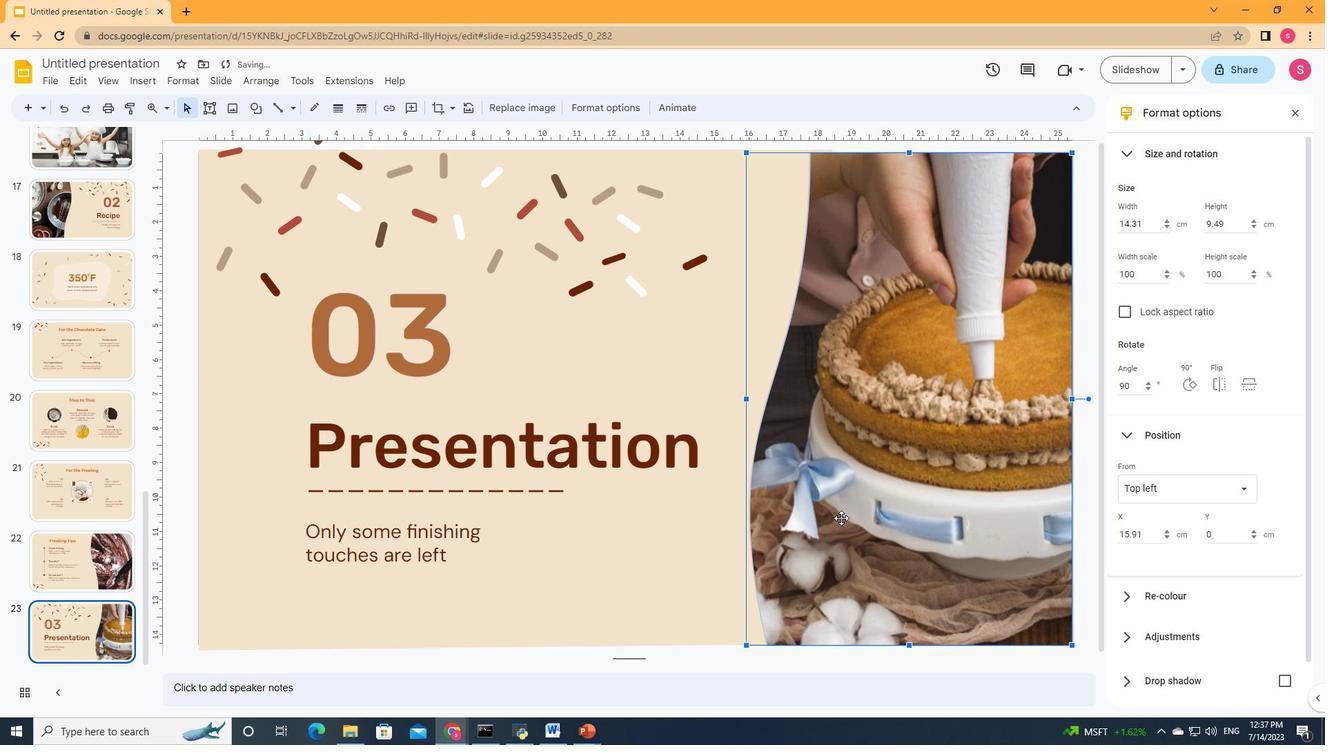 
Action: Mouse pressed left at (871, 498)
Screenshot: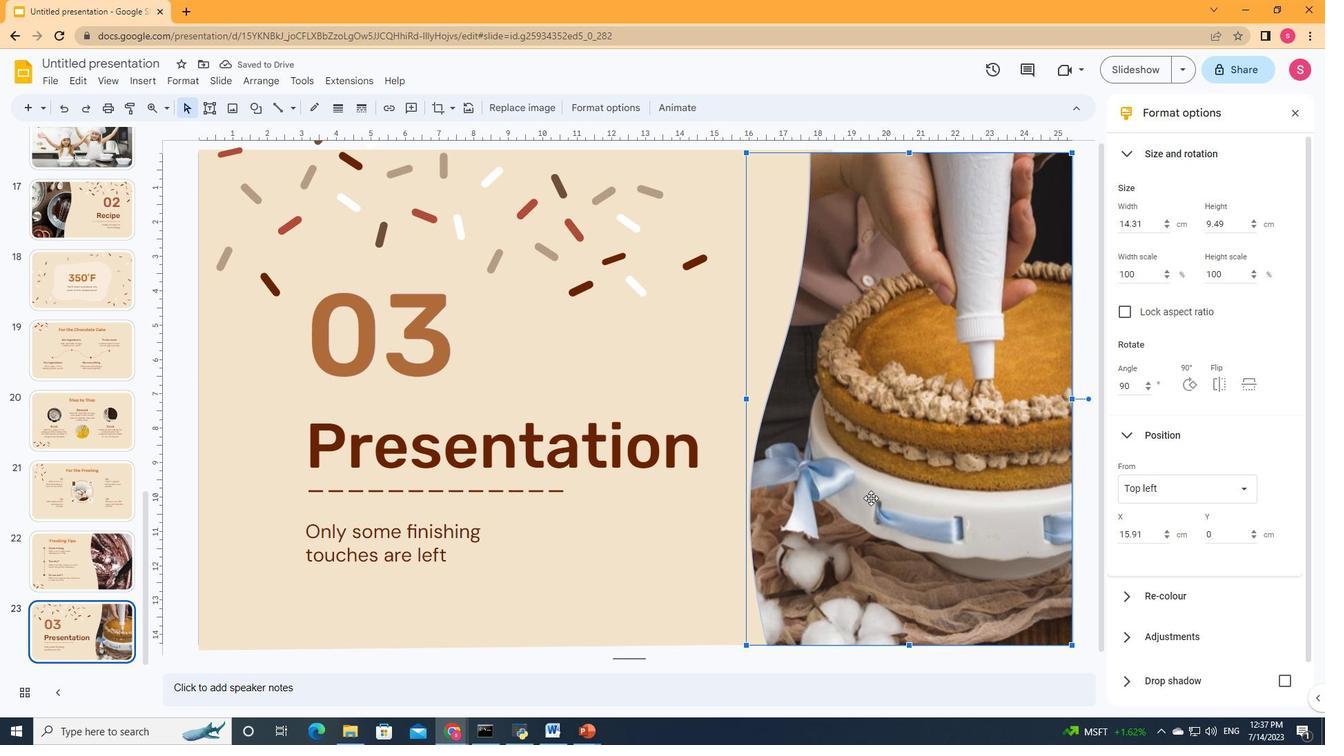 
Action: Mouse pressed left at (871, 498)
Screenshot: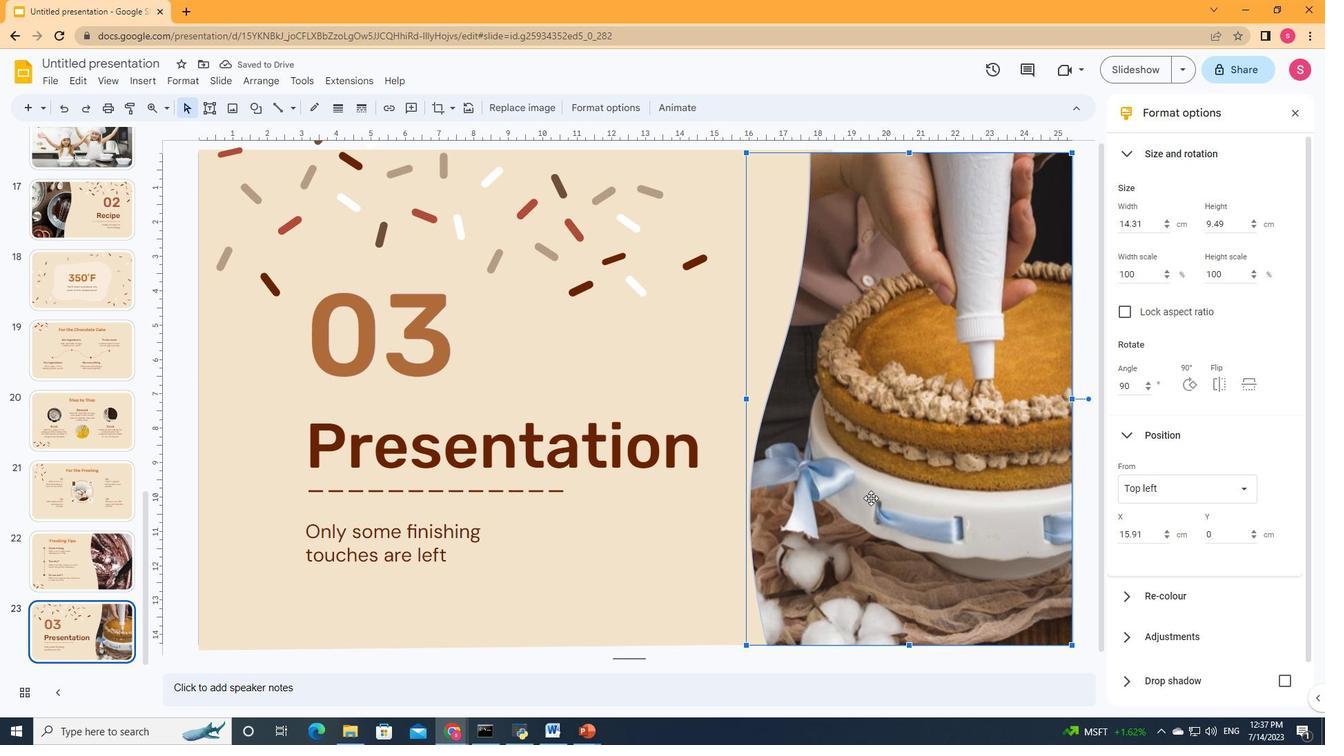 
Action: Mouse moved to (1072, 397)
Screenshot: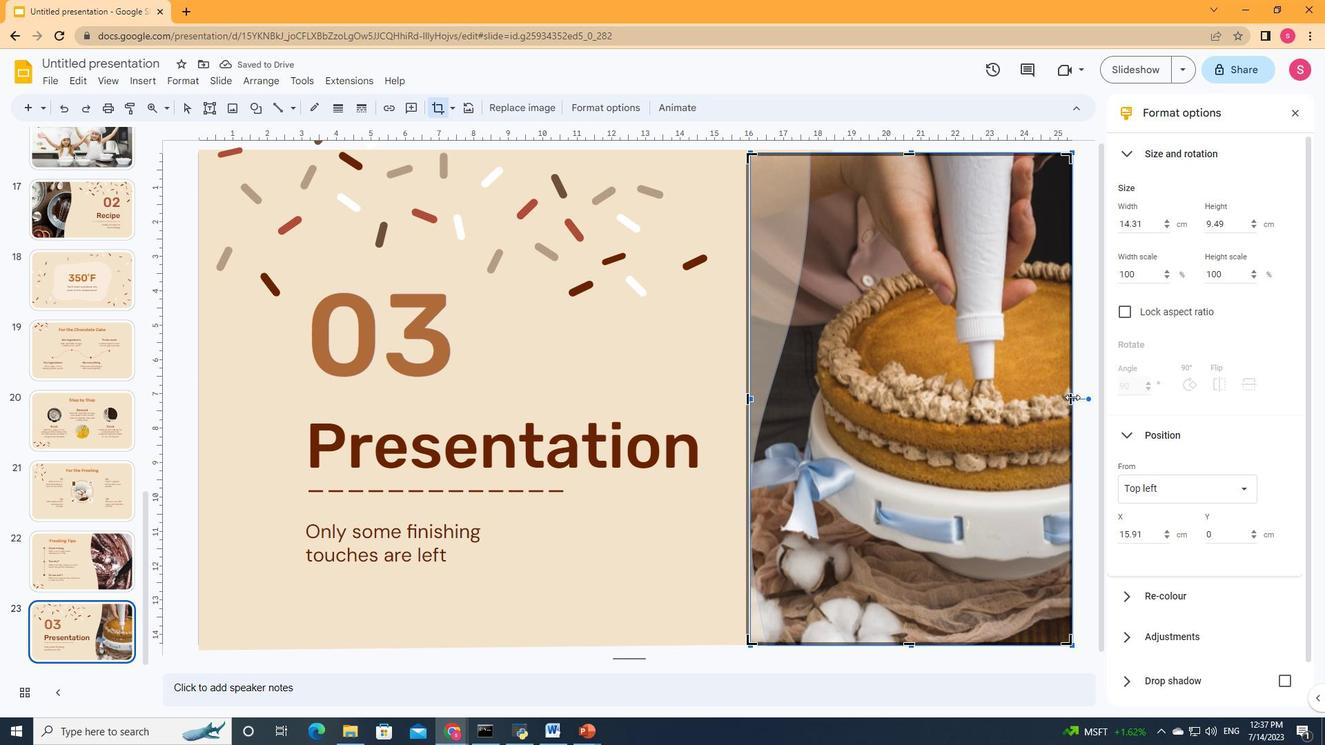 
Action: Mouse pressed left at (1072, 397)
Screenshot: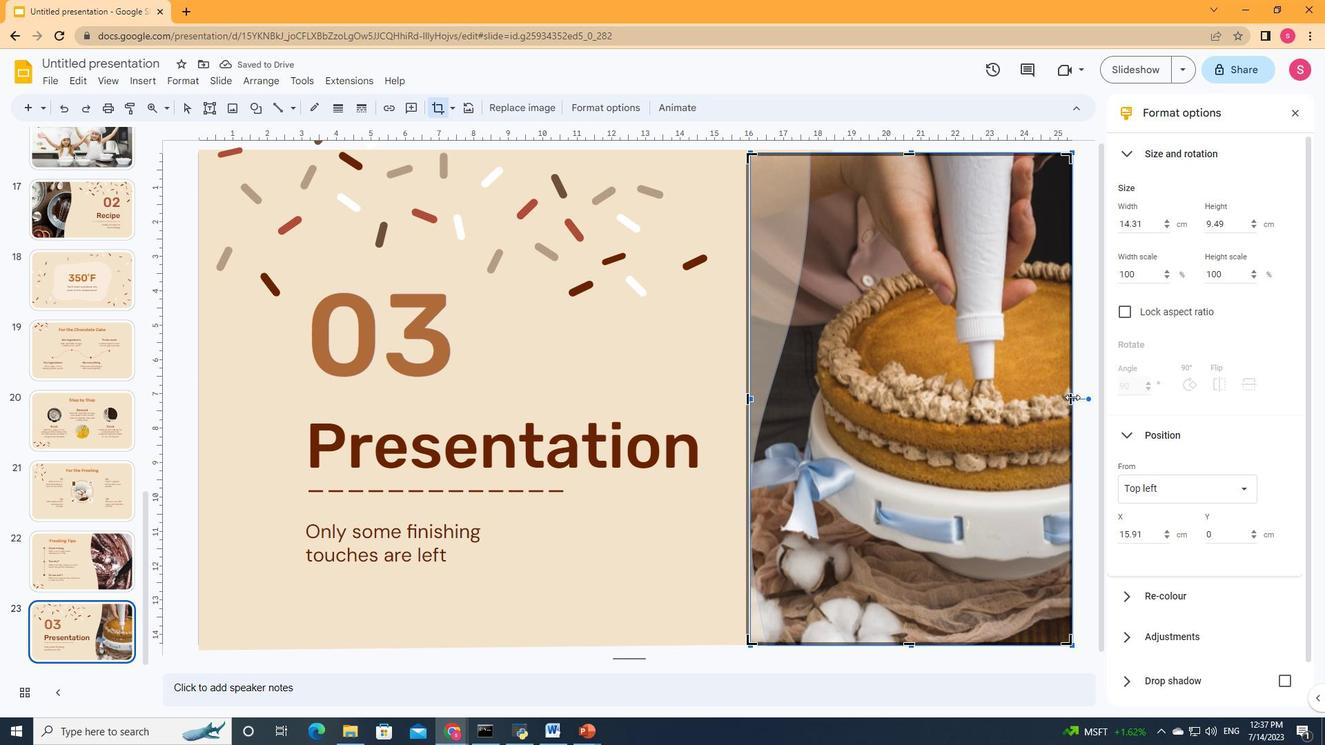 
Action: Mouse moved to (1022, 402)
Screenshot: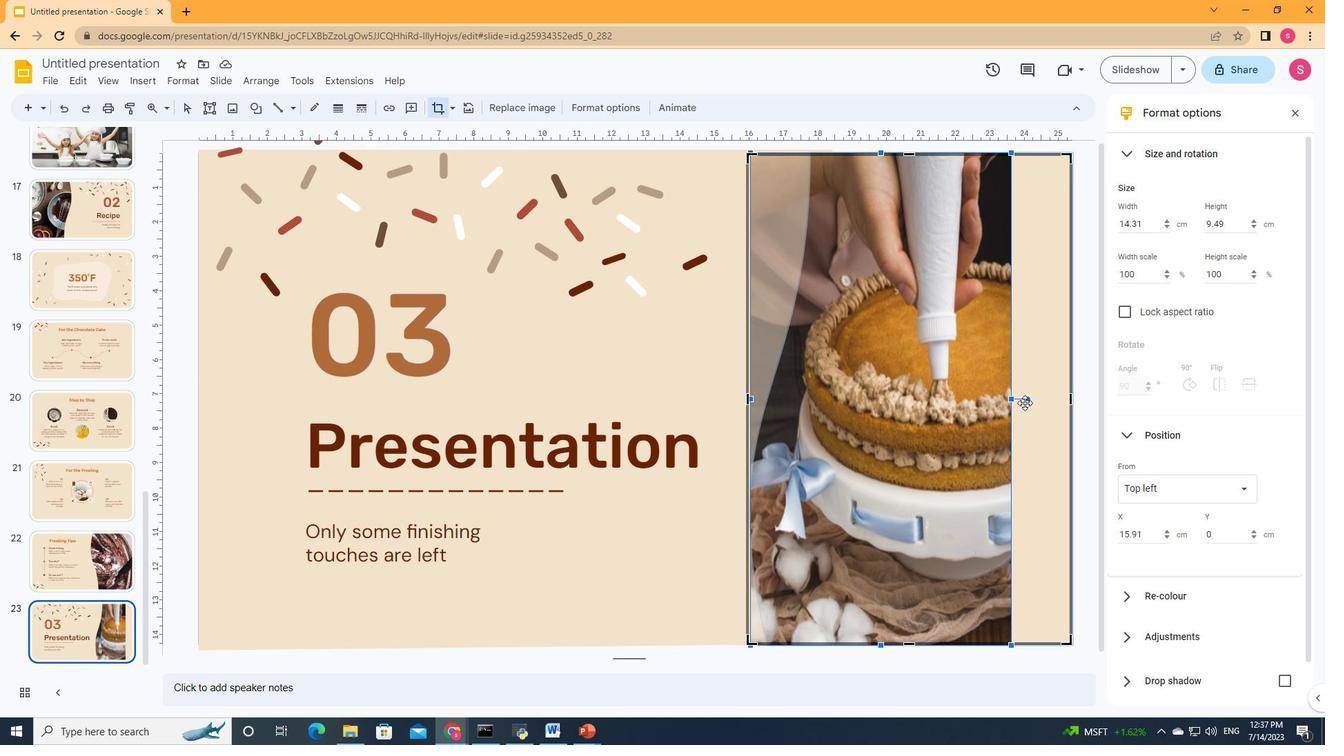 
Action: Key pressed ctrl+Z
Screenshot: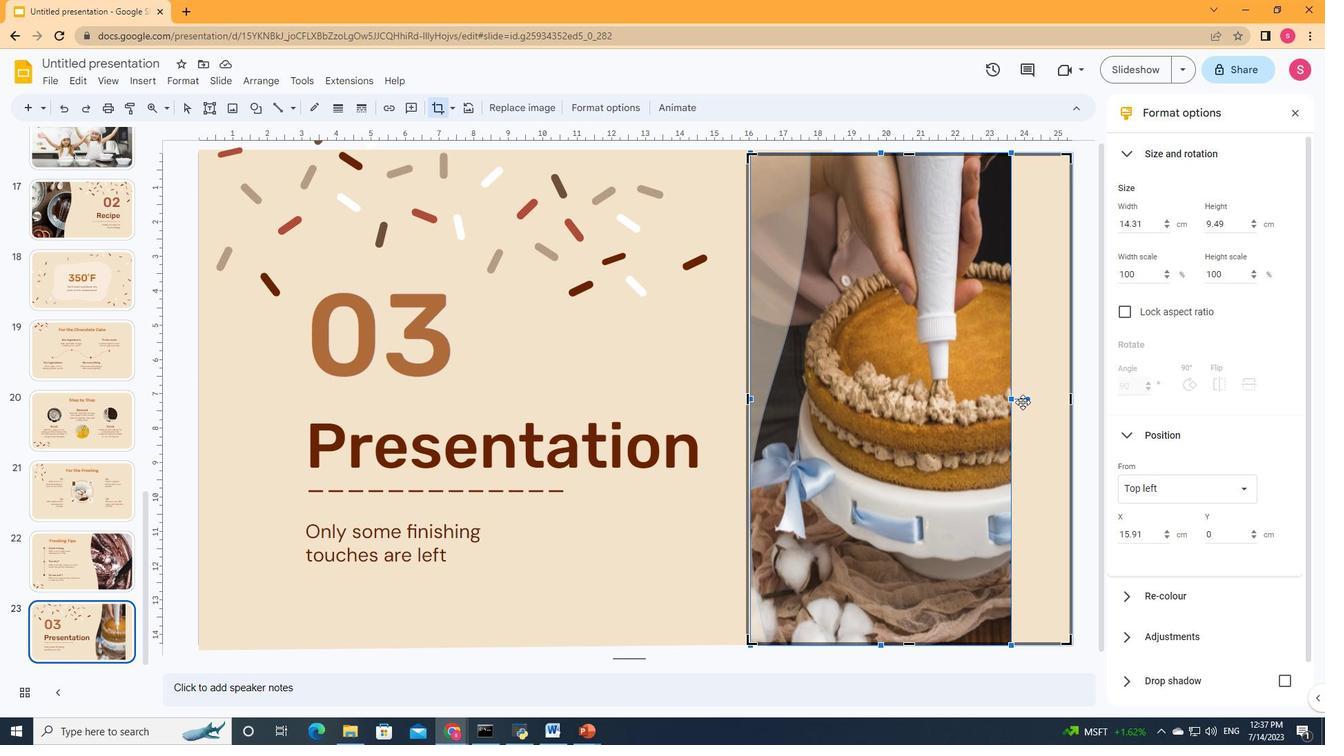 
Action: Mouse moved to (1069, 396)
Screenshot: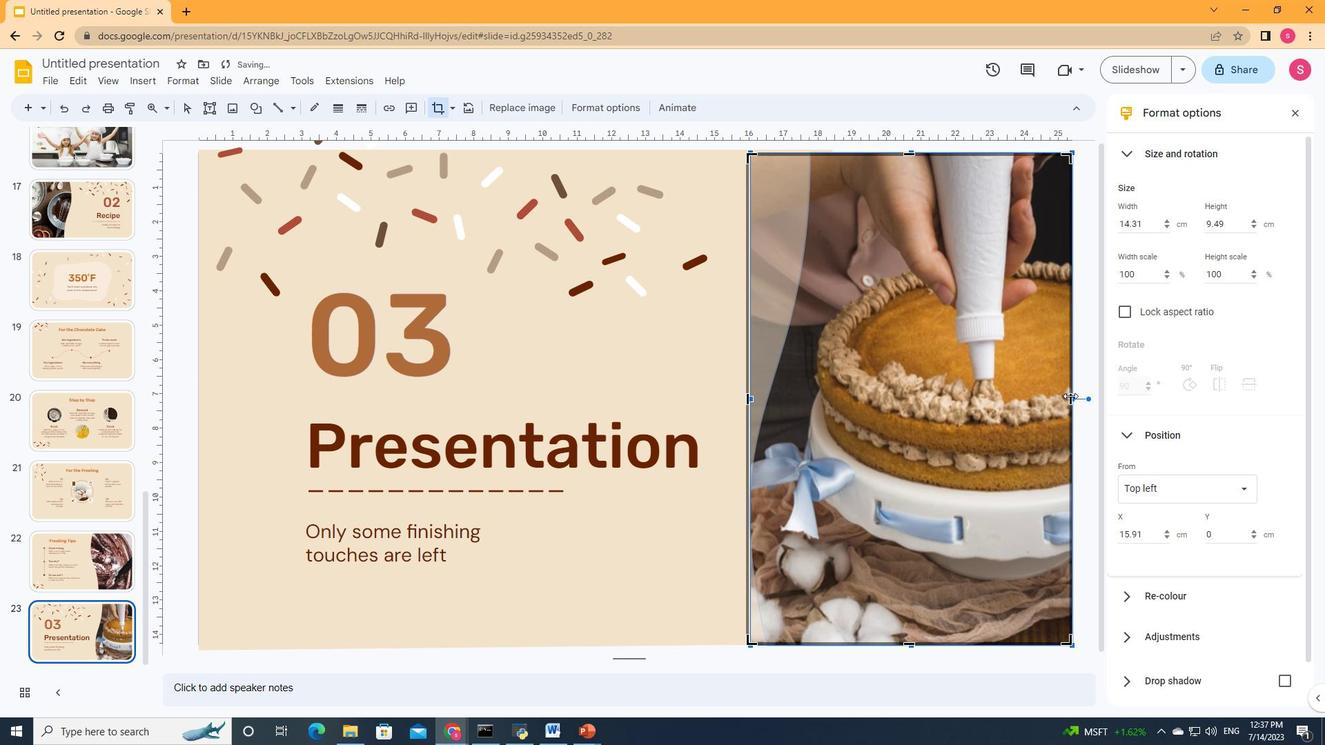 
Action: Mouse pressed left at (1069, 396)
Screenshot: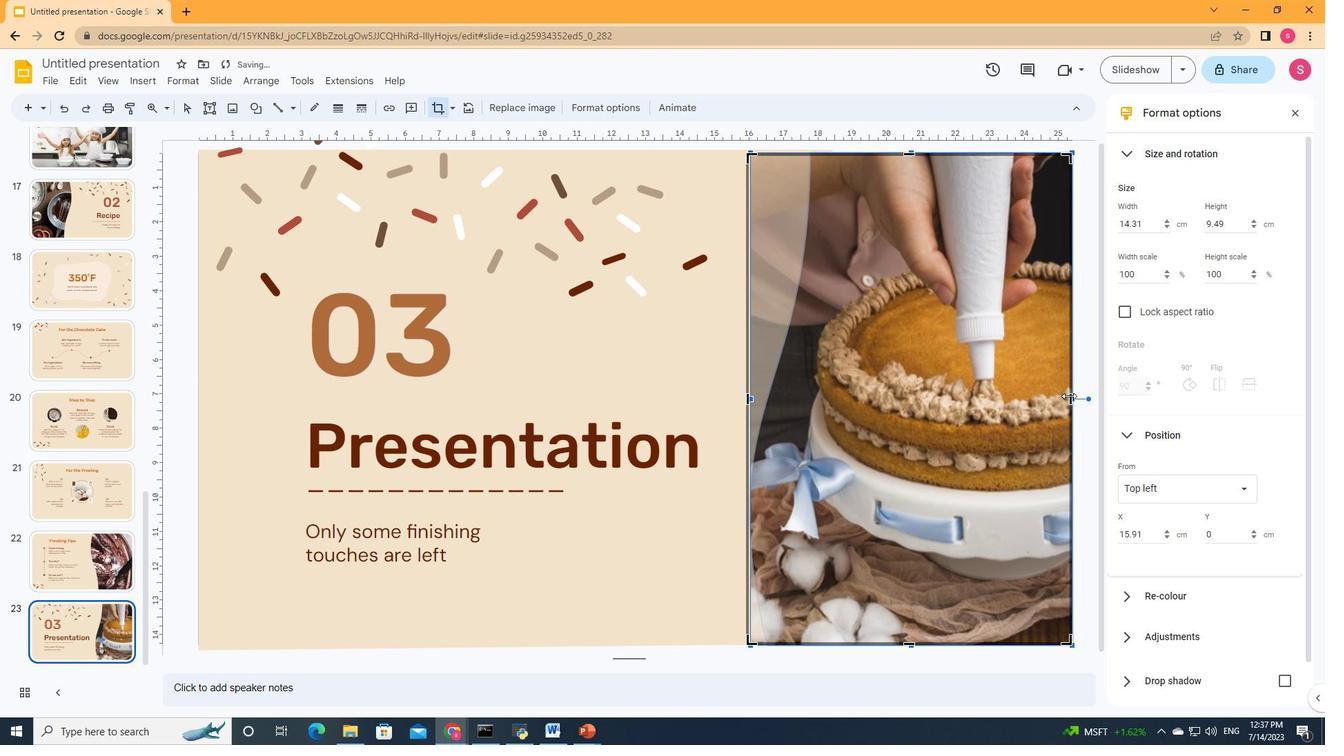 
Action: Mouse moved to (831, 438)
Screenshot: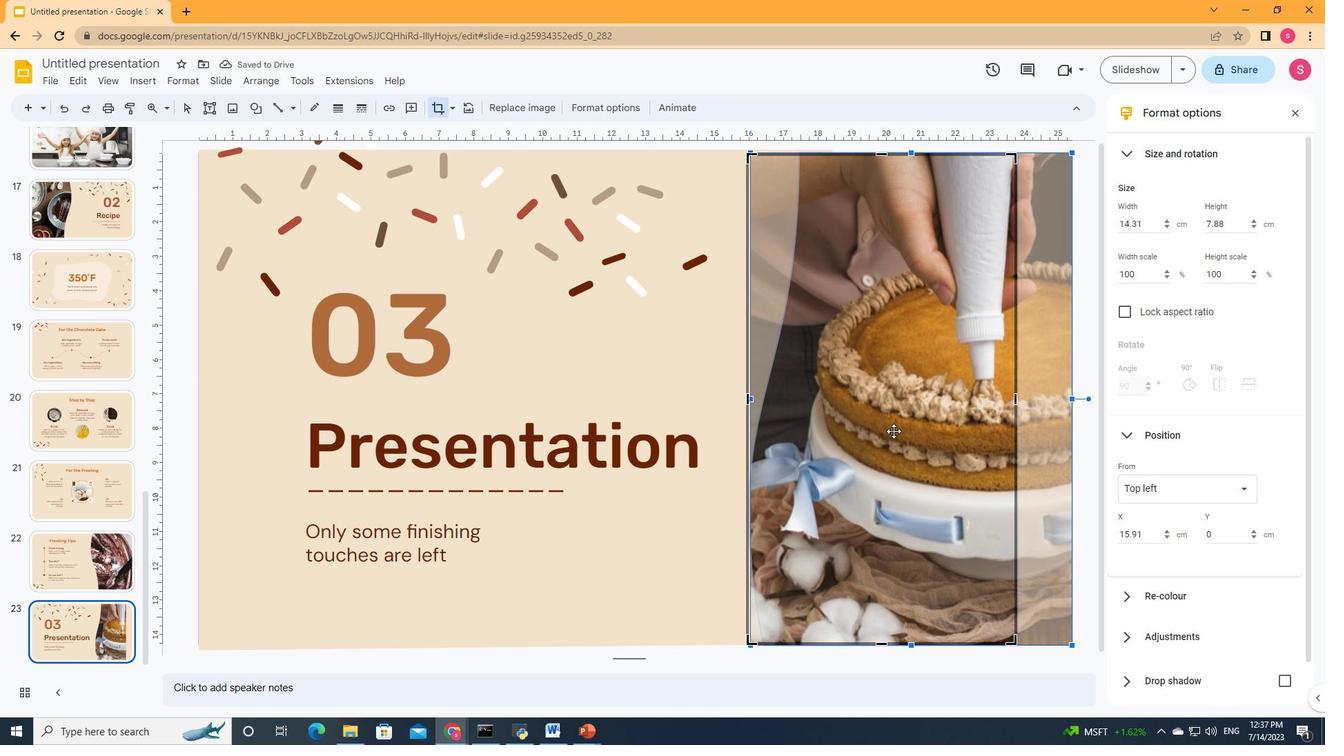 
Action: Mouse pressed left at (831, 438)
Screenshot: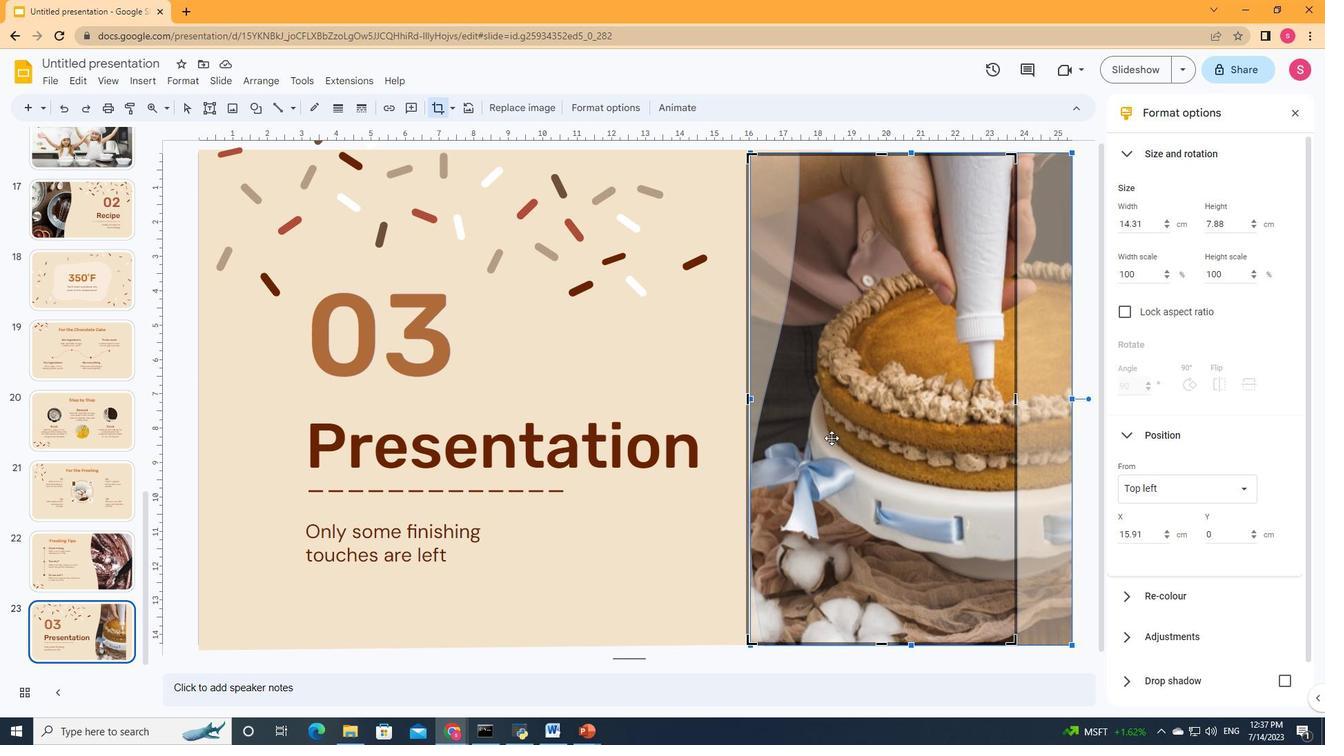 
Action: Mouse moved to (731, 485)
Screenshot: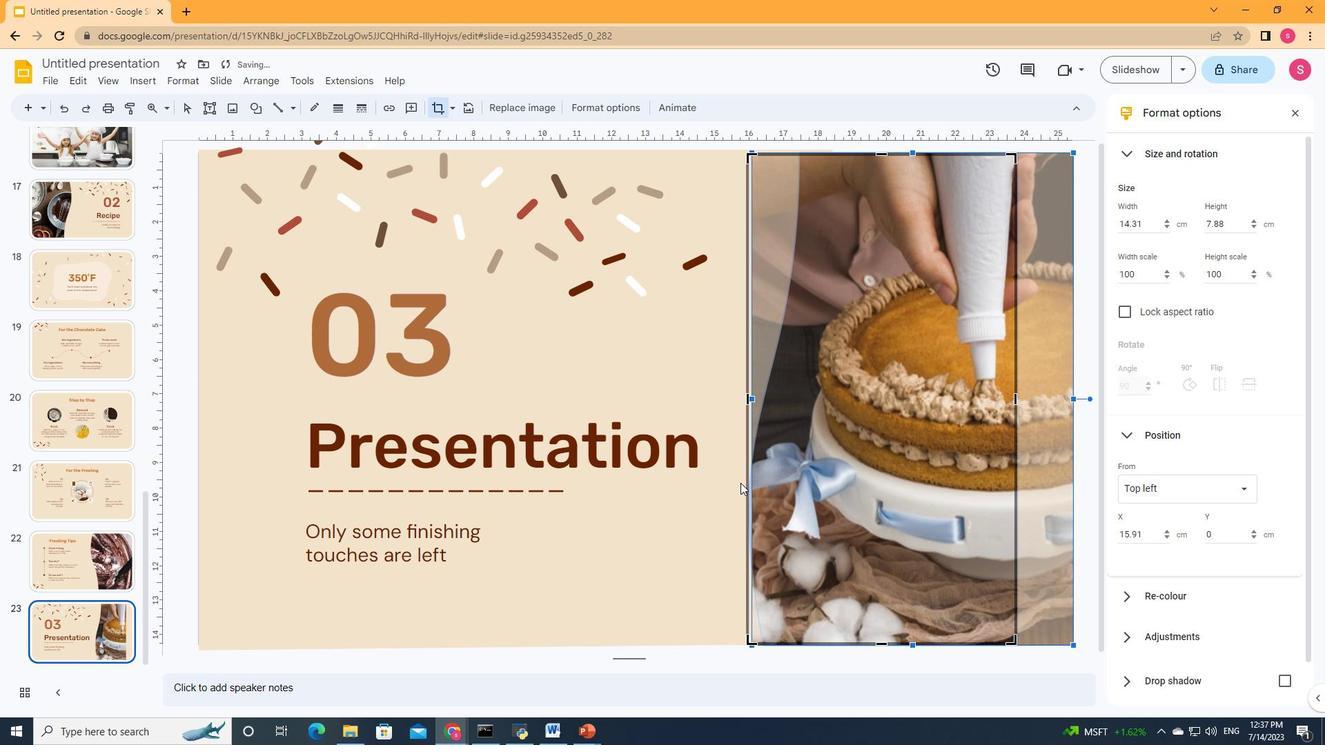 
Action: Mouse pressed left at (731, 485)
Screenshot: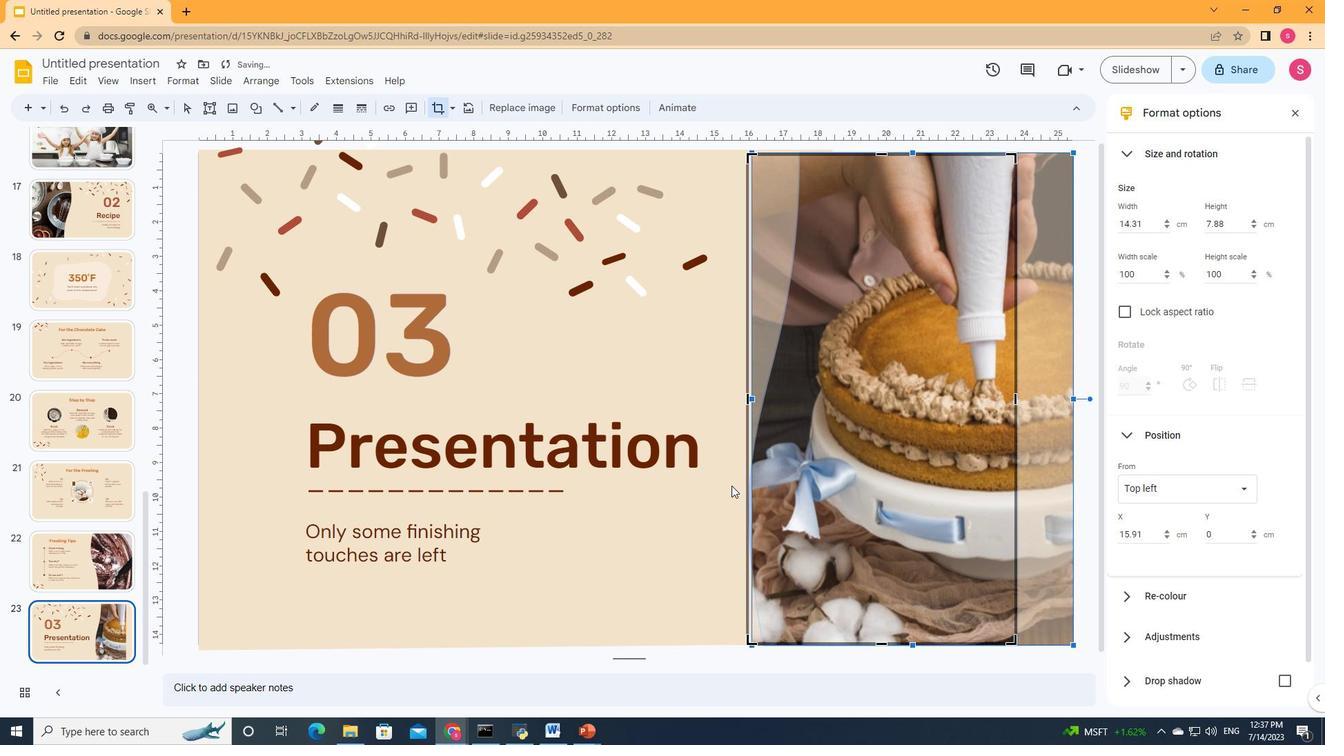 
Action: Mouse moved to (871, 438)
Screenshot: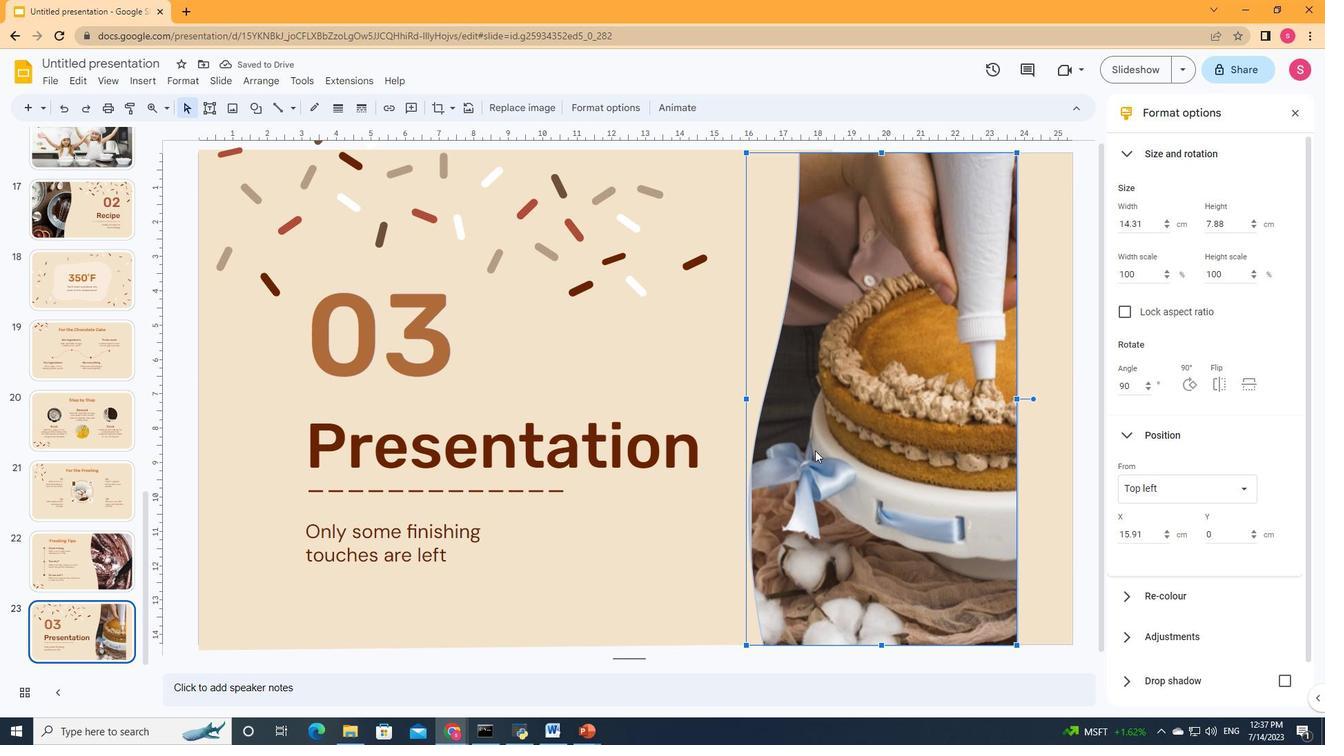 
Action: Mouse pressed left at (871, 438)
Screenshot: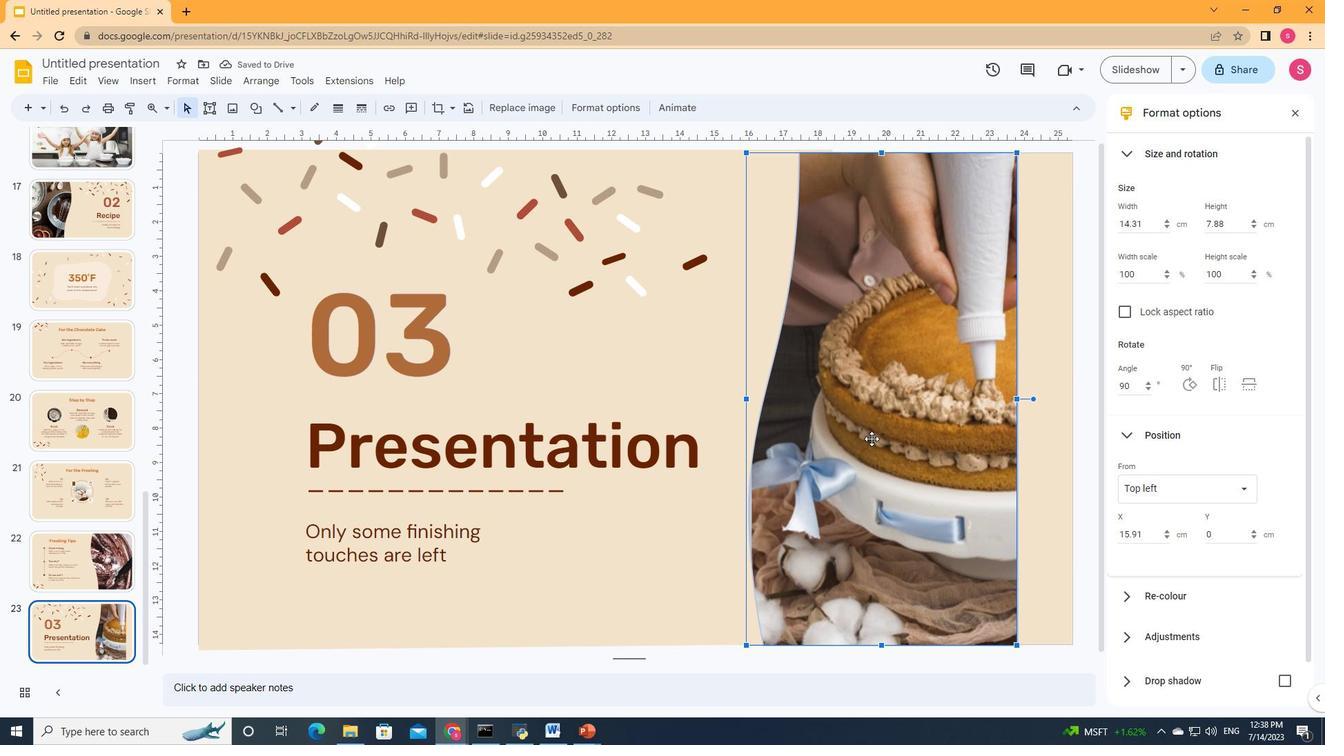 
Action: Mouse moved to (908, 436)
Screenshot: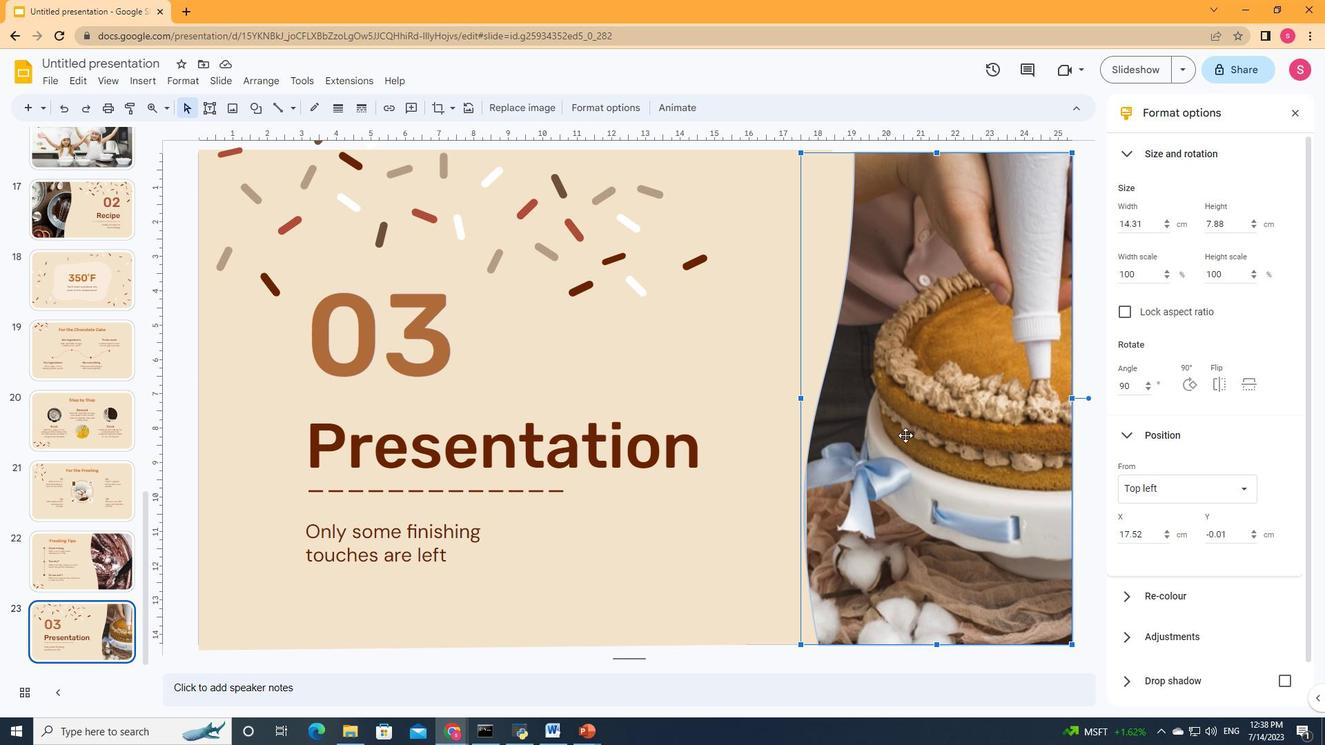 
Action: Mouse pressed left at (908, 436)
Screenshot: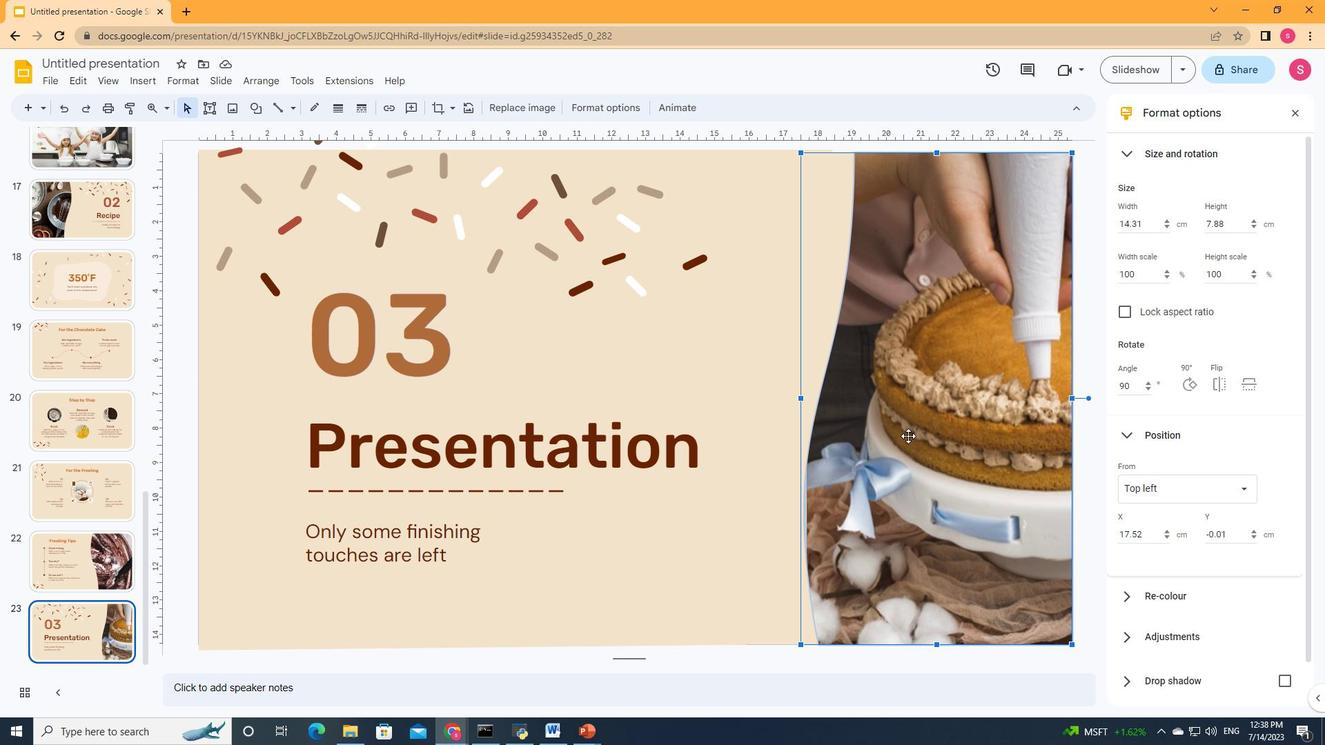 
Action: Mouse moved to (784, 503)
Screenshot: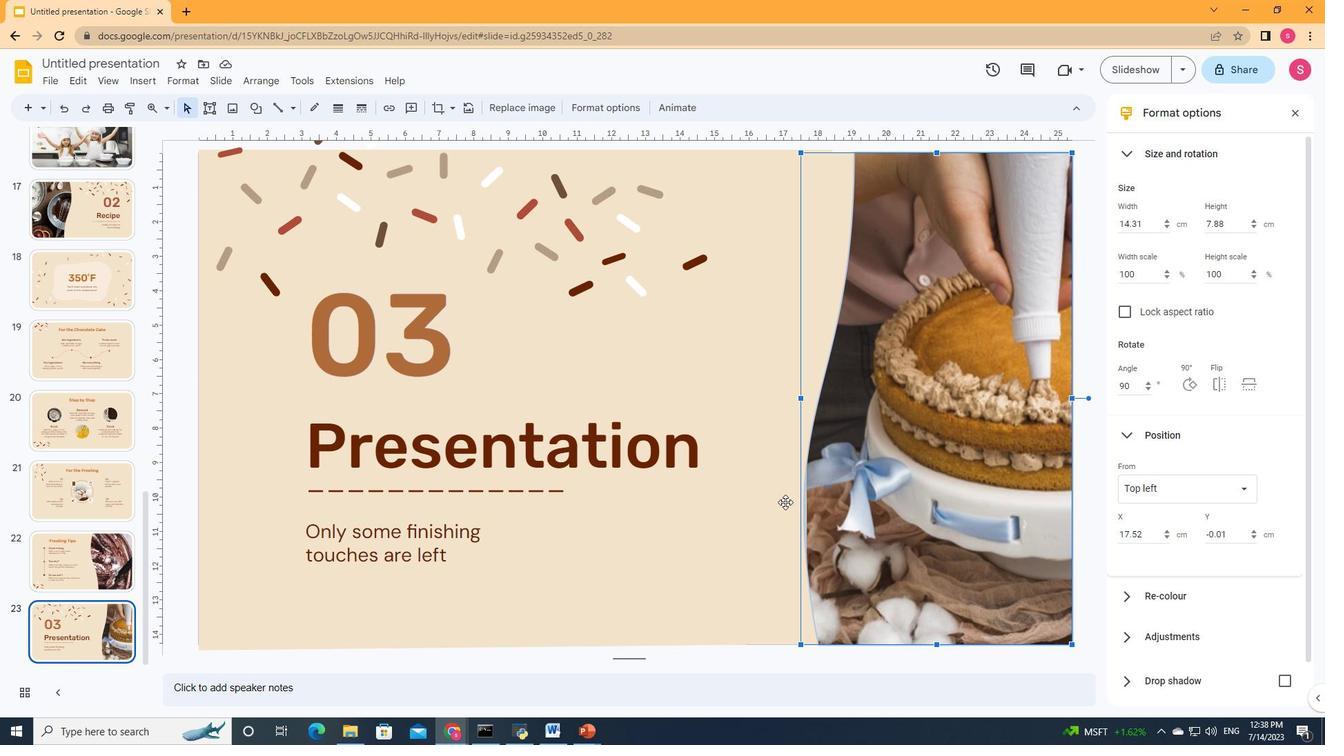 
Action: Mouse pressed left at (784, 503)
Screenshot: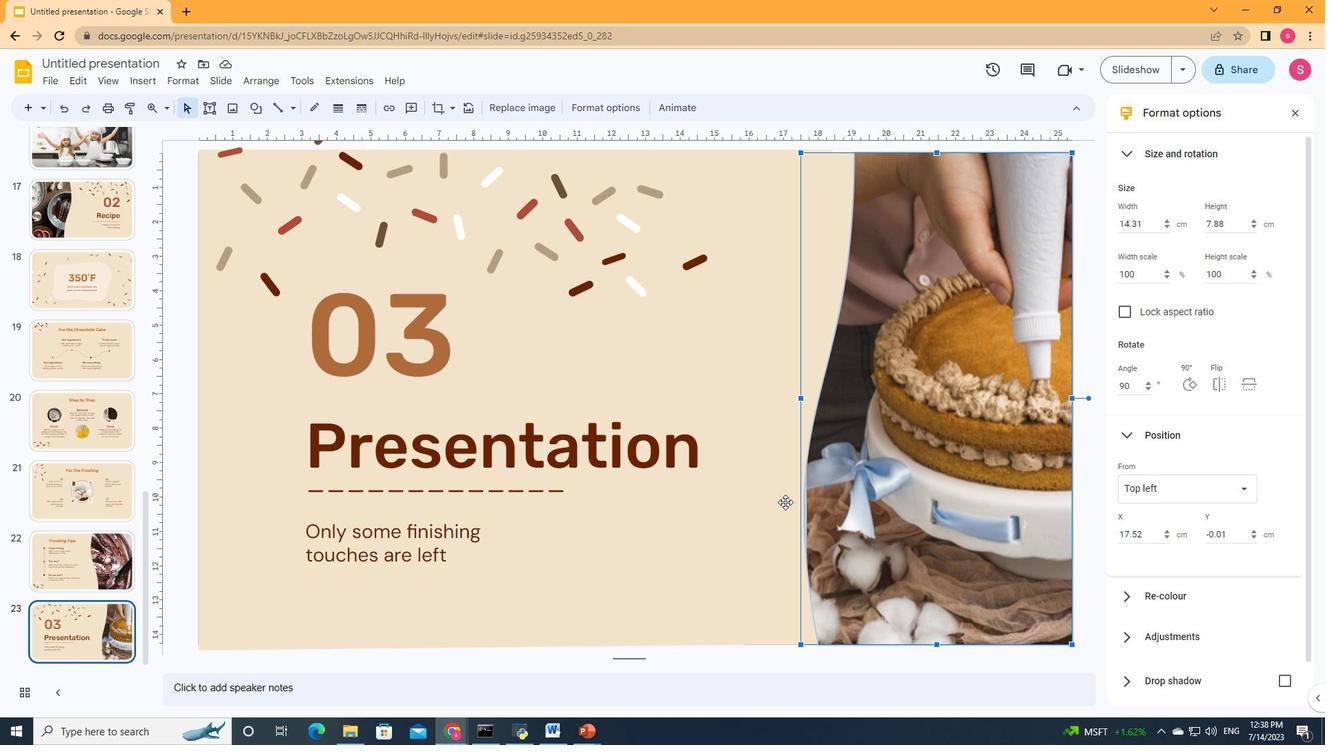 
Action: Mouse moved to (777, 480)
Screenshot: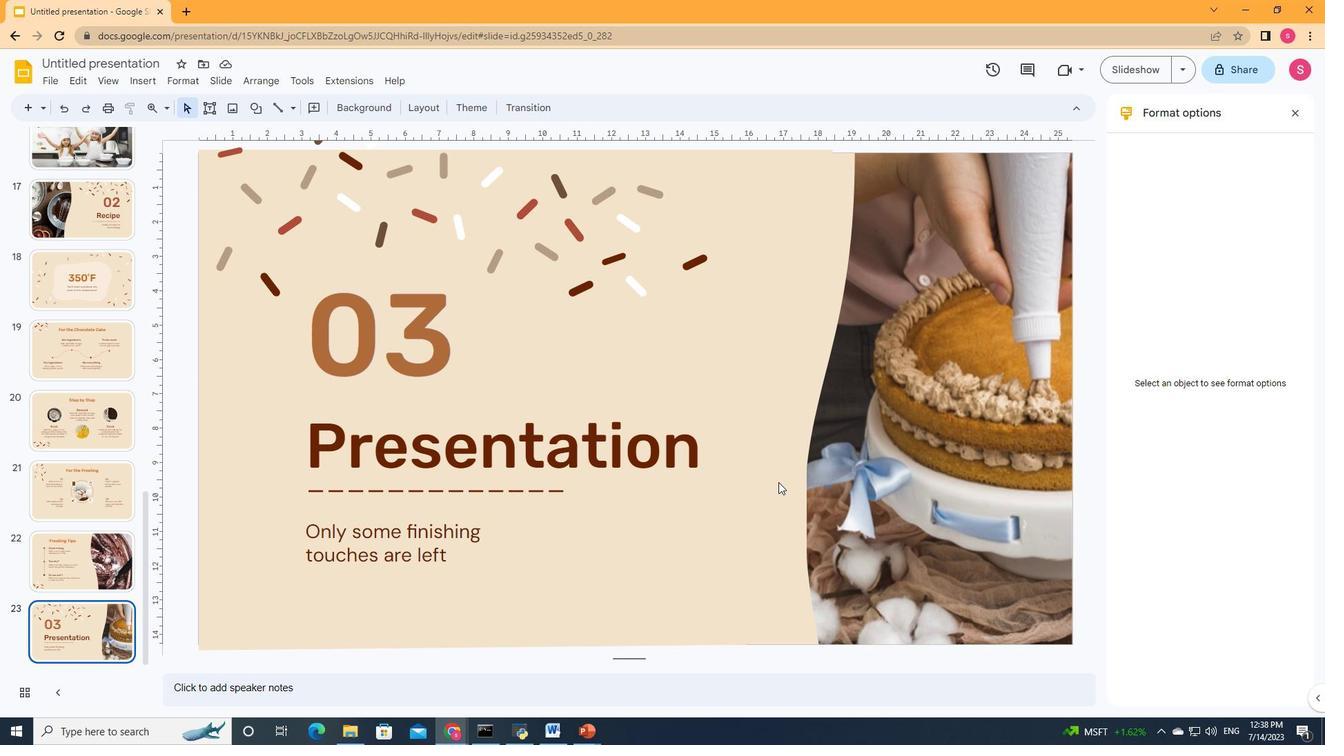 
Action: Mouse scrolled (777, 479) with delta (0, 0)
Screenshot: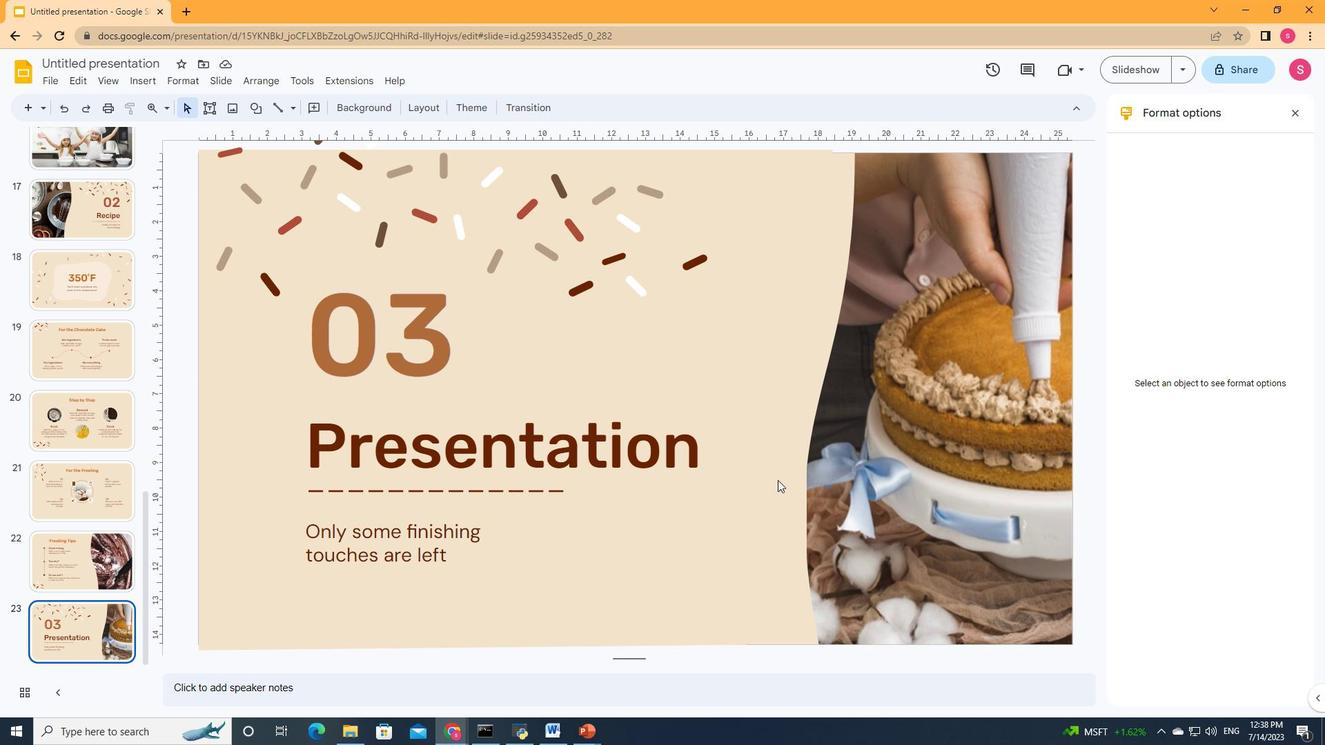 
Action: Mouse moved to (777, 479)
Screenshot: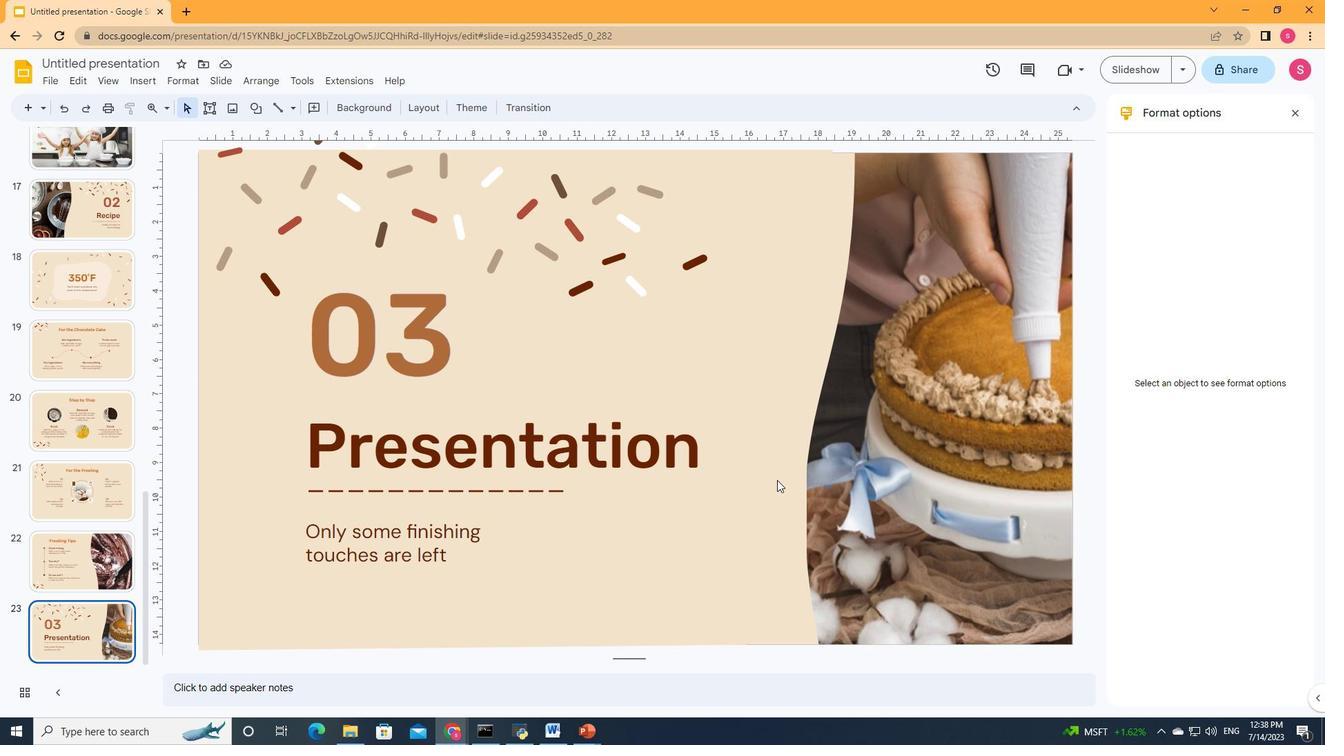 
